Task: Research Airbnb properties in BÃ­lina Kyselka, Czech Republic from 20th December, 2023 to 25th December, 2023 for 2 adults, 1 child. Place can be shared room with 2 bedrooms having 2 beds and 2 bathrooms. Property type can be guest house. Amenities needed are: wifi, TV, free parkinig on premises, gym, breakfast.
Action: Mouse moved to (516, 84)
Screenshot: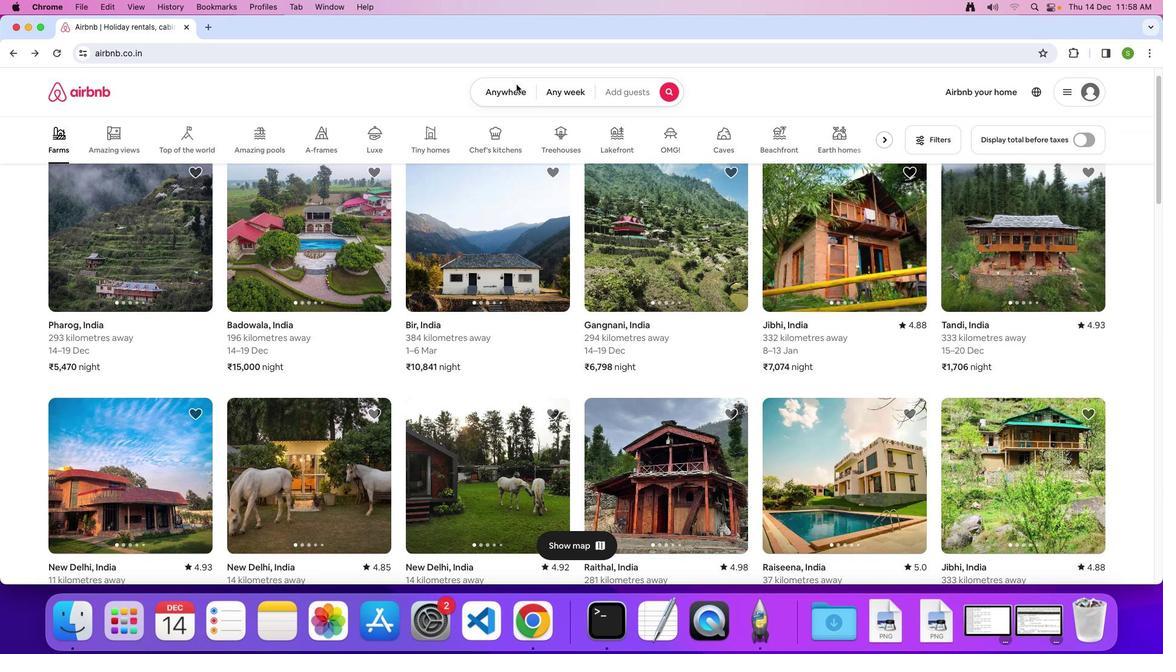 
Action: Mouse pressed left at (516, 84)
Screenshot: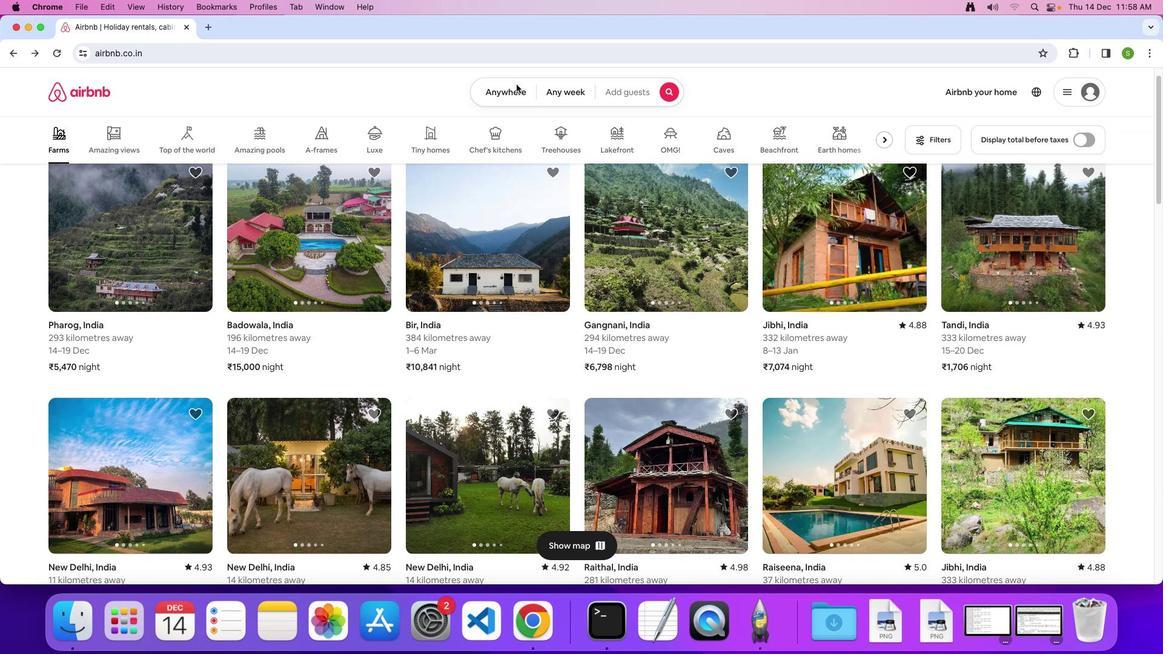 
Action: Mouse moved to (507, 96)
Screenshot: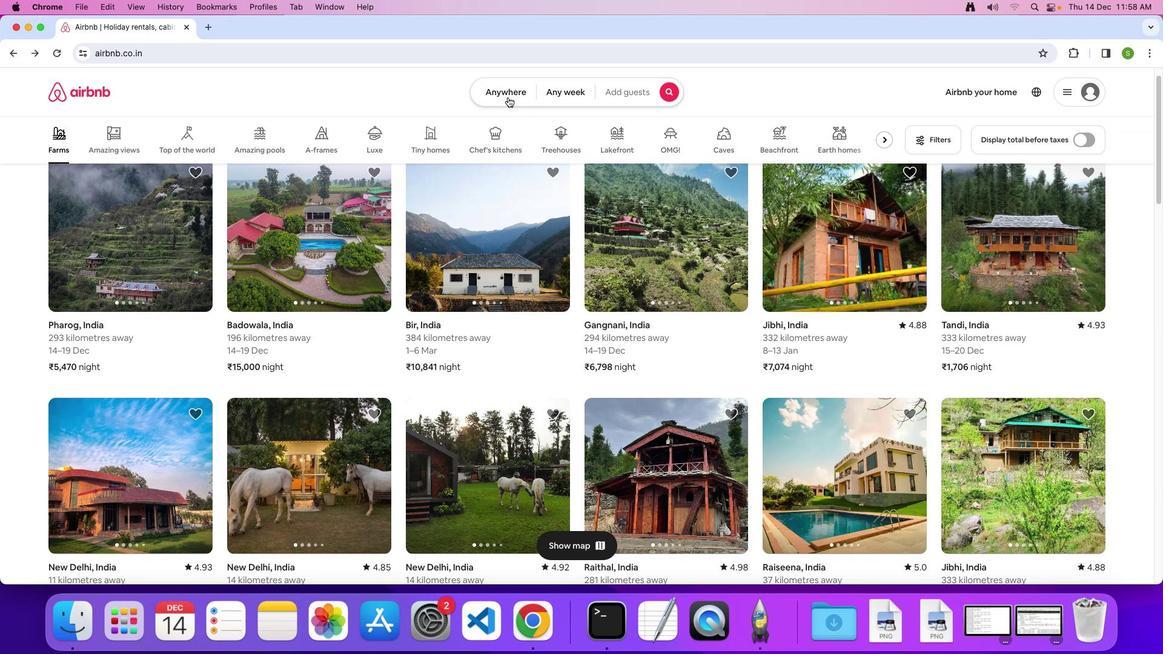 
Action: Mouse pressed left at (507, 96)
Screenshot: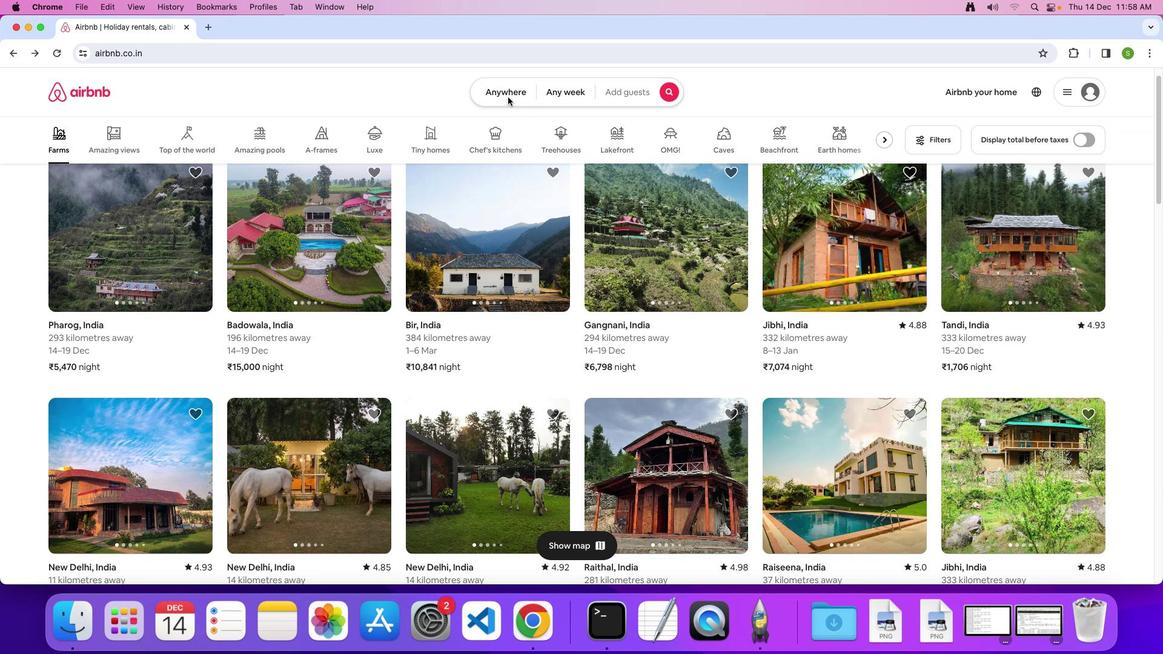 
Action: Mouse moved to (441, 131)
Screenshot: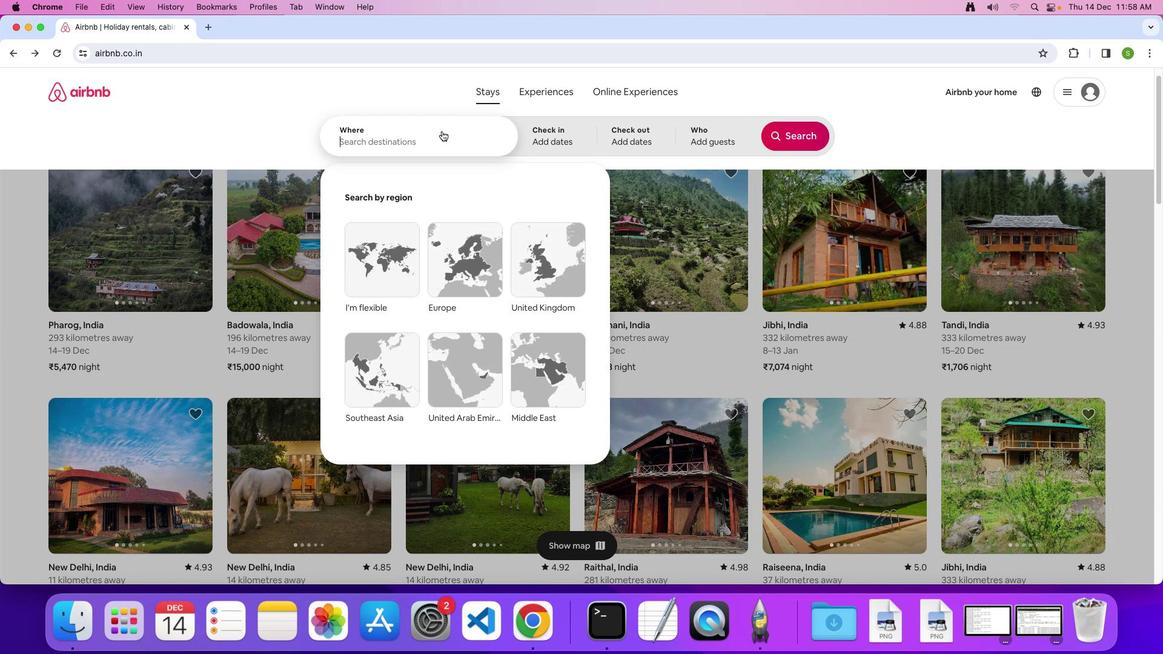 
Action: Mouse pressed left at (441, 131)
Screenshot: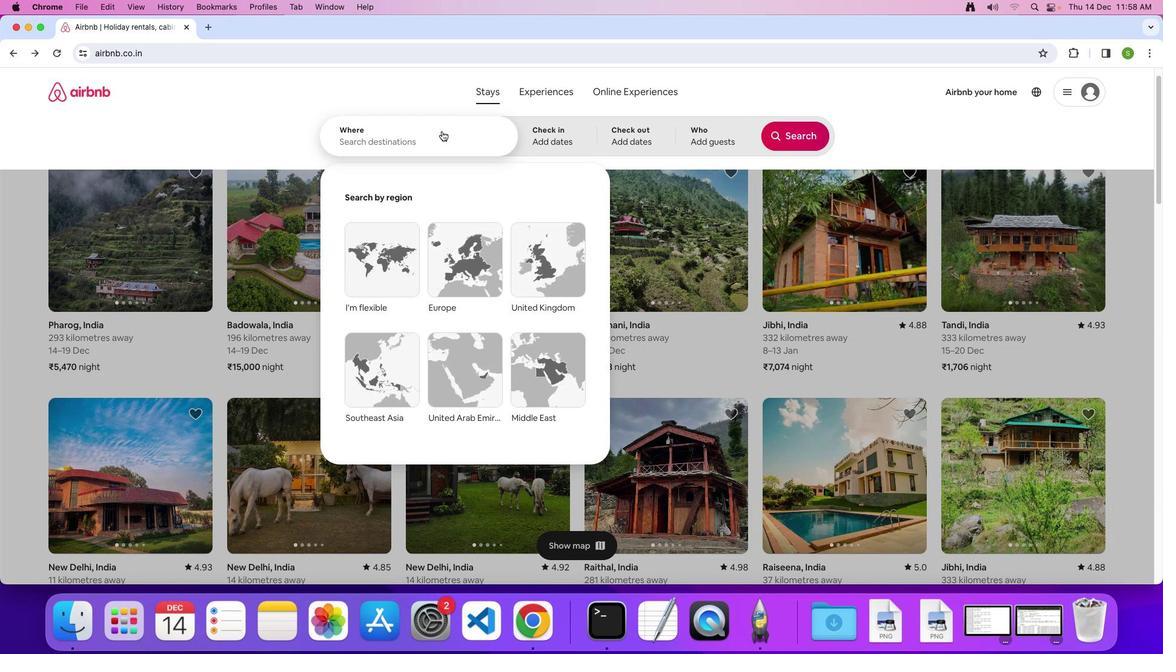 
Action: Key pressed 'B'Key.caps_lock'i''l''i''n''a'','Key.spaceKey.shift'C''z''e''c''h'Key.enter
Screenshot: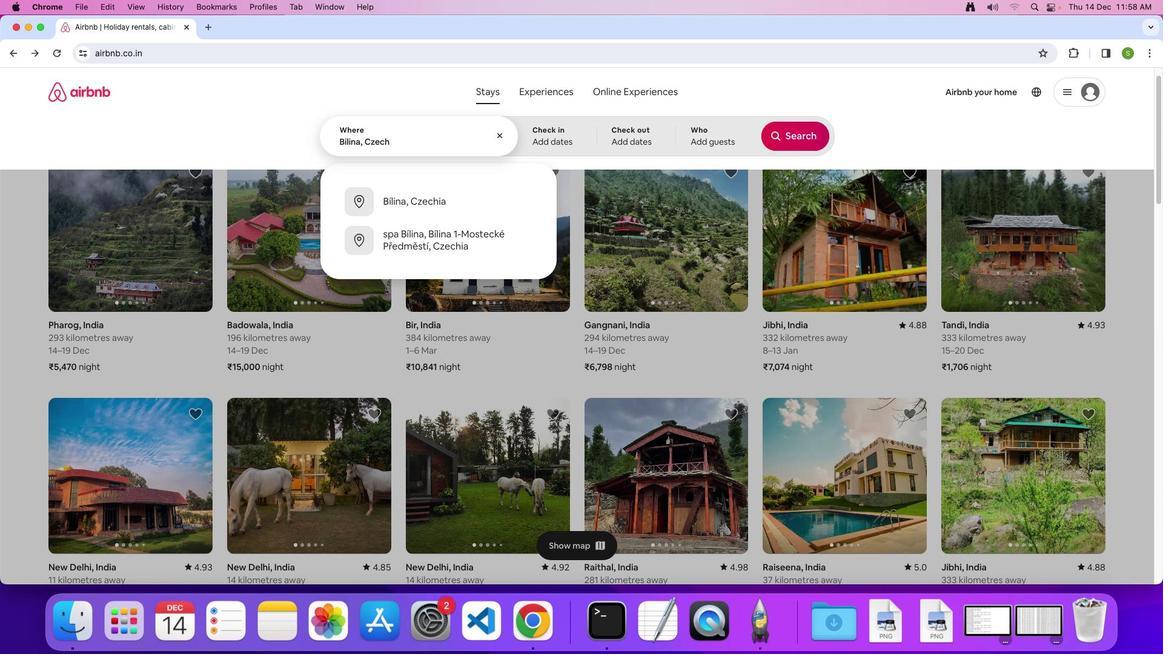 
Action: Mouse moved to (413, 140)
Screenshot: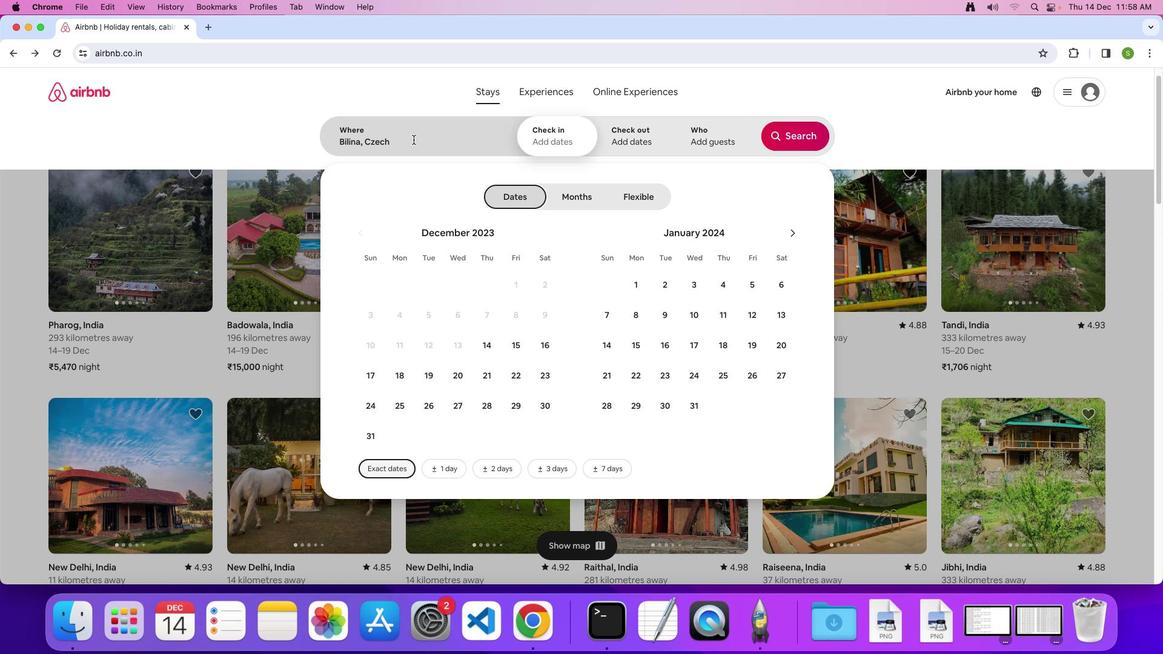 
Action: Mouse pressed left at (413, 140)
Screenshot: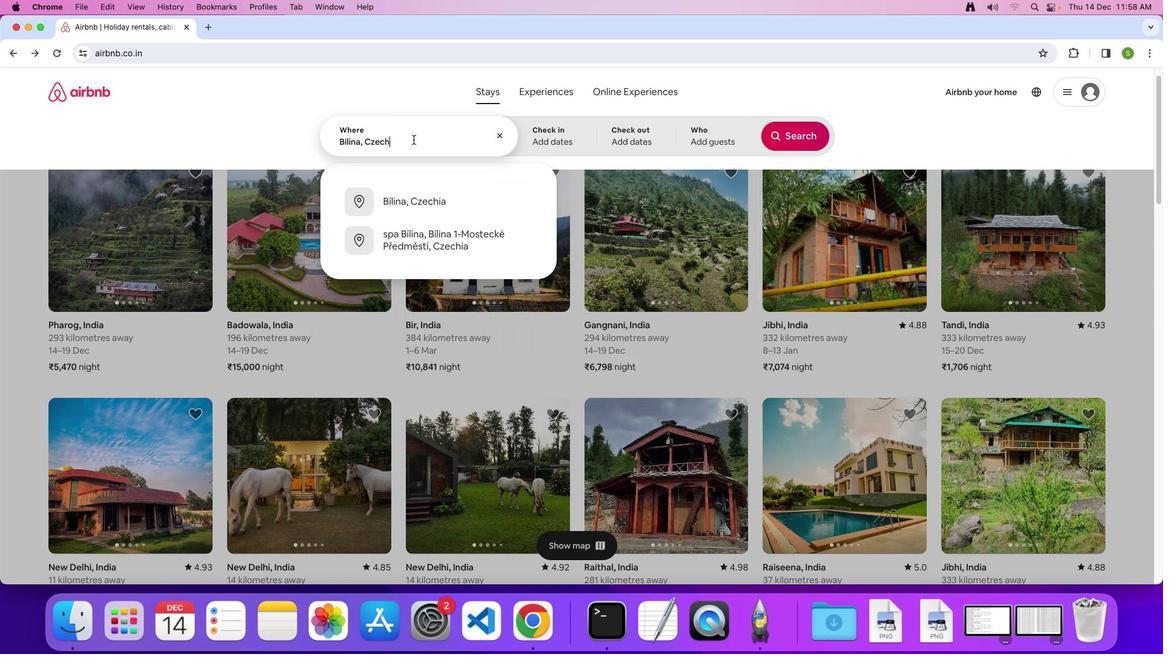 
Action: Mouse moved to (413, 140)
Screenshot: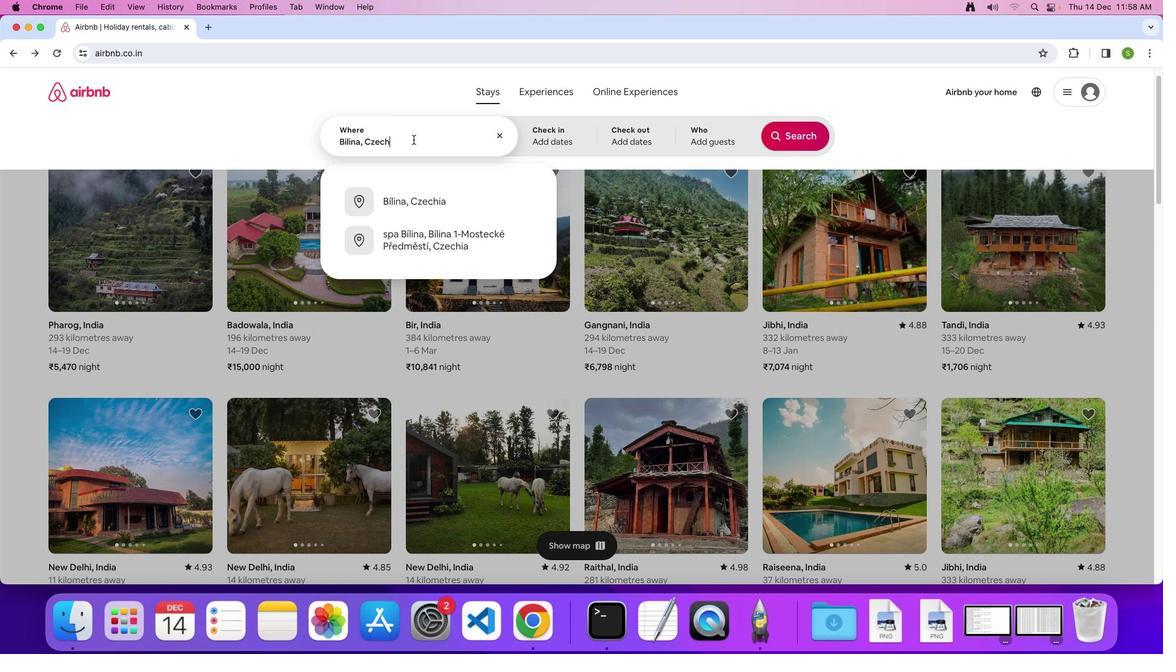 
Action: Key pressed Key.spaceKey.shift'R''e''p''u''b''k'Key.backspace'l''i''c'Key.enter
Screenshot: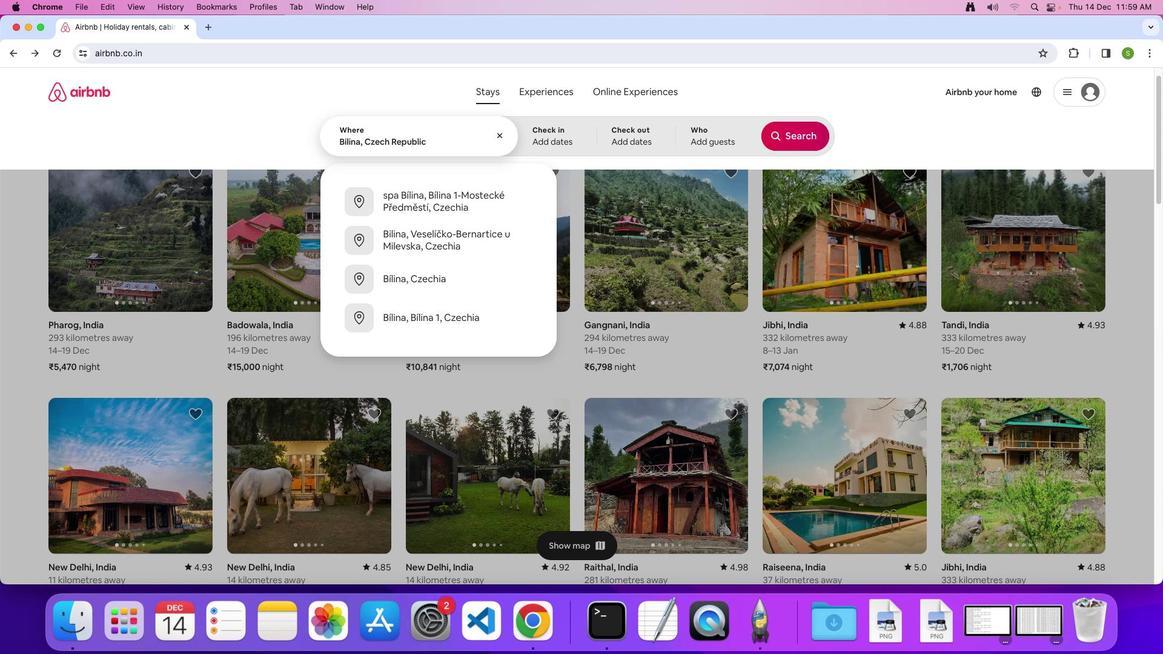 
Action: Mouse moved to (453, 374)
Screenshot: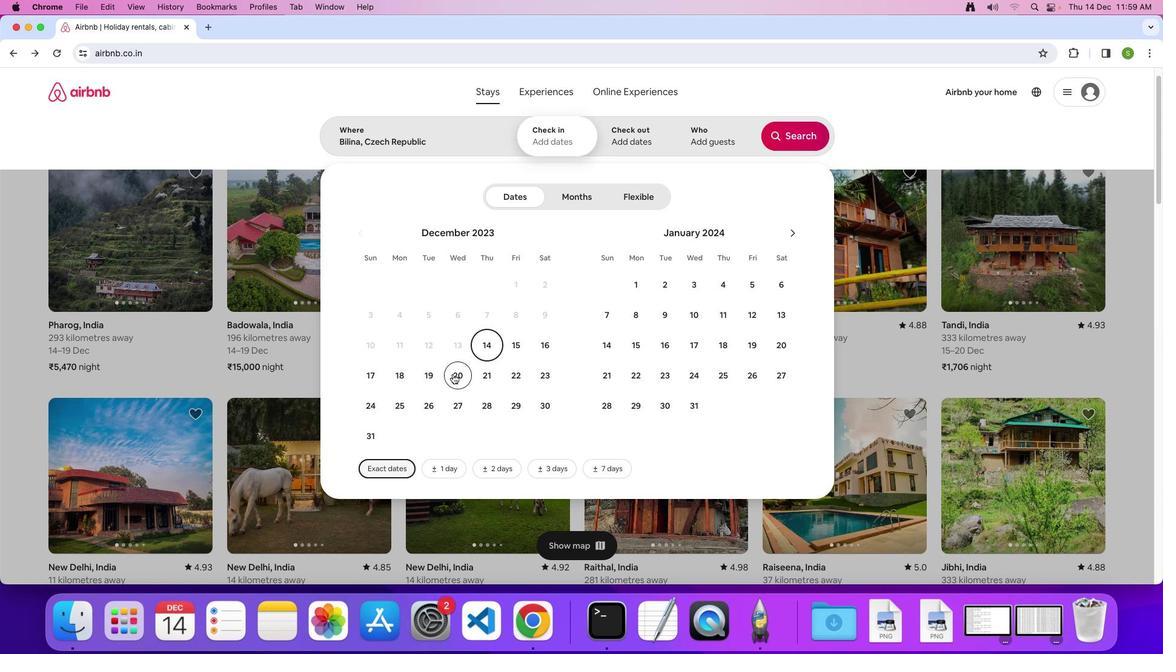 
Action: Mouse pressed left at (453, 374)
Screenshot: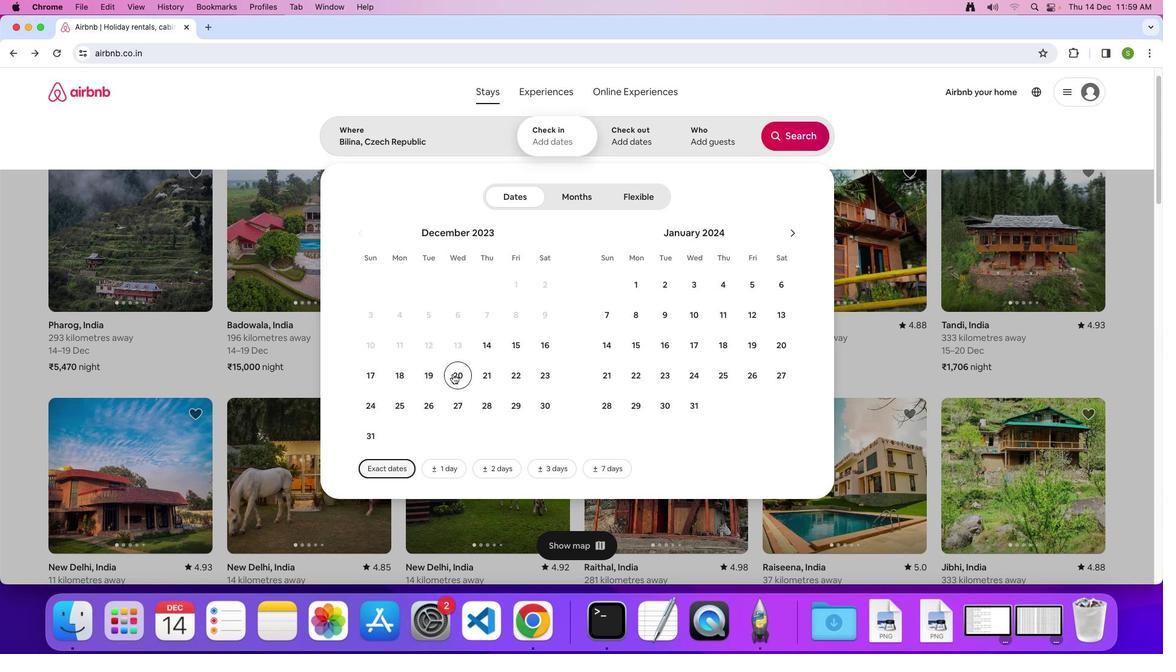 
Action: Mouse moved to (406, 409)
Screenshot: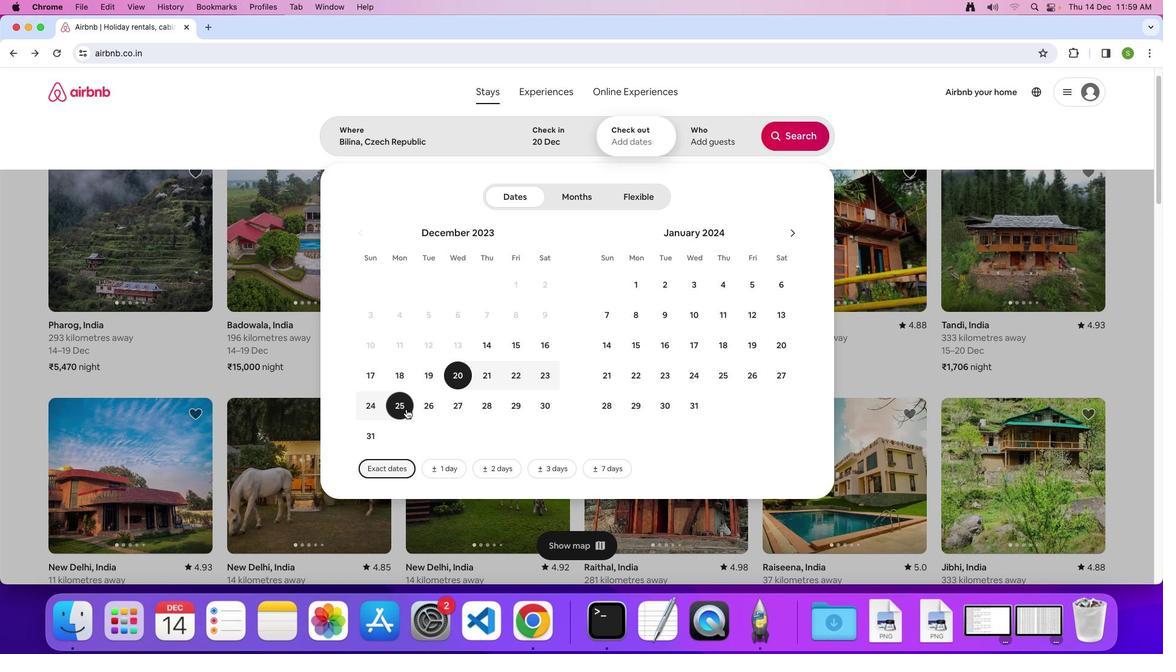 
Action: Mouse pressed left at (406, 409)
Screenshot: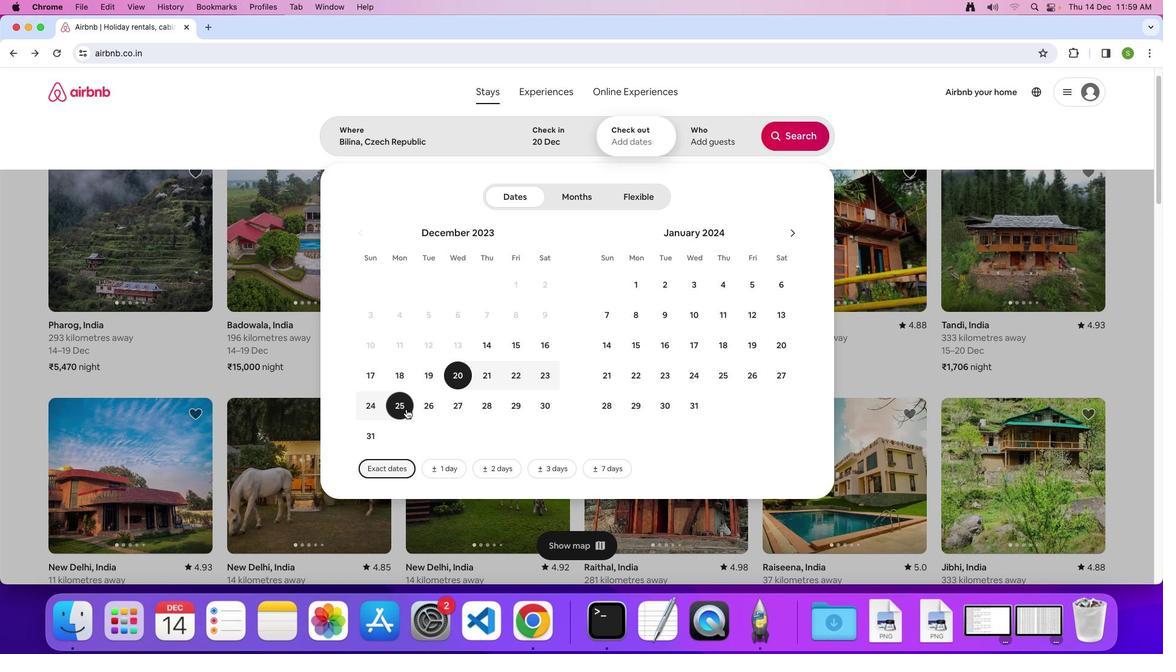 
Action: Mouse moved to (703, 144)
Screenshot: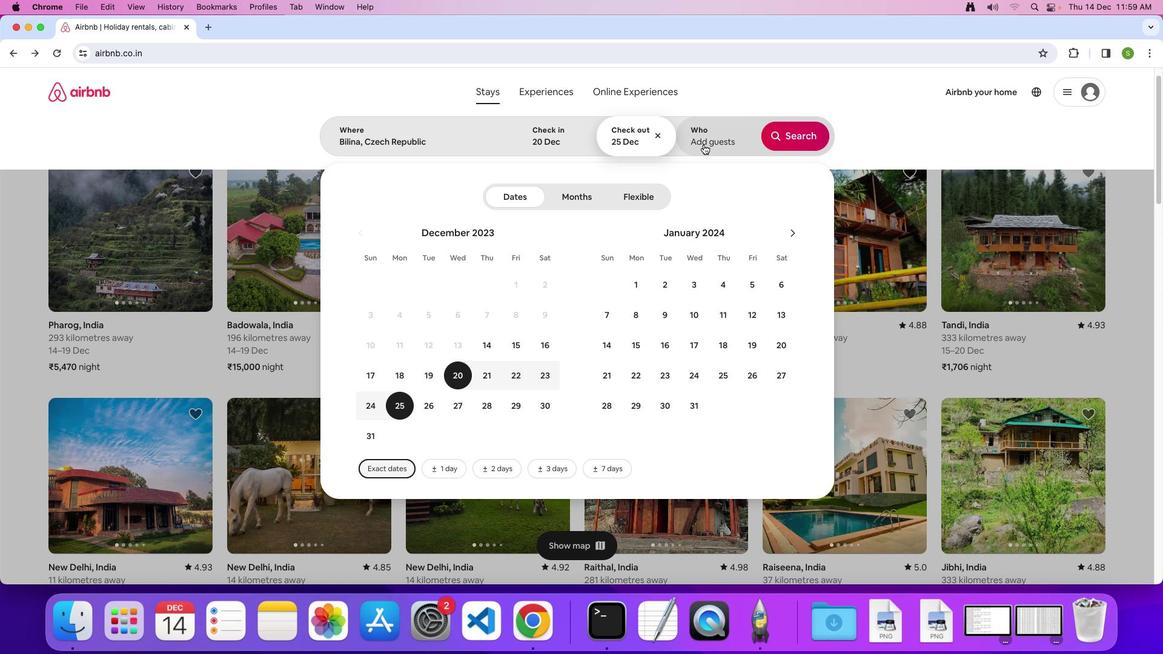 
Action: Mouse pressed left at (703, 144)
Screenshot: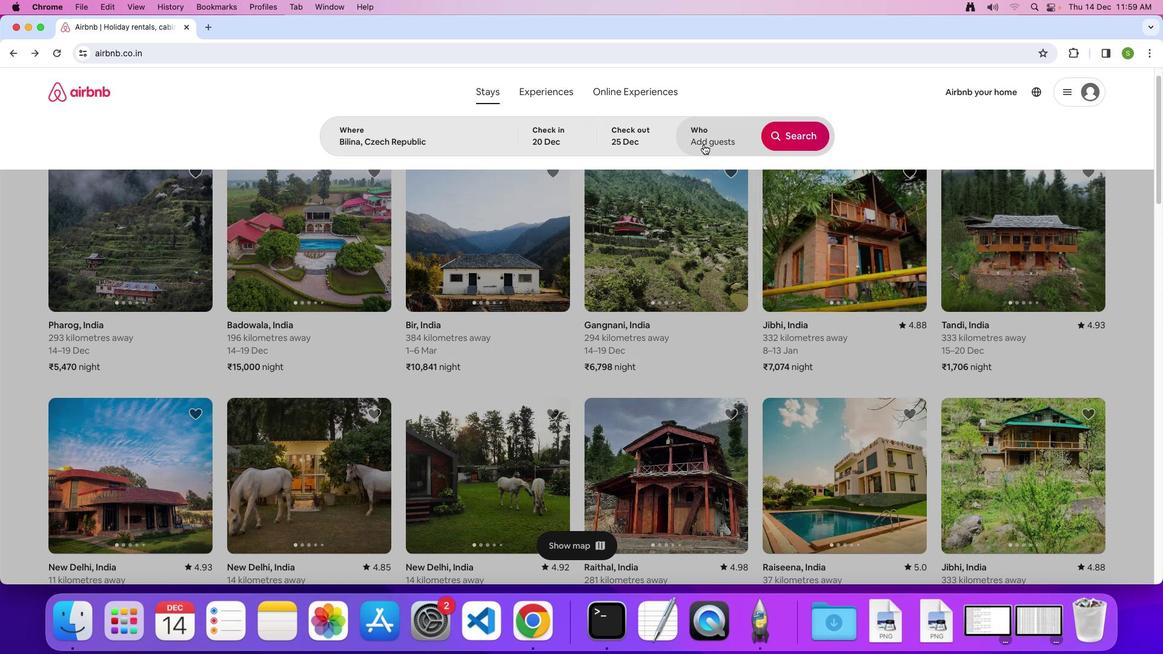 
Action: Mouse moved to (803, 200)
Screenshot: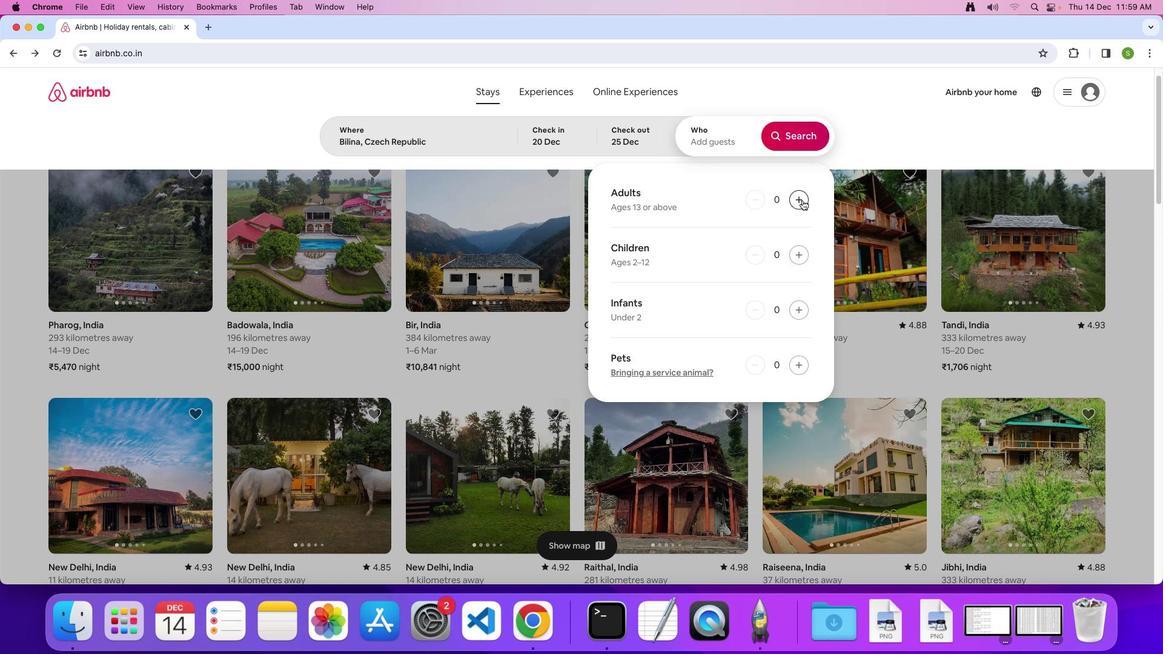 
Action: Mouse pressed left at (803, 200)
Screenshot: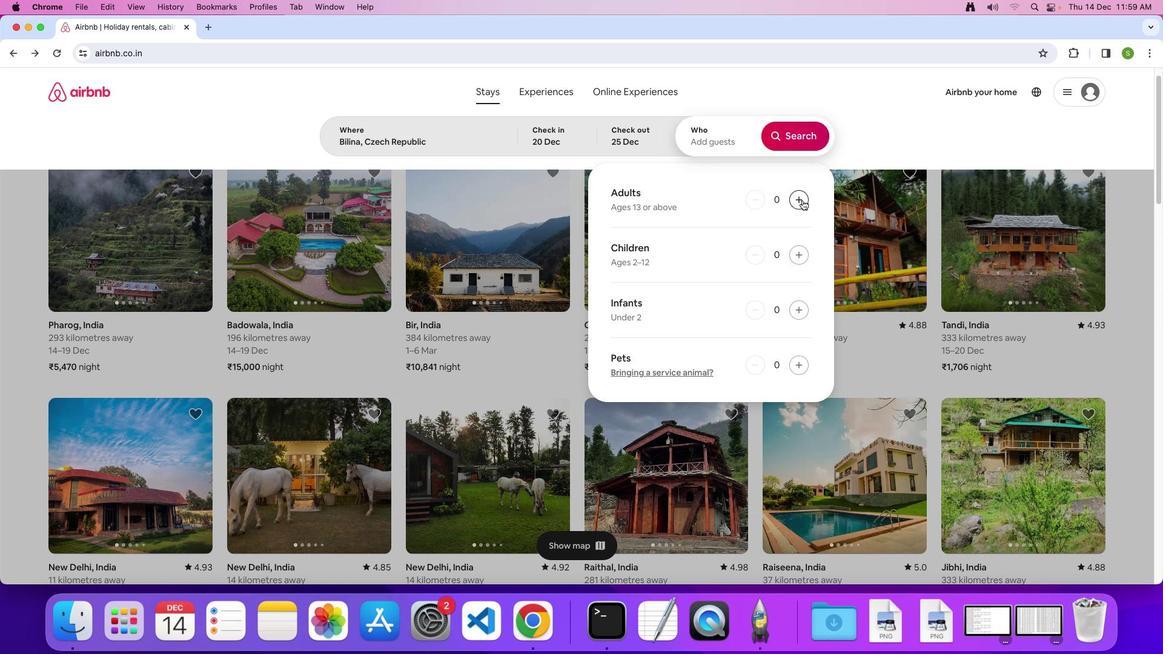 
Action: Mouse pressed left at (803, 200)
Screenshot: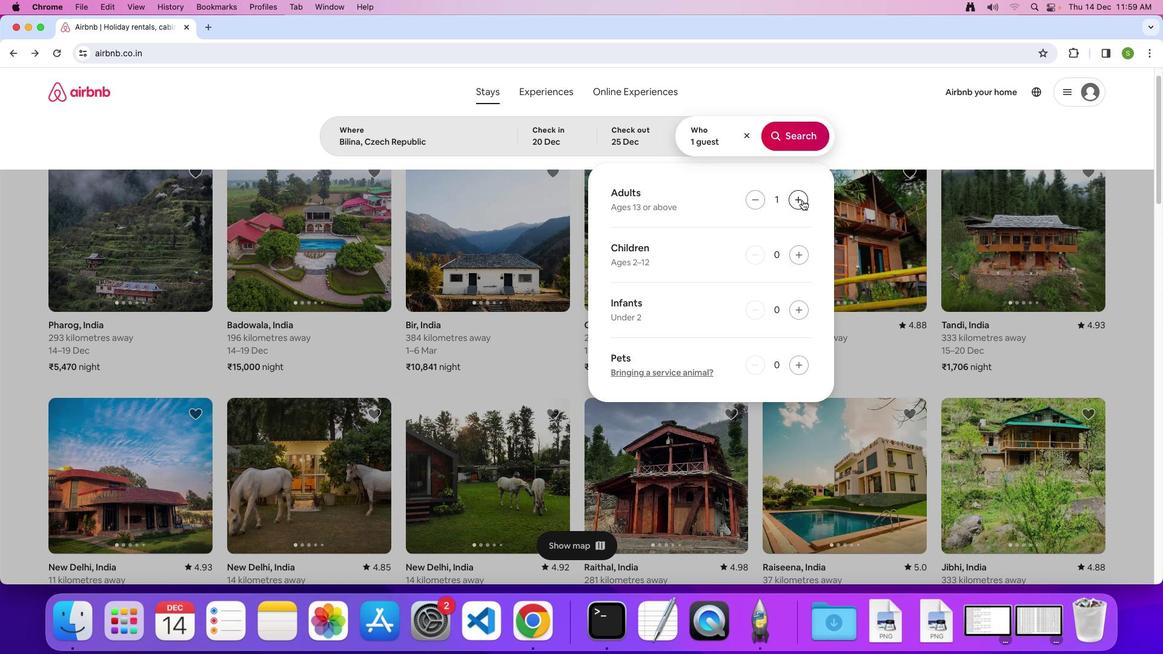 
Action: Mouse moved to (798, 260)
Screenshot: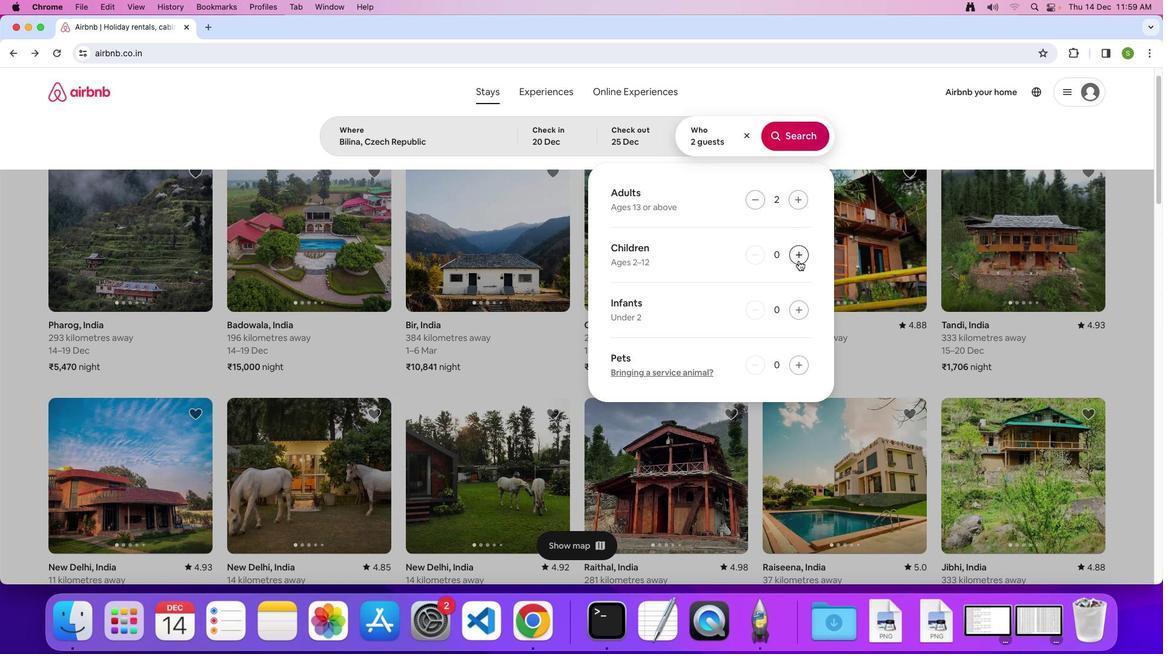 
Action: Mouse pressed left at (798, 260)
Screenshot: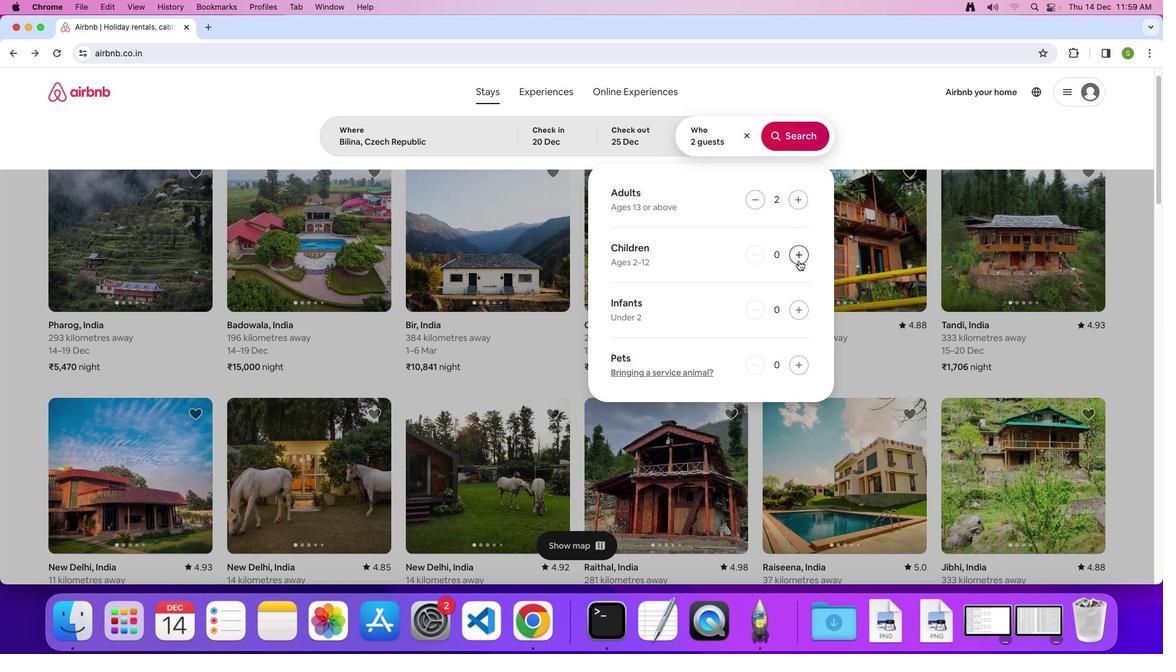 
Action: Mouse moved to (791, 138)
Screenshot: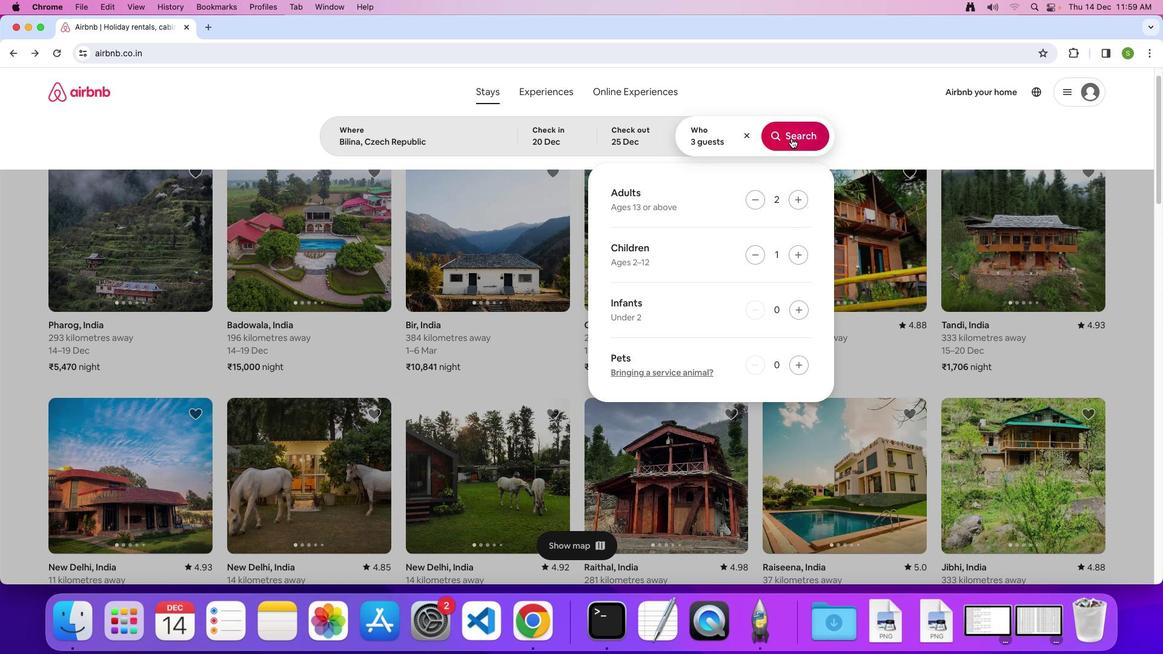 
Action: Mouse pressed left at (791, 138)
Screenshot: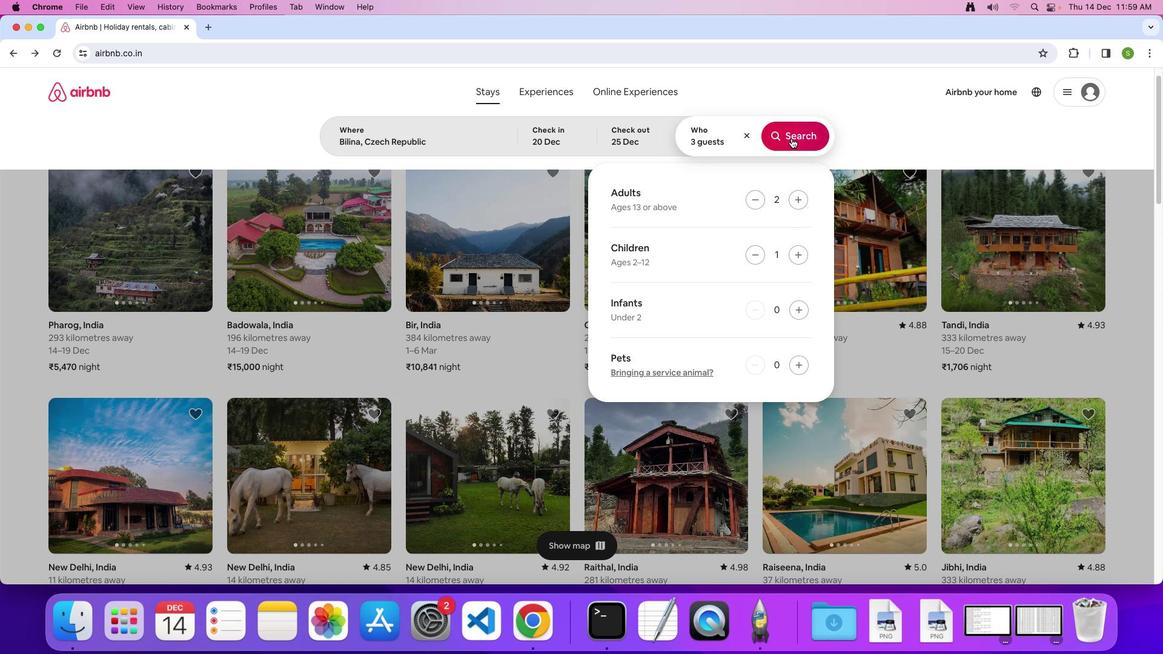 
Action: Mouse moved to (975, 146)
Screenshot: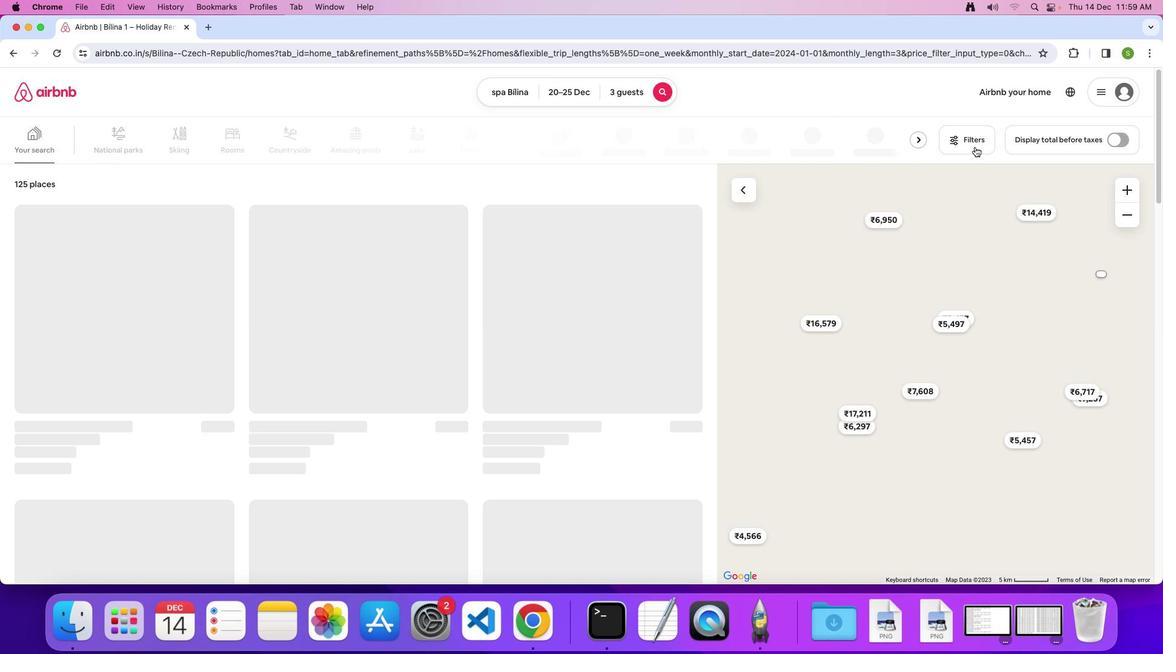 
Action: Mouse pressed left at (975, 146)
Screenshot: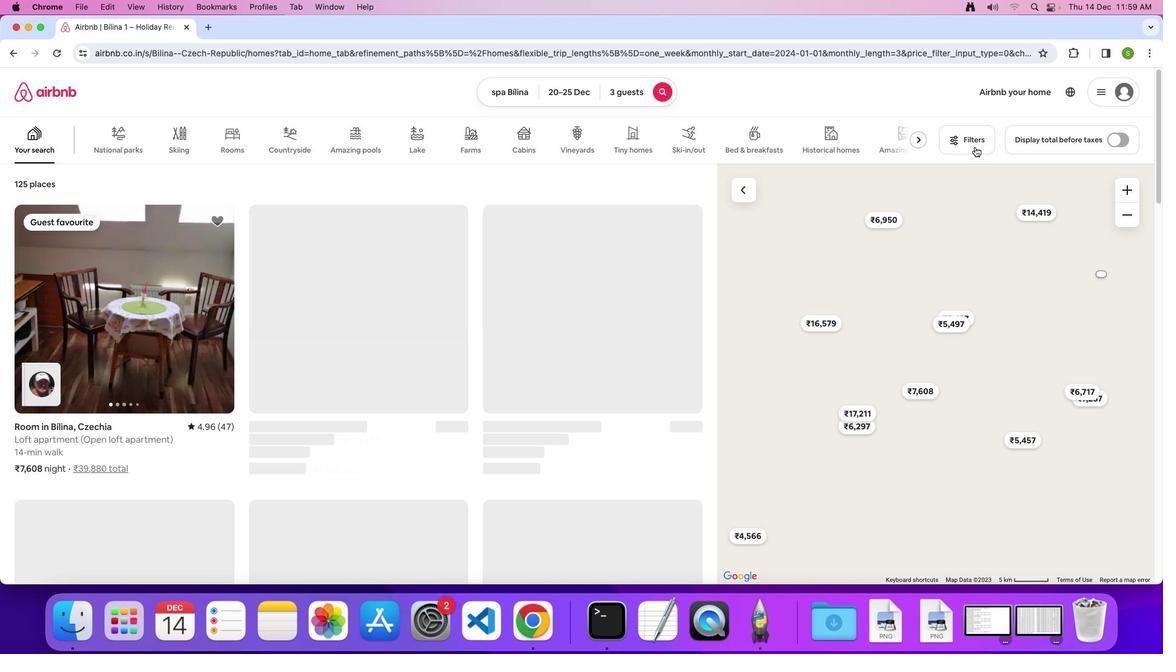 
Action: Mouse moved to (498, 365)
Screenshot: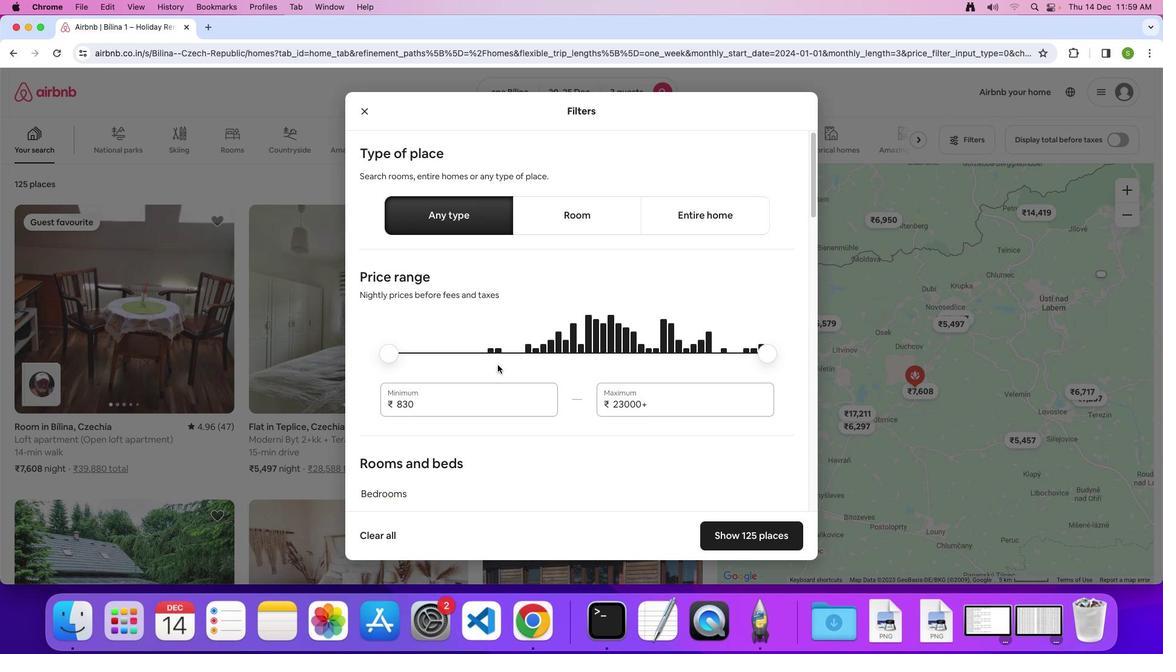 
Action: Mouse scrolled (498, 365) with delta (0, 0)
Screenshot: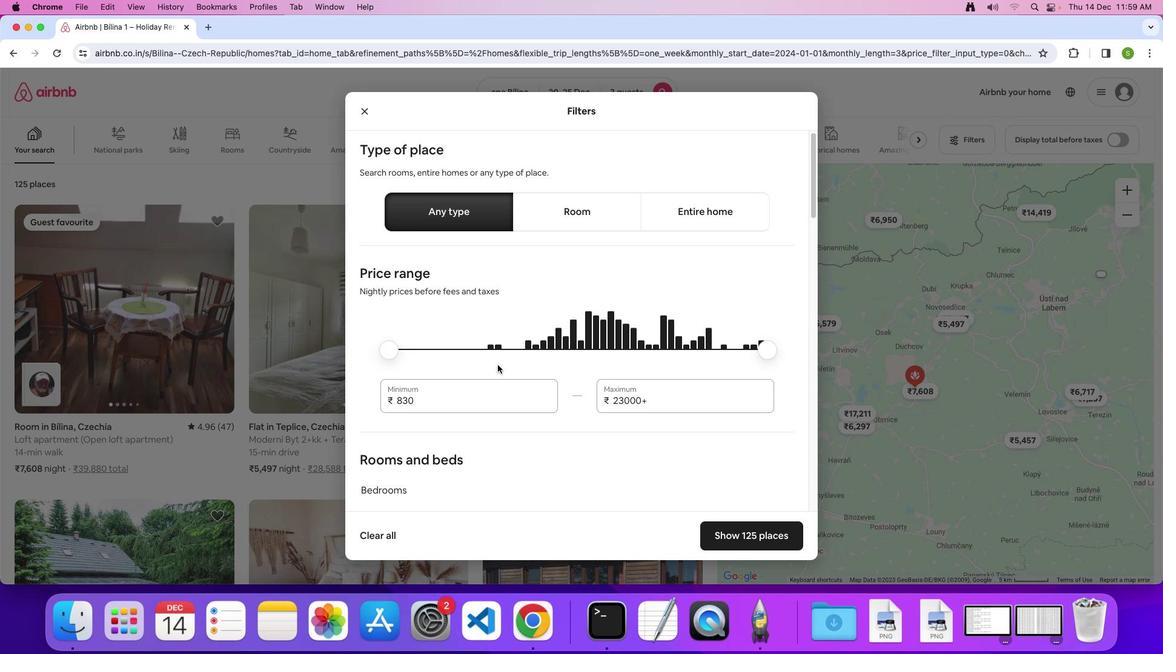 
Action: Mouse scrolled (498, 365) with delta (0, 0)
Screenshot: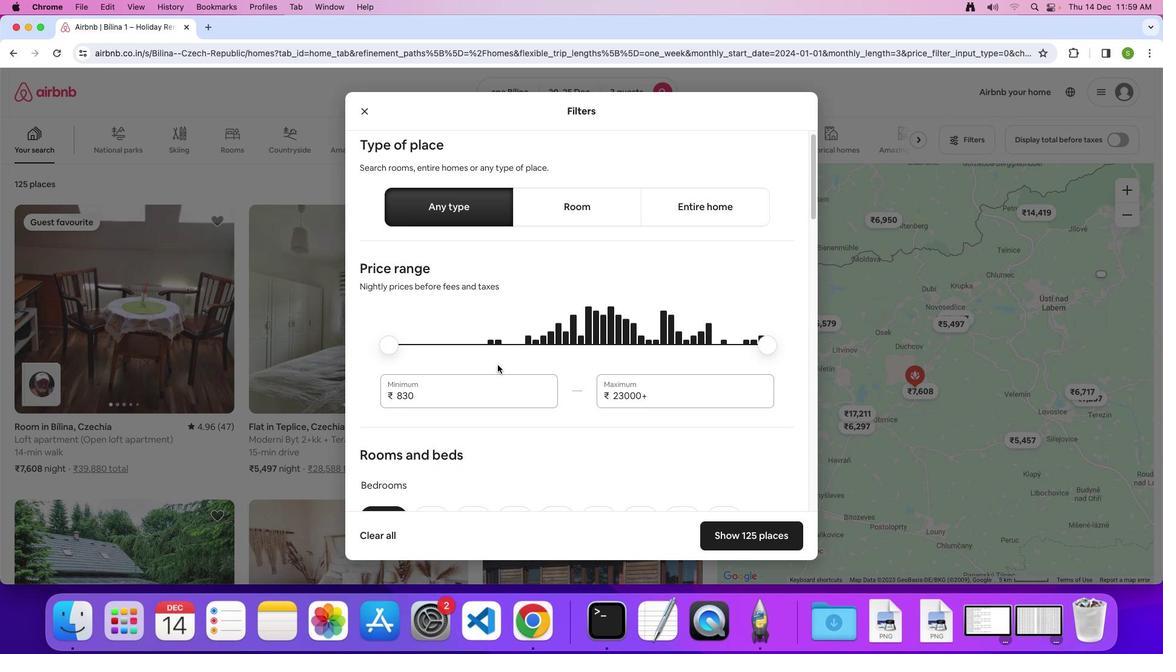 
Action: Mouse scrolled (498, 365) with delta (0, 0)
Screenshot: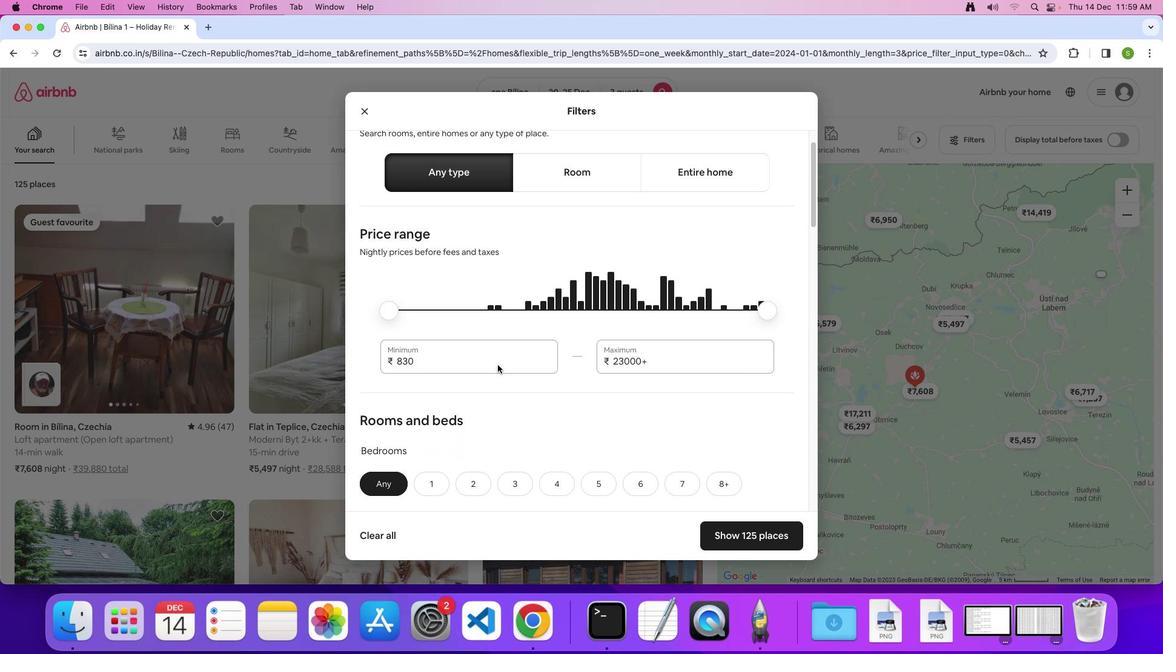 
Action: Mouse scrolled (498, 365) with delta (0, 0)
Screenshot: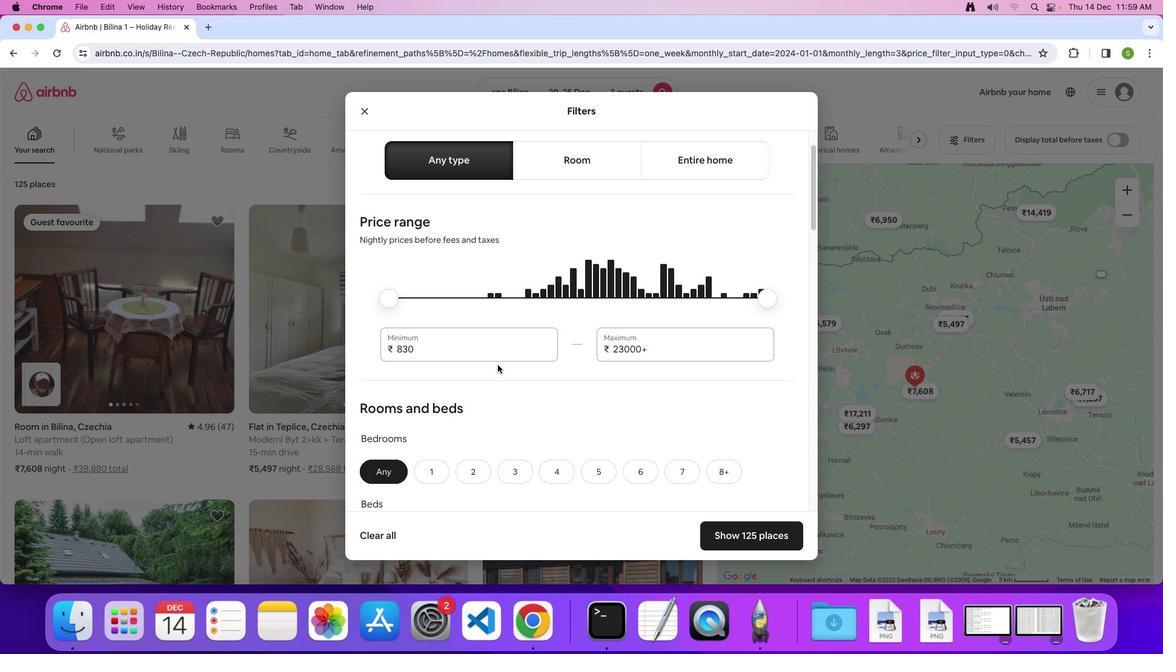 
Action: Mouse scrolled (498, 365) with delta (0, 0)
Screenshot: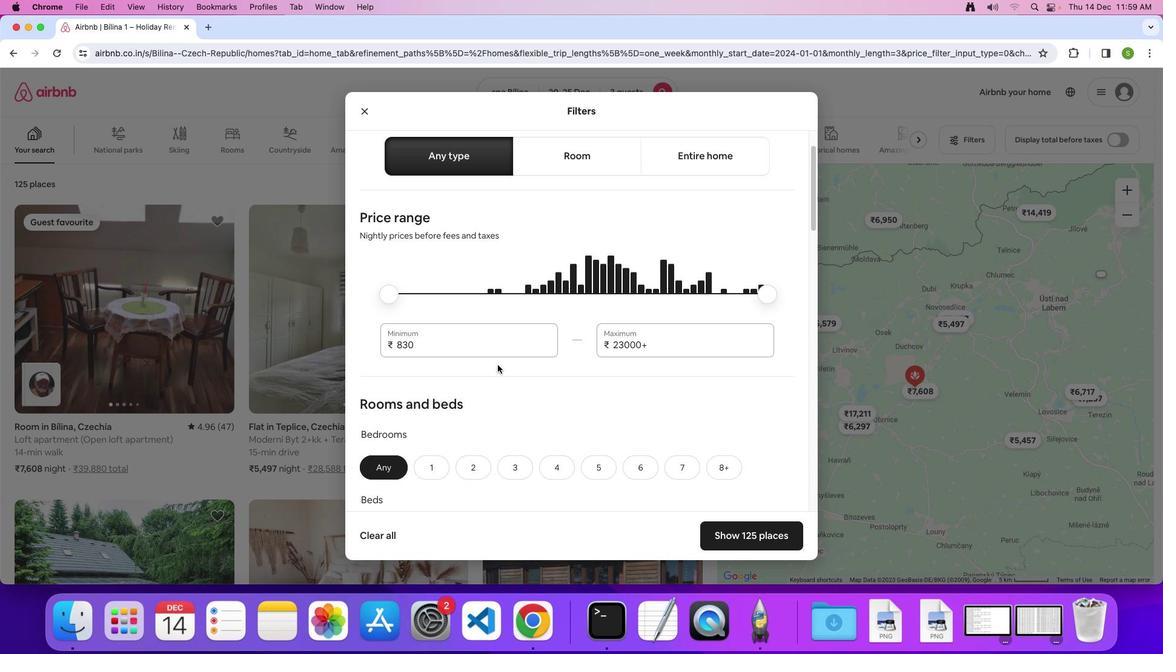 
Action: Mouse scrolled (498, 365) with delta (0, 0)
Screenshot: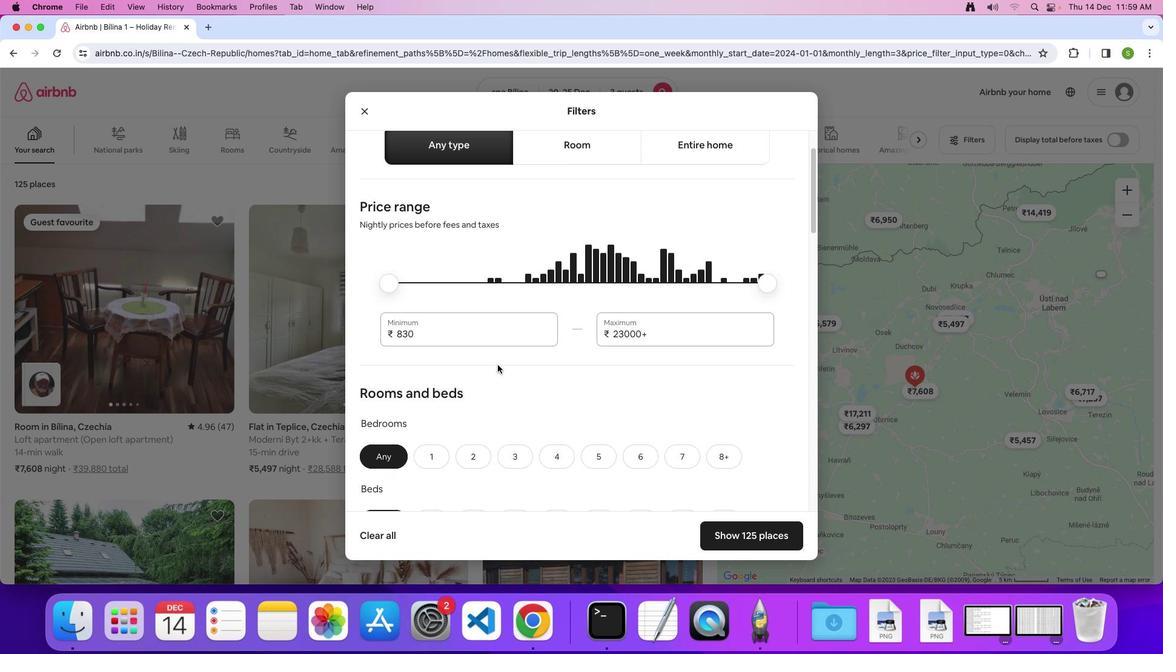 
Action: Mouse scrolled (498, 365) with delta (0, 0)
Screenshot: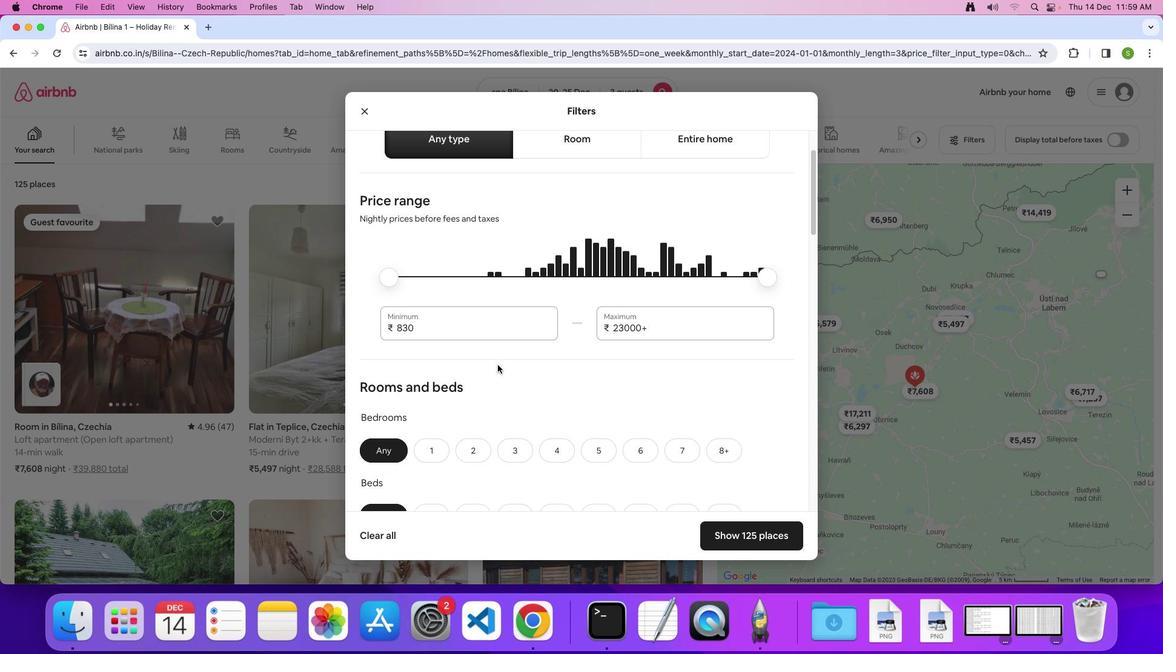 
Action: Mouse scrolled (498, 365) with delta (0, 0)
Screenshot: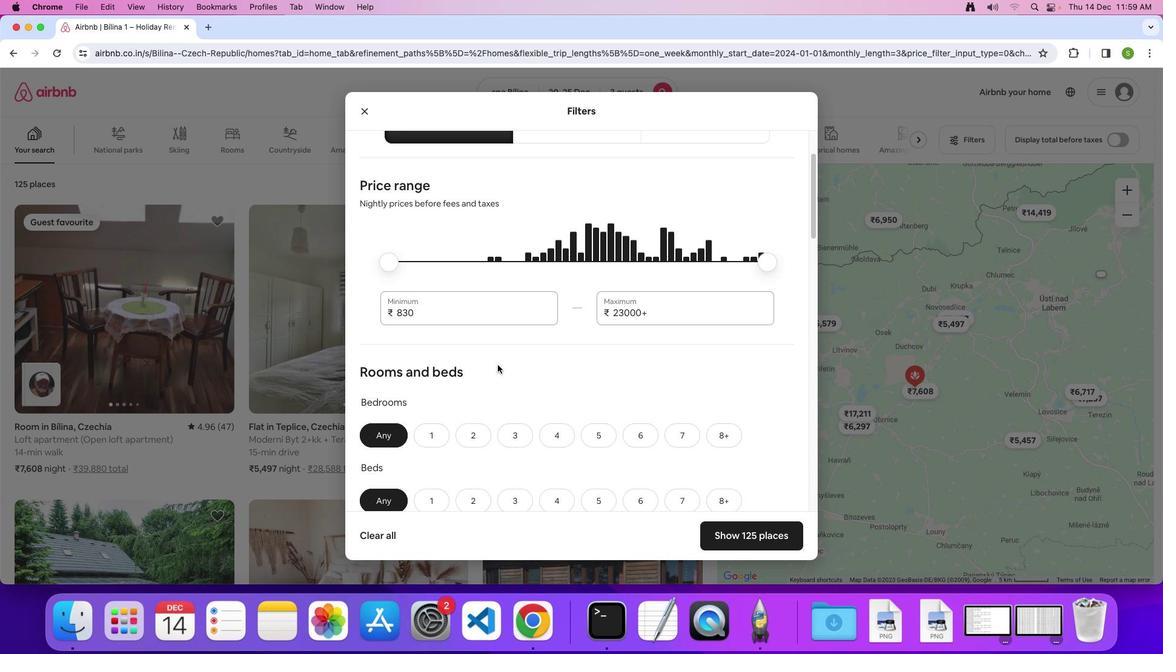 
Action: Mouse scrolled (498, 365) with delta (0, 0)
Screenshot: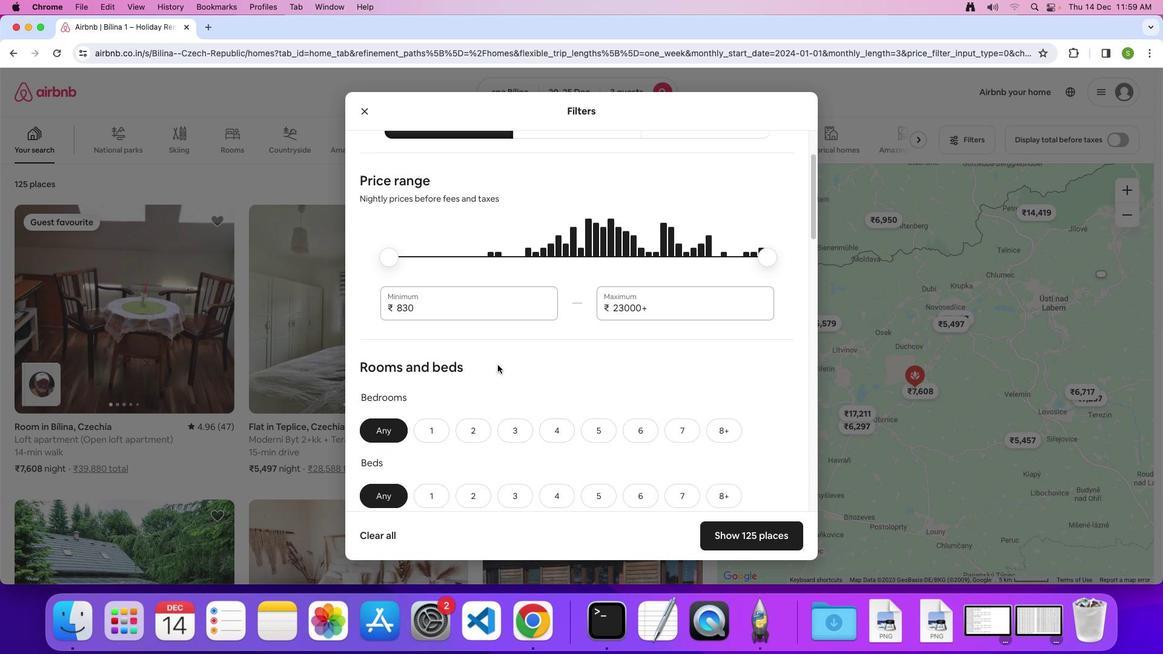 
Action: Mouse scrolled (498, 365) with delta (0, 0)
Screenshot: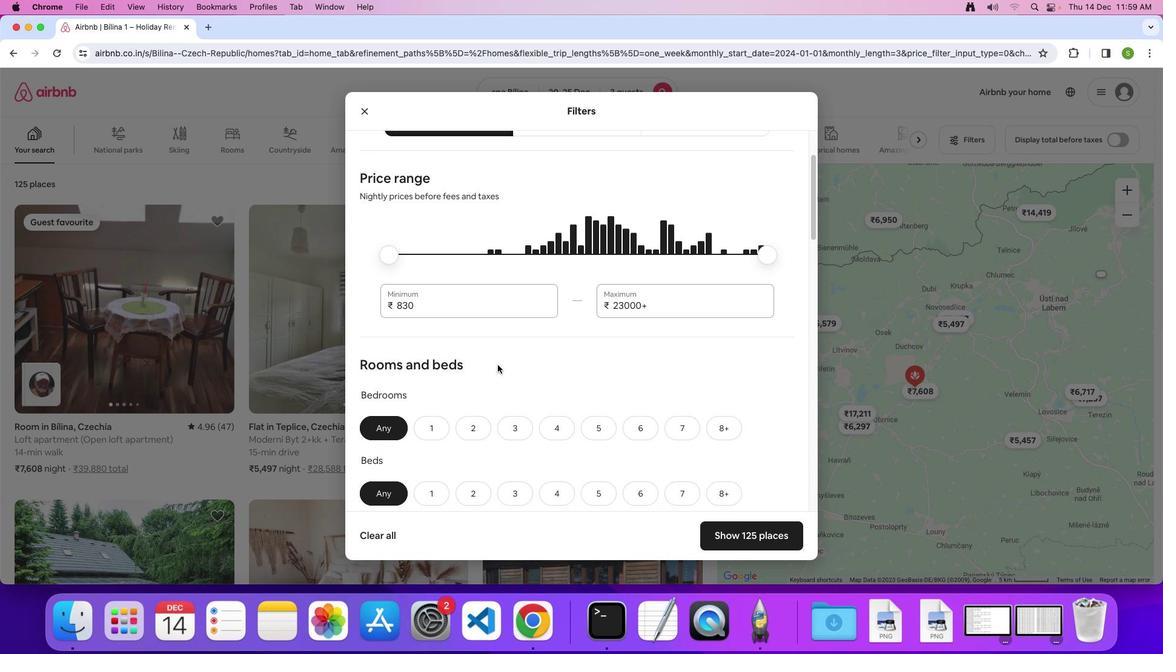 
Action: Mouse scrolled (498, 365) with delta (0, 0)
Screenshot: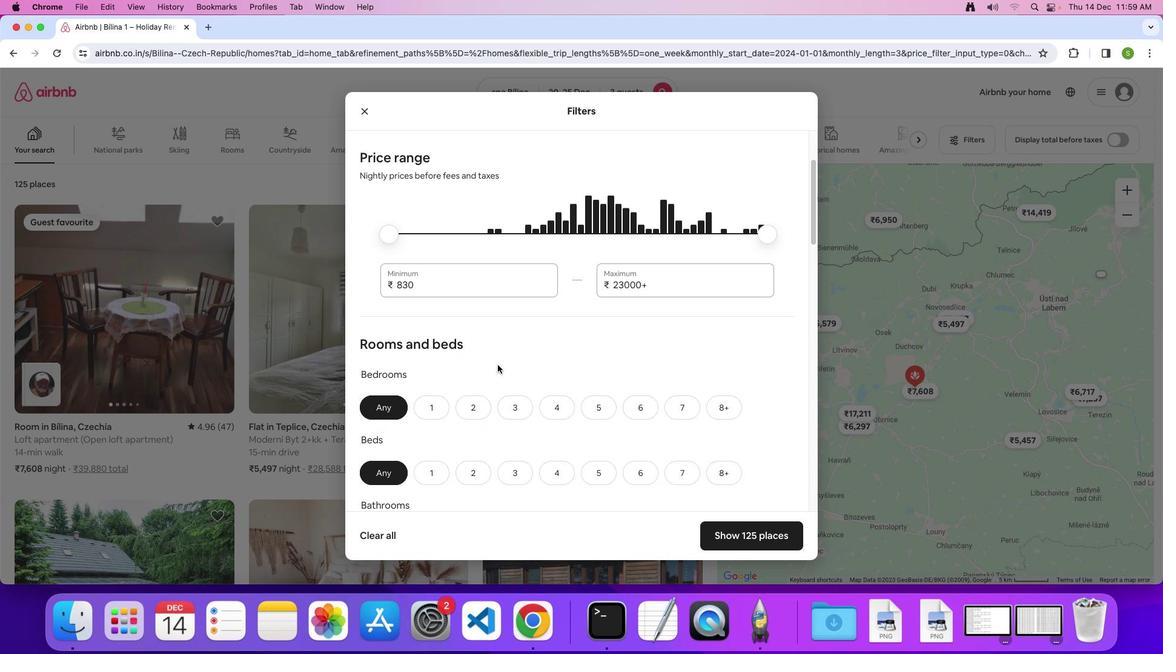 
Action: Mouse scrolled (498, 365) with delta (0, 0)
Screenshot: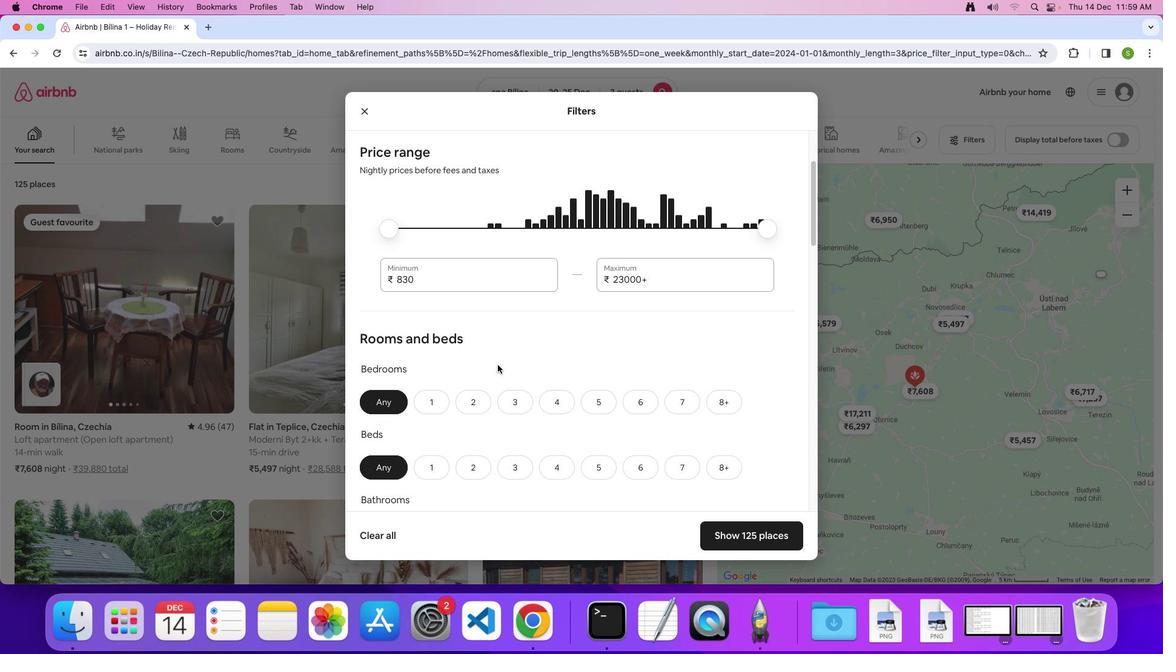 
Action: Mouse scrolled (498, 365) with delta (0, -1)
Screenshot: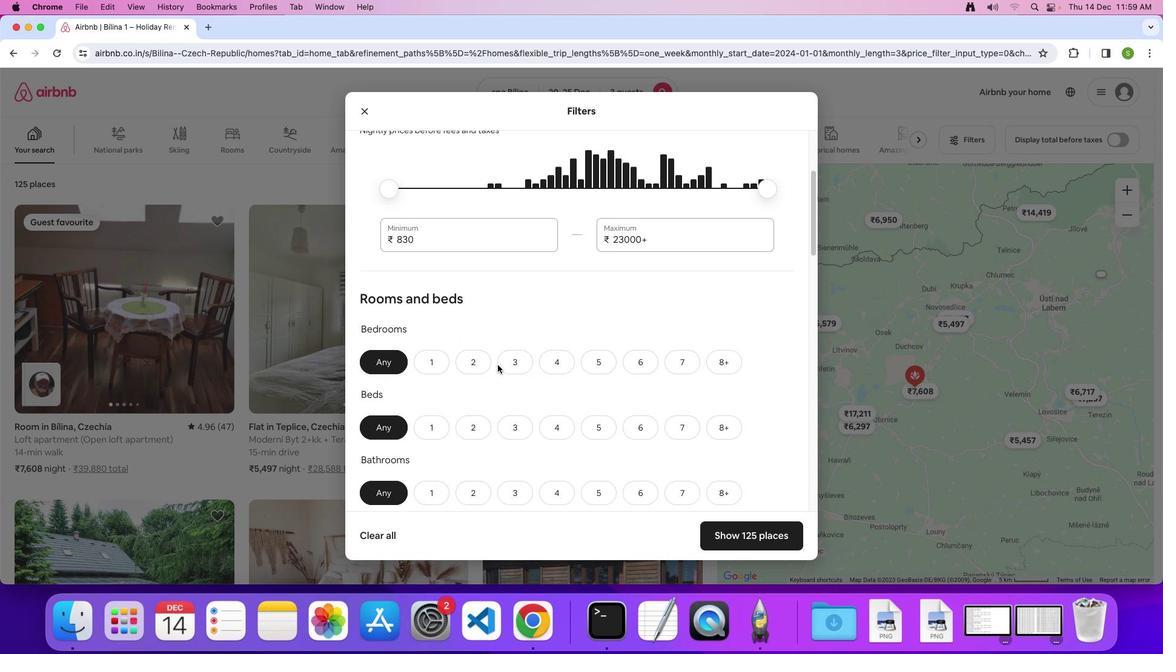 
Action: Mouse moved to (478, 333)
Screenshot: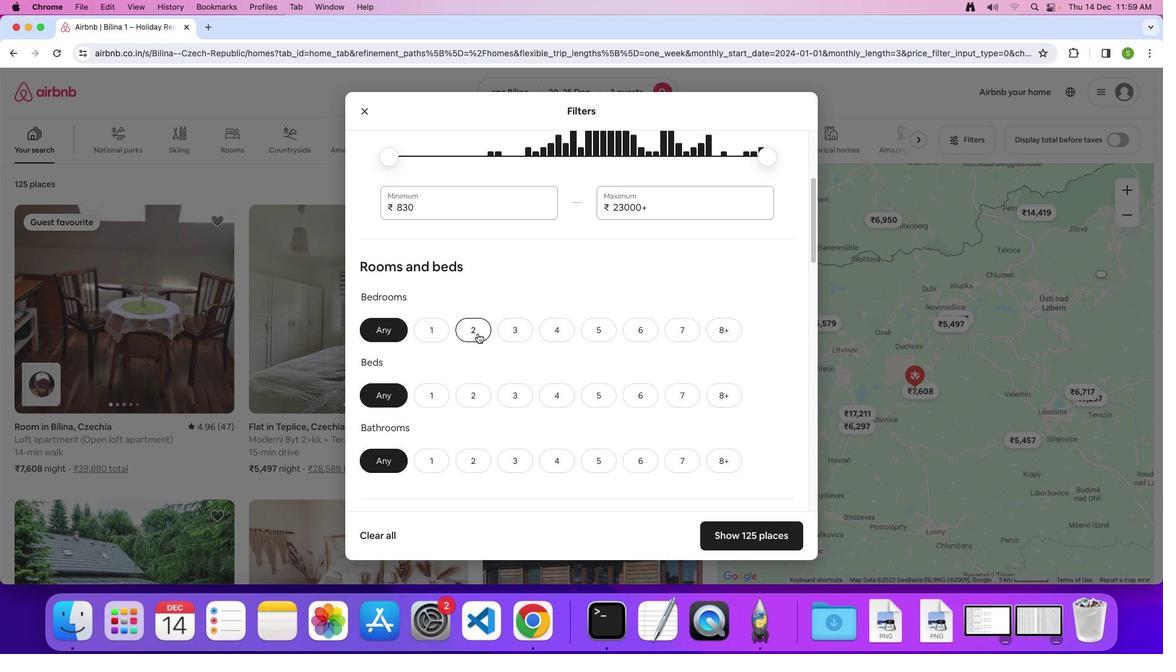 
Action: Mouse pressed left at (478, 333)
Screenshot: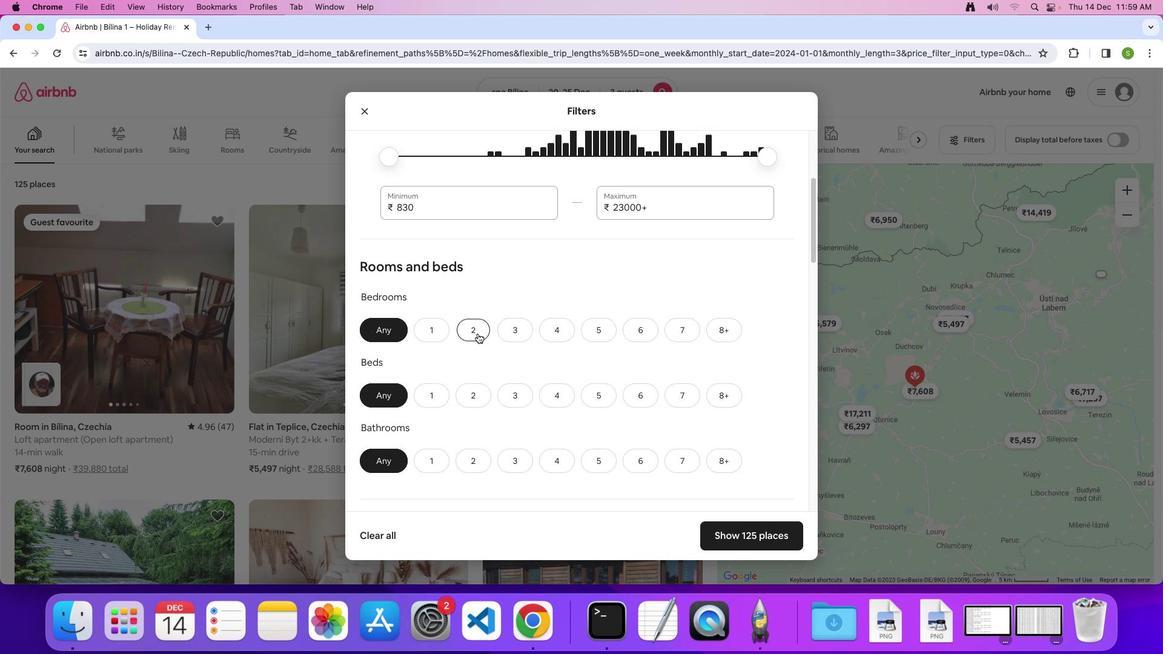 
Action: Mouse moved to (472, 393)
Screenshot: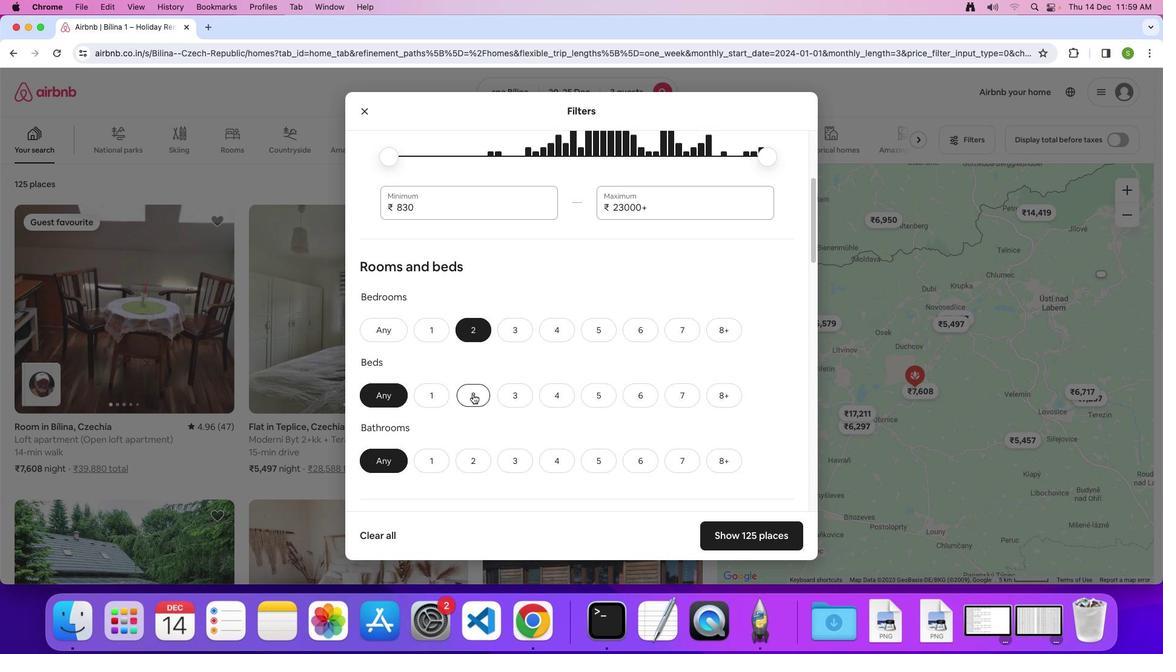 
Action: Mouse pressed left at (472, 393)
Screenshot: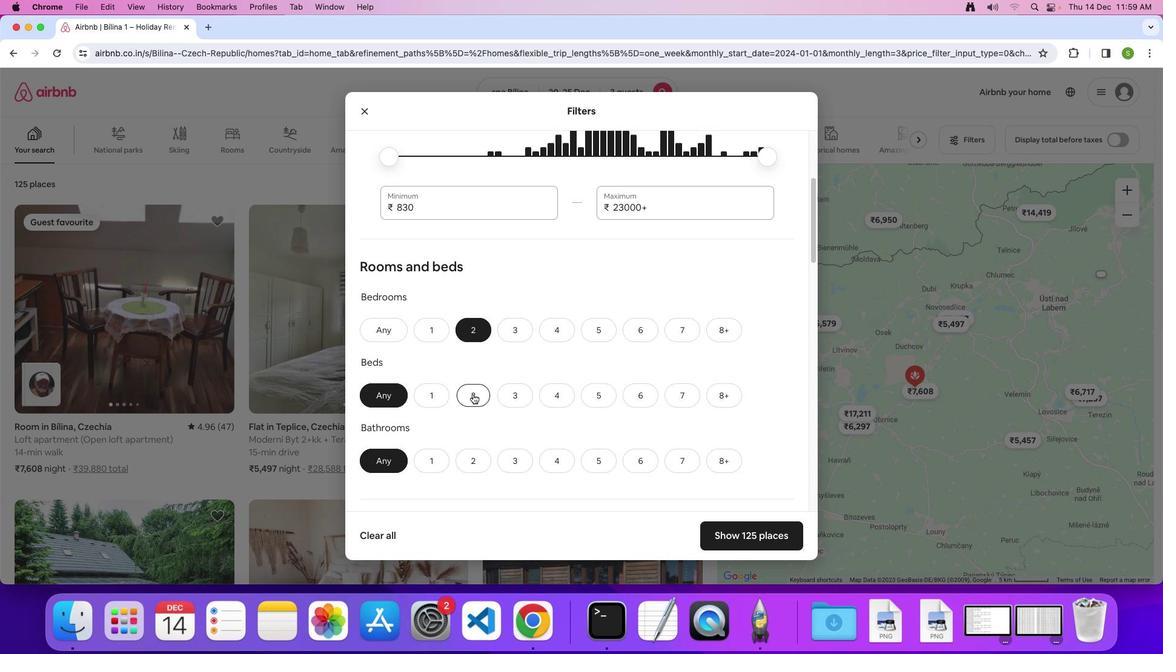 
Action: Mouse moved to (469, 466)
Screenshot: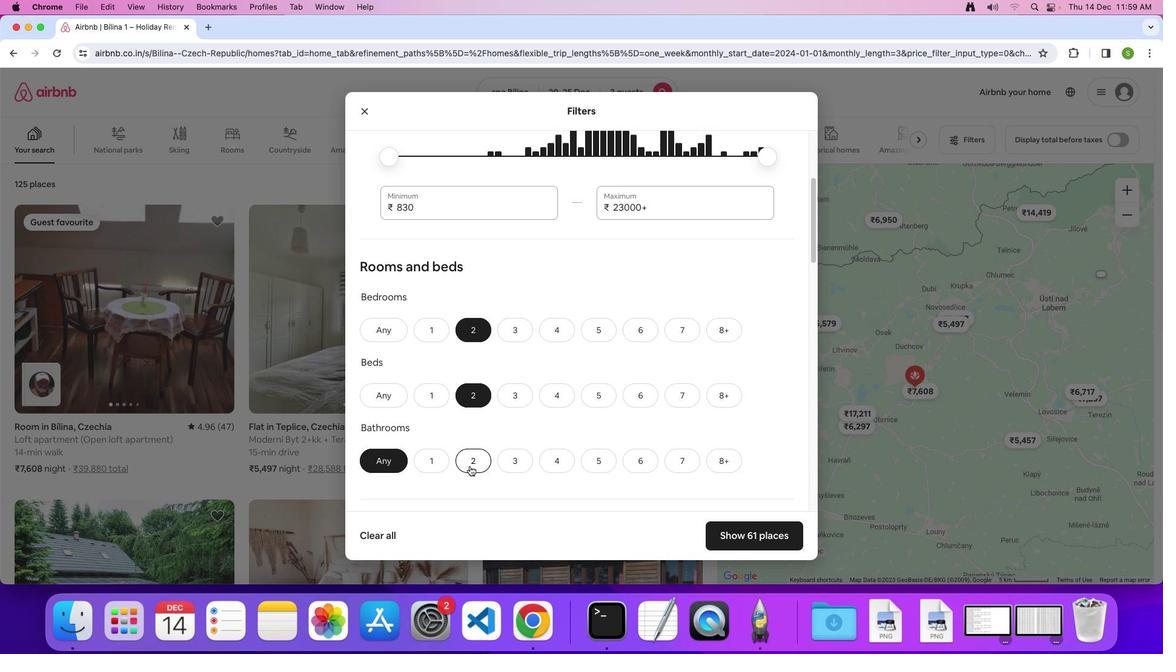 
Action: Mouse pressed left at (469, 466)
Screenshot: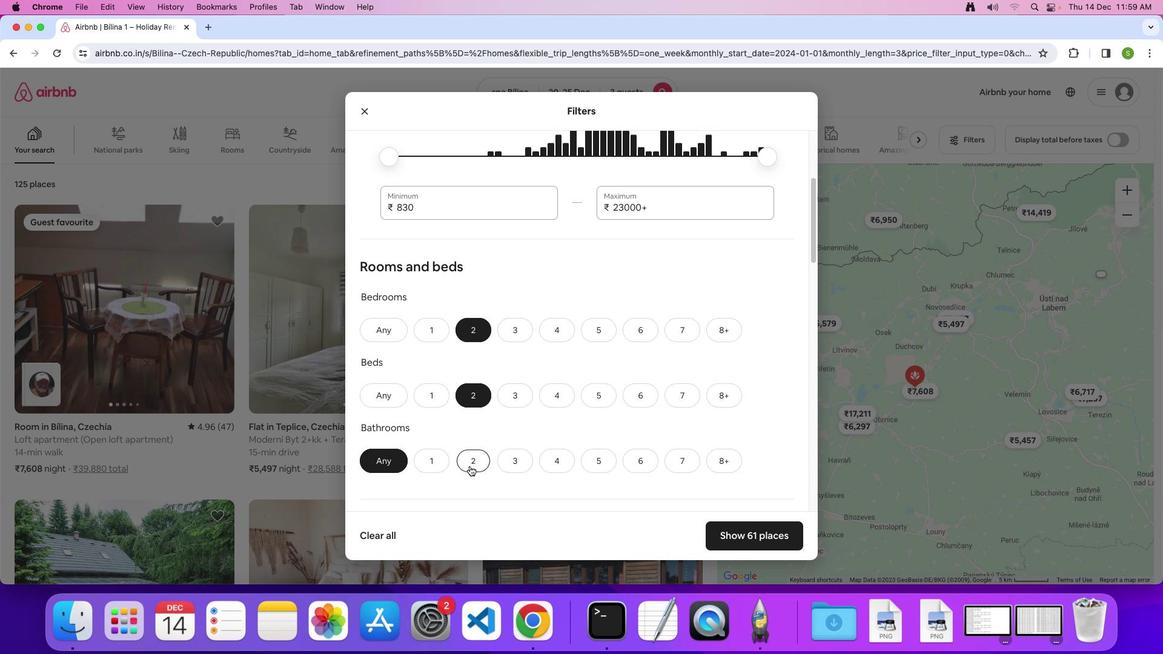 
Action: Mouse moved to (566, 401)
Screenshot: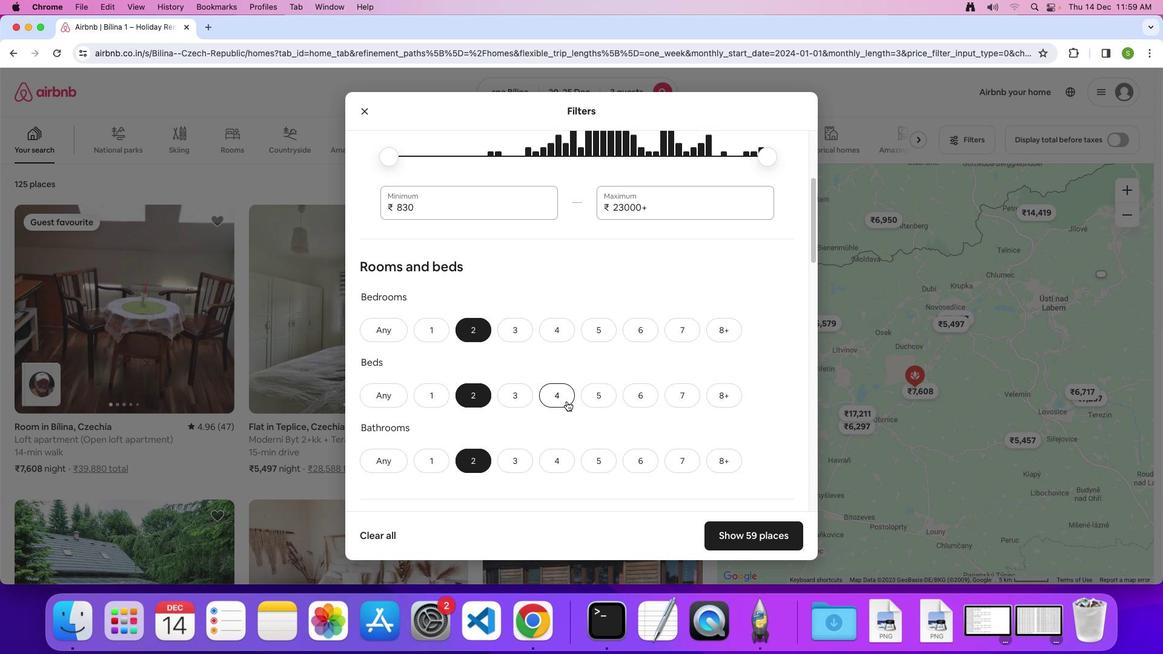 
Action: Mouse scrolled (566, 401) with delta (0, 0)
Screenshot: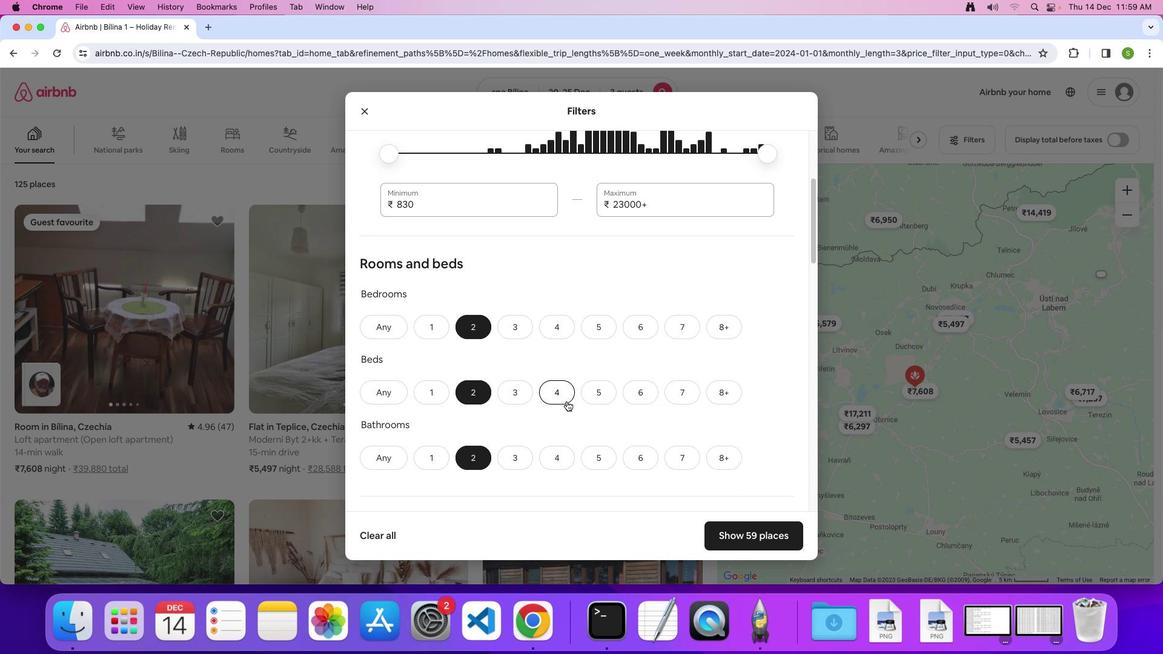 
Action: Mouse scrolled (566, 401) with delta (0, 0)
Screenshot: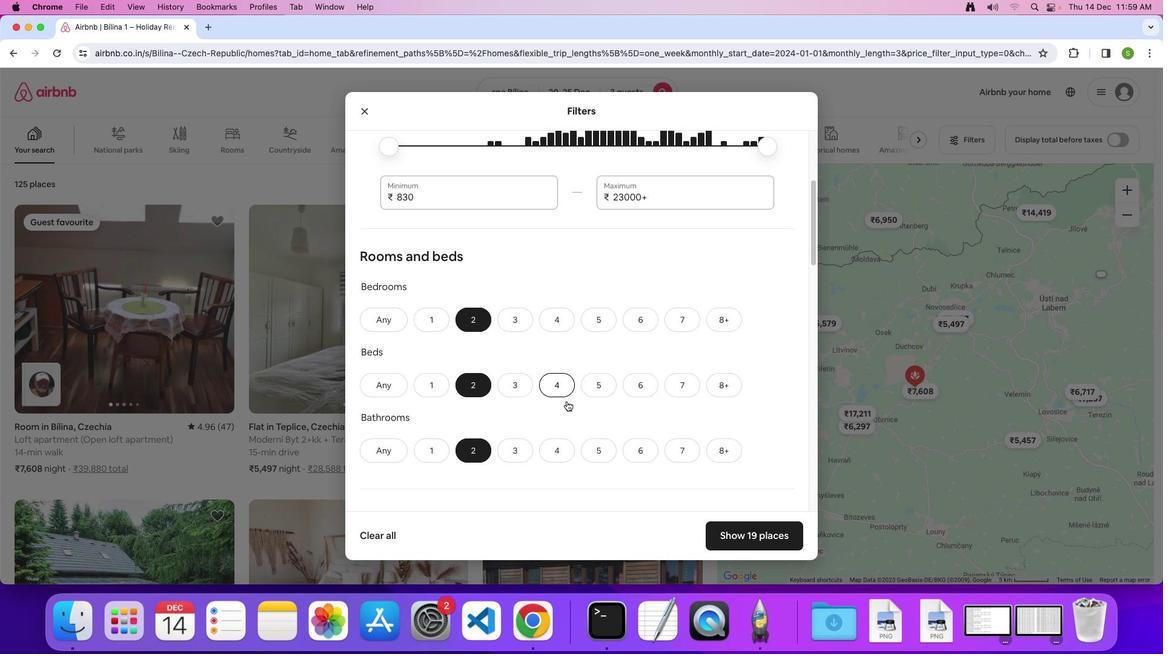 
Action: Mouse scrolled (566, 401) with delta (0, 0)
Screenshot: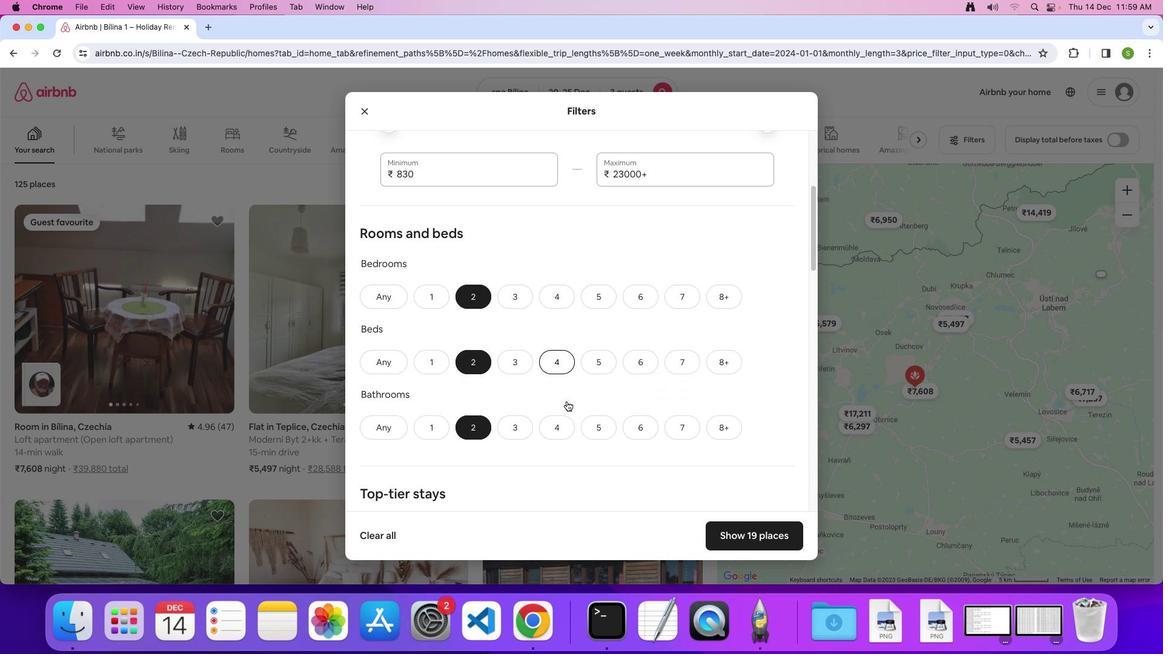 
Action: Mouse scrolled (566, 401) with delta (0, 0)
Screenshot: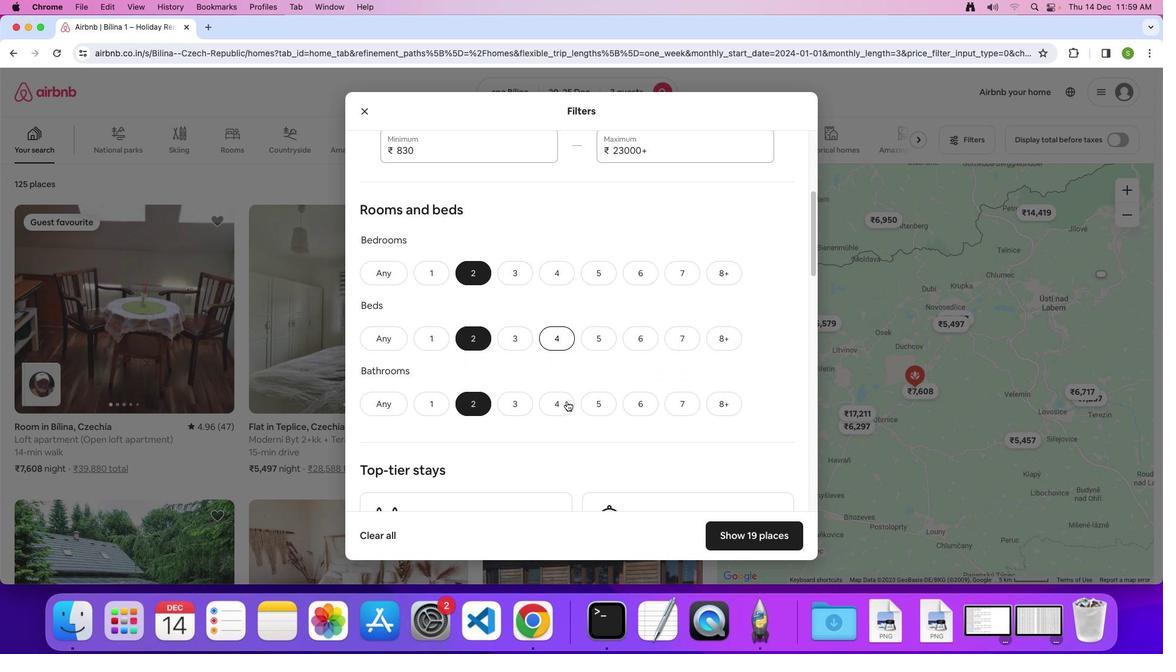 
Action: Mouse scrolled (566, 401) with delta (0, 0)
Screenshot: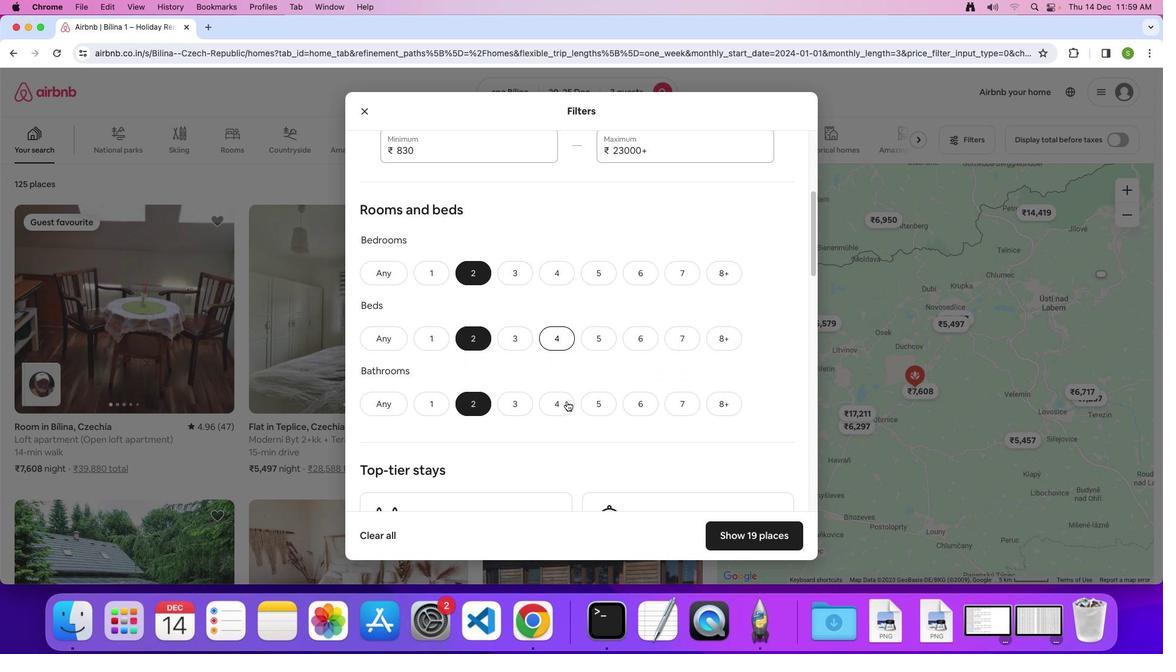 
Action: Mouse scrolled (566, 401) with delta (0, 0)
Screenshot: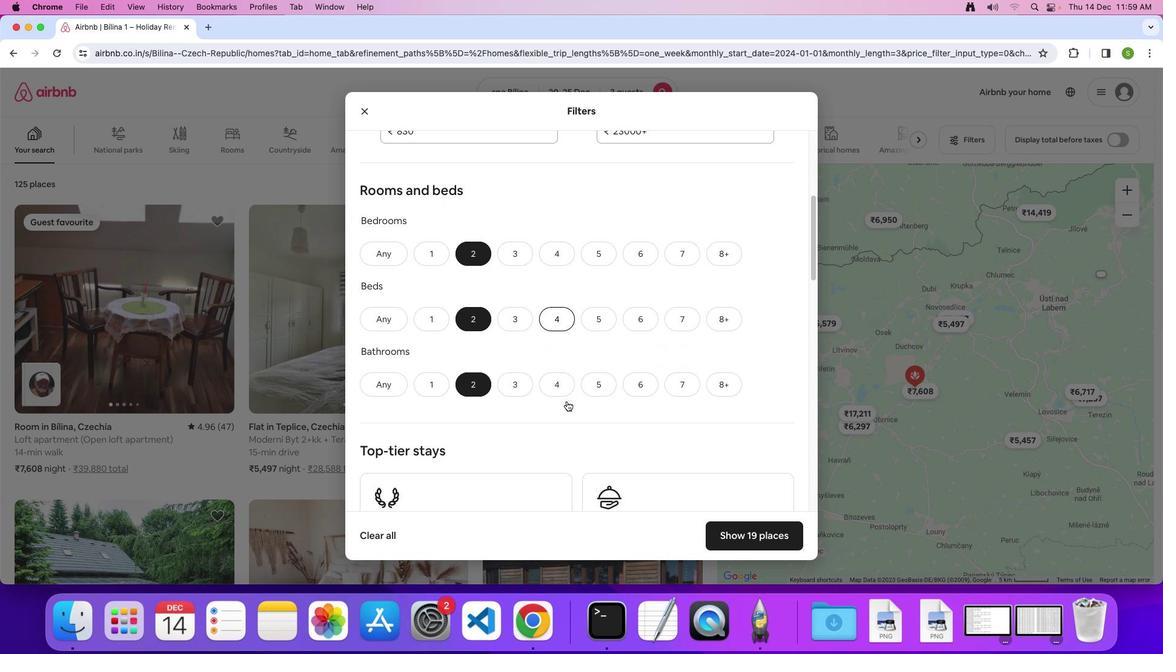 
Action: Mouse scrolled (566, 401) with delta (0, 0)
Screenshot: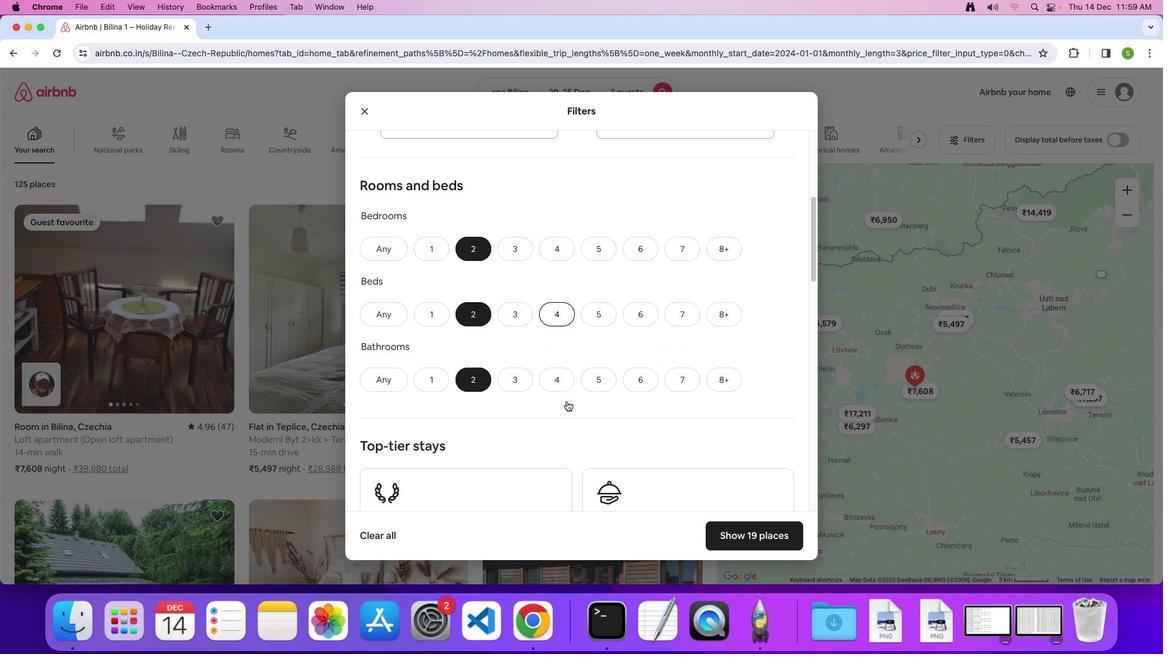 
Action: Mouse scrolled (566, 401) with delta (0, 0)
Screenshot: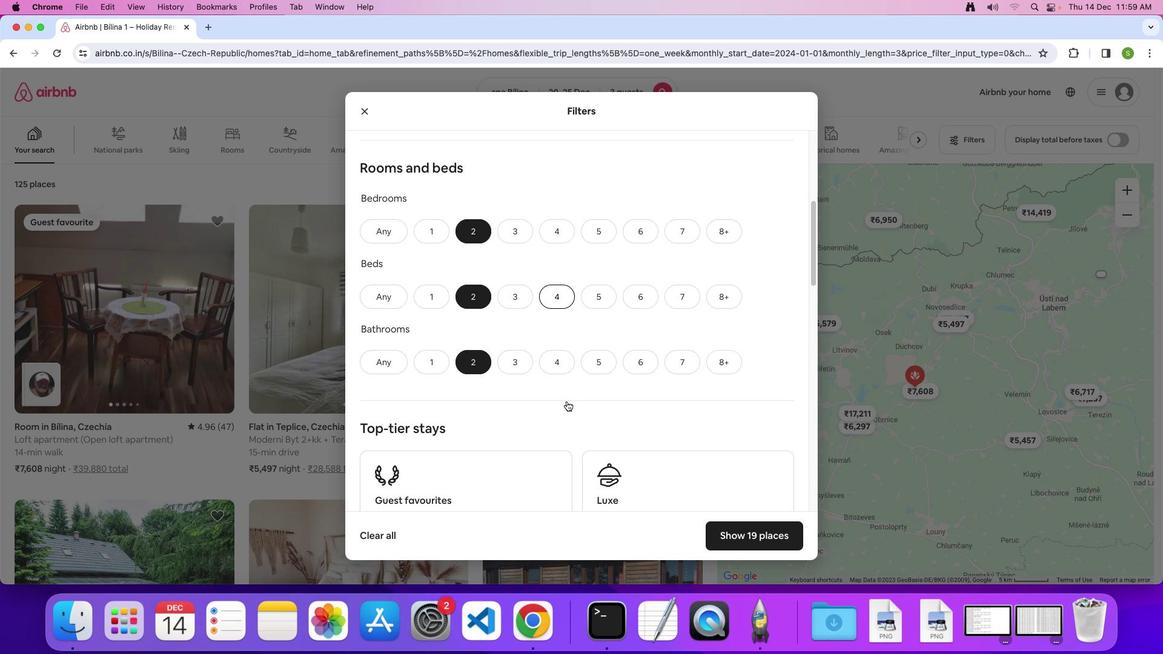 
Action: Mouse scrolled (566, 401) with delta (0, 0)
Screenshot: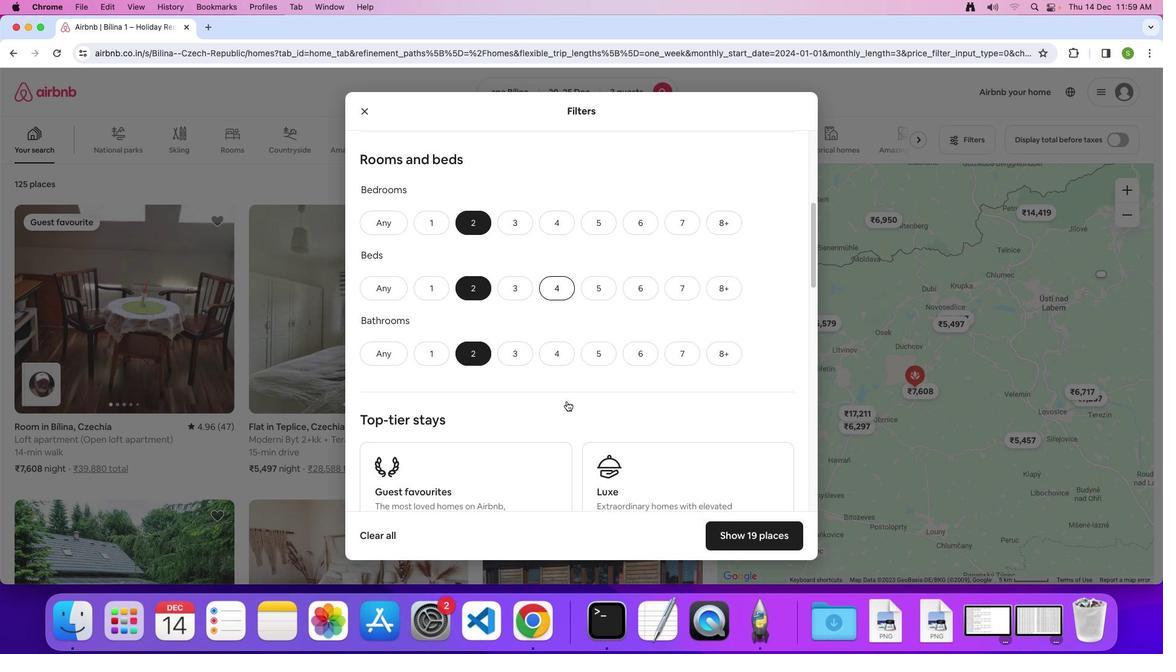 
Action: Mouse scrolled (566, 401) with delta (0, 0)
Screenshot: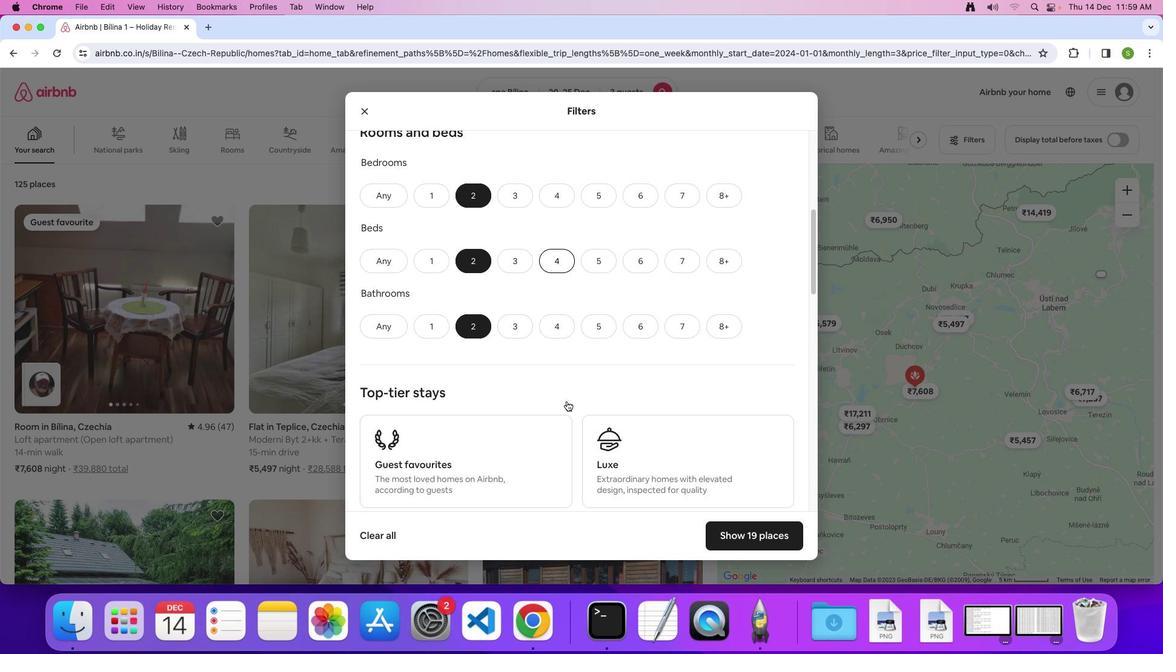 
Action: Mouse scrolled (566, 401) with delta (0, 0)
Screenshot: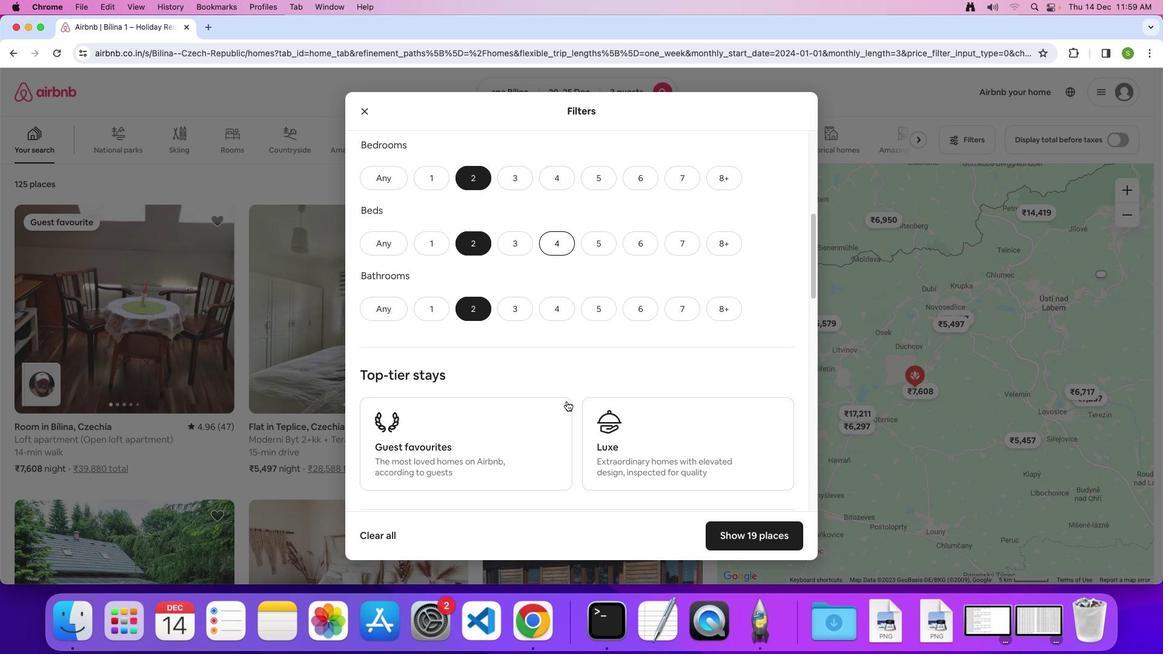 
Action: Mouse scrolled (566, 401) with delta (0, 0)
Screenshot: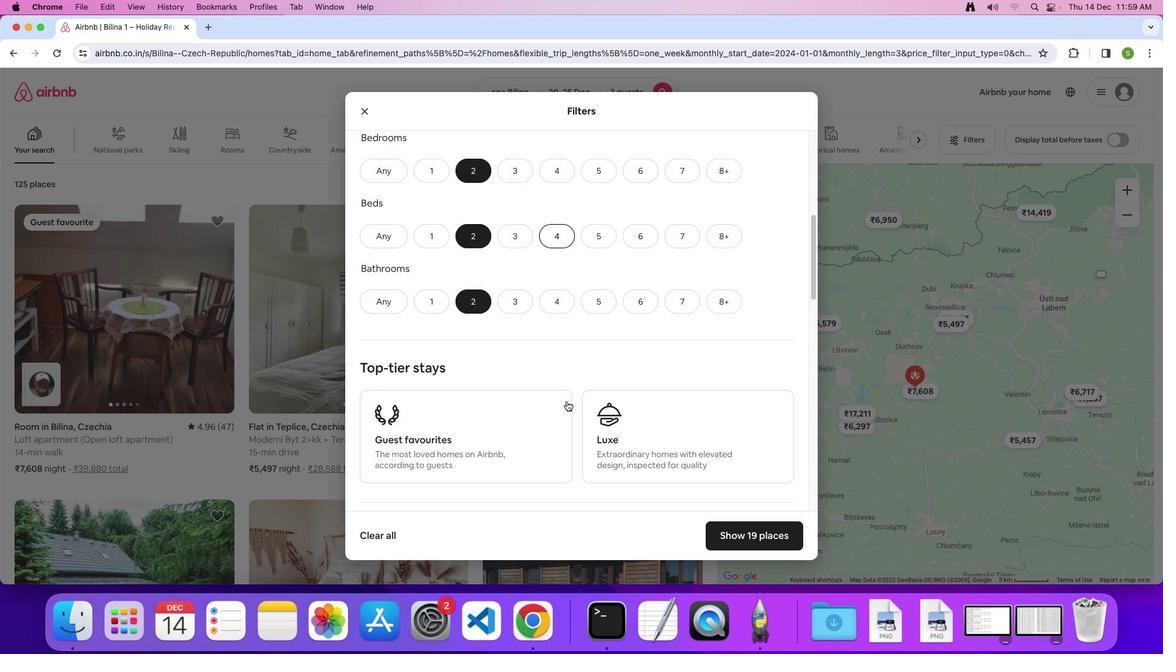 
Action: Mouse scrolled (566, 401) with delta (0, 0)
Screenshot: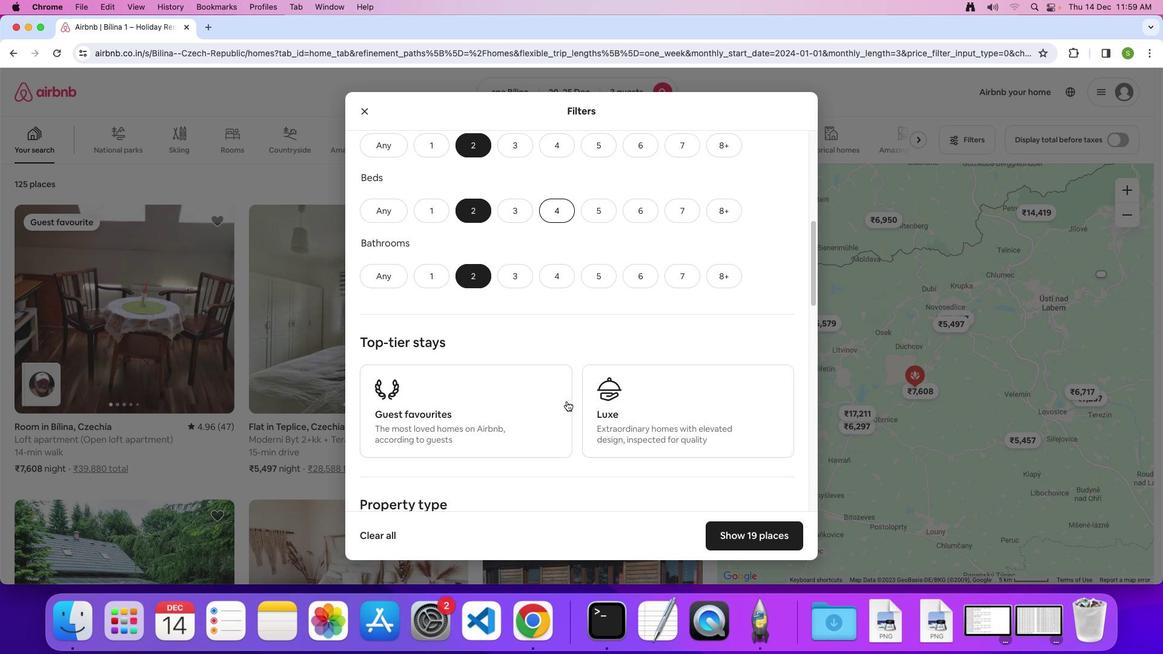 
Action: Mouse scrolled (566, 401) with delta (0, 0)
Screenshot: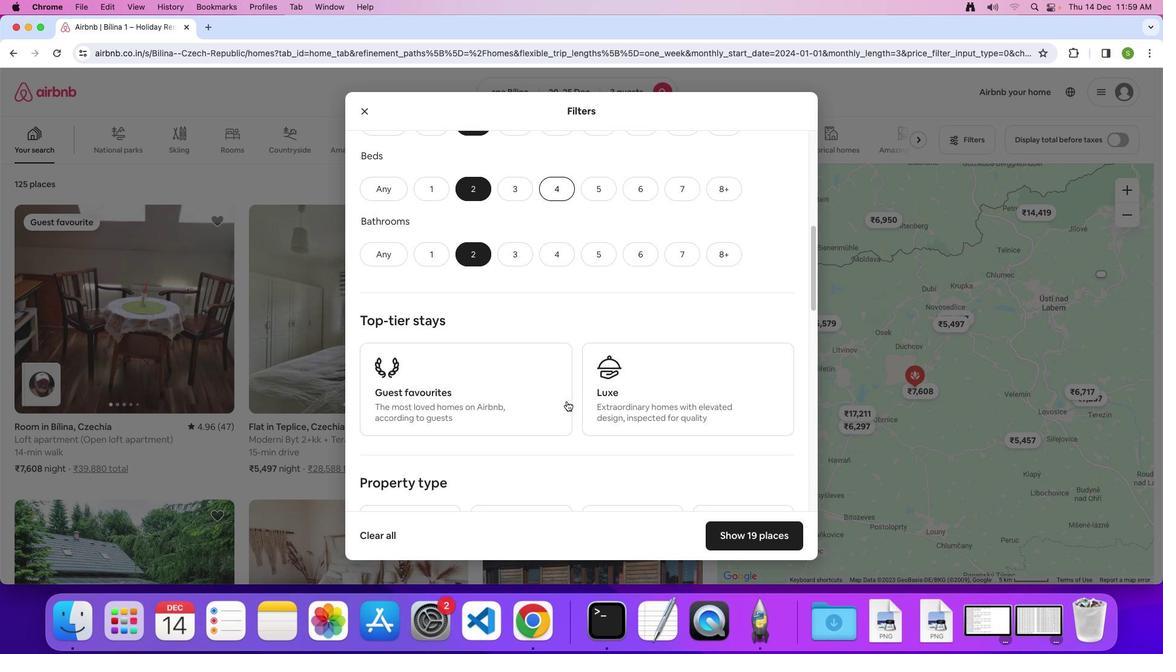 
Action: Mouse scrolled (566, 401) with delta (0, 0)
Screenshot: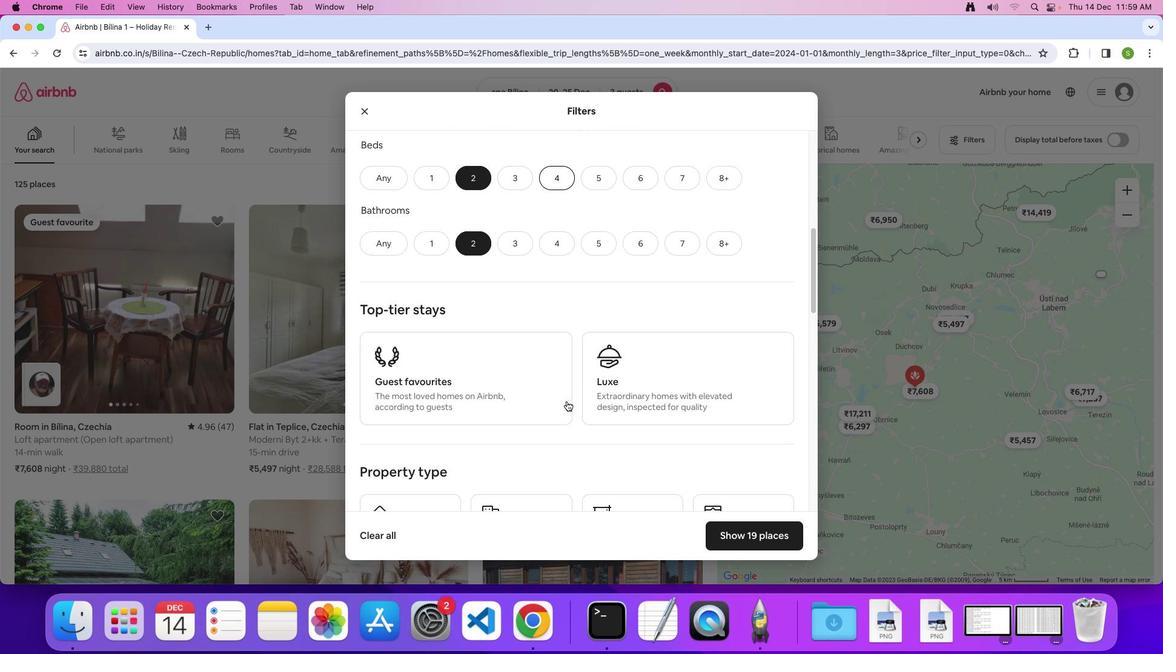 
Action: Mouse scrolled (566, 401) with delta (0, 0)
Screenshot: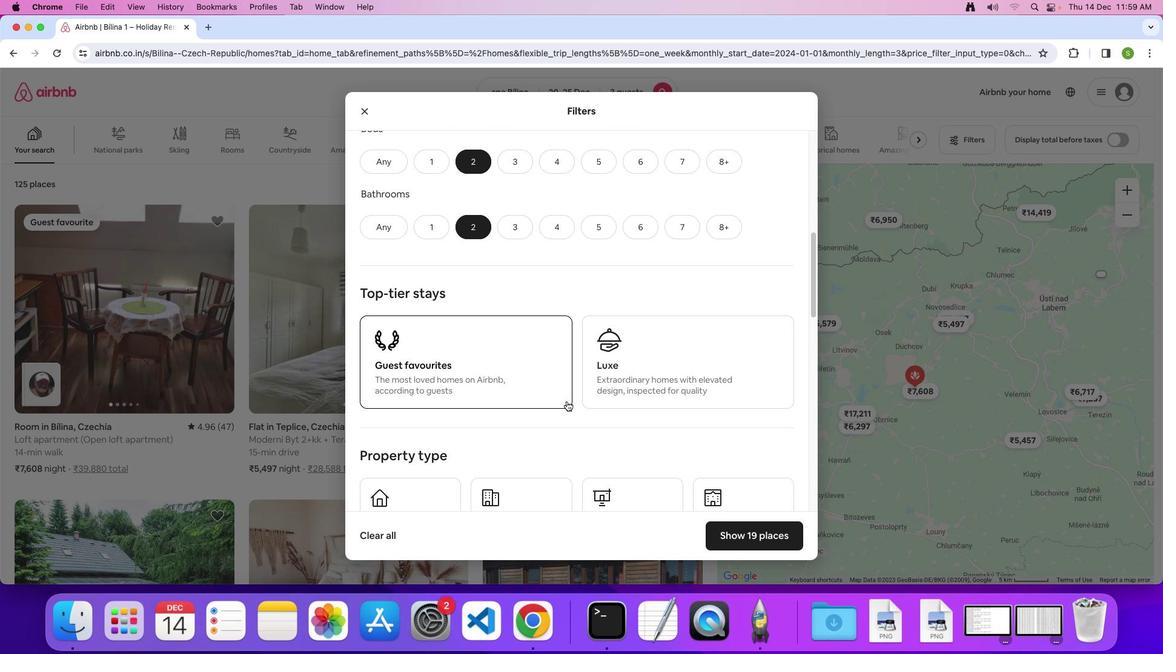 
Action: Mouse scrolled (566, 401) with delta (0, 0)
Screenshot: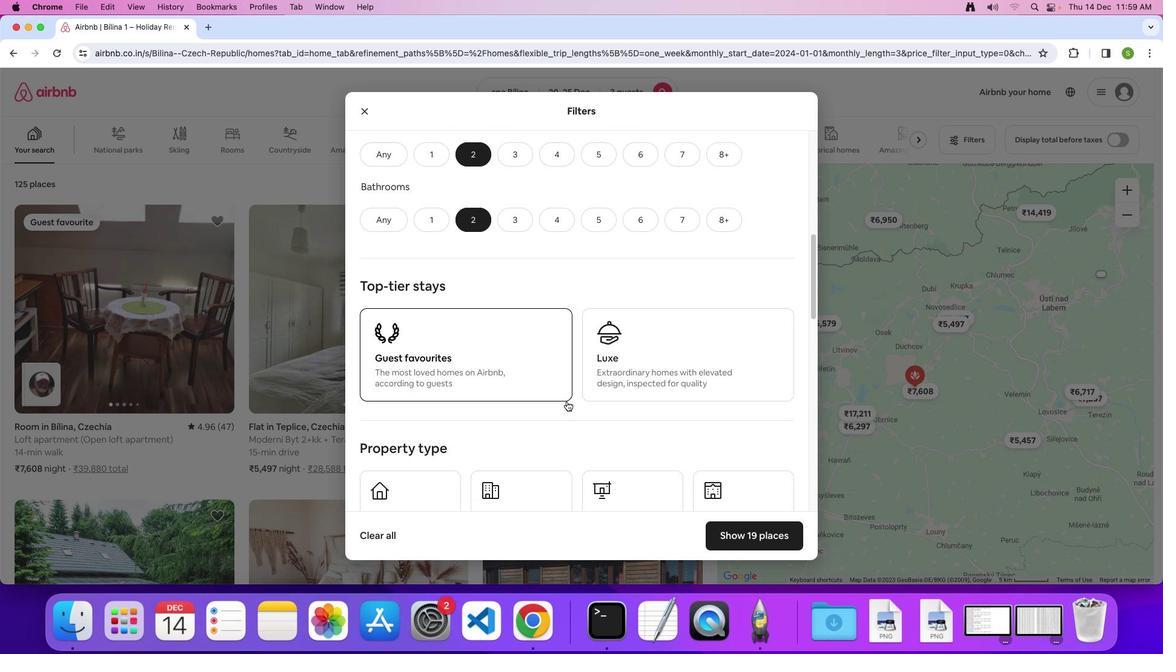 
Action: Mouse scrolled (566, 401) with delta (0, -1)
Screenshot: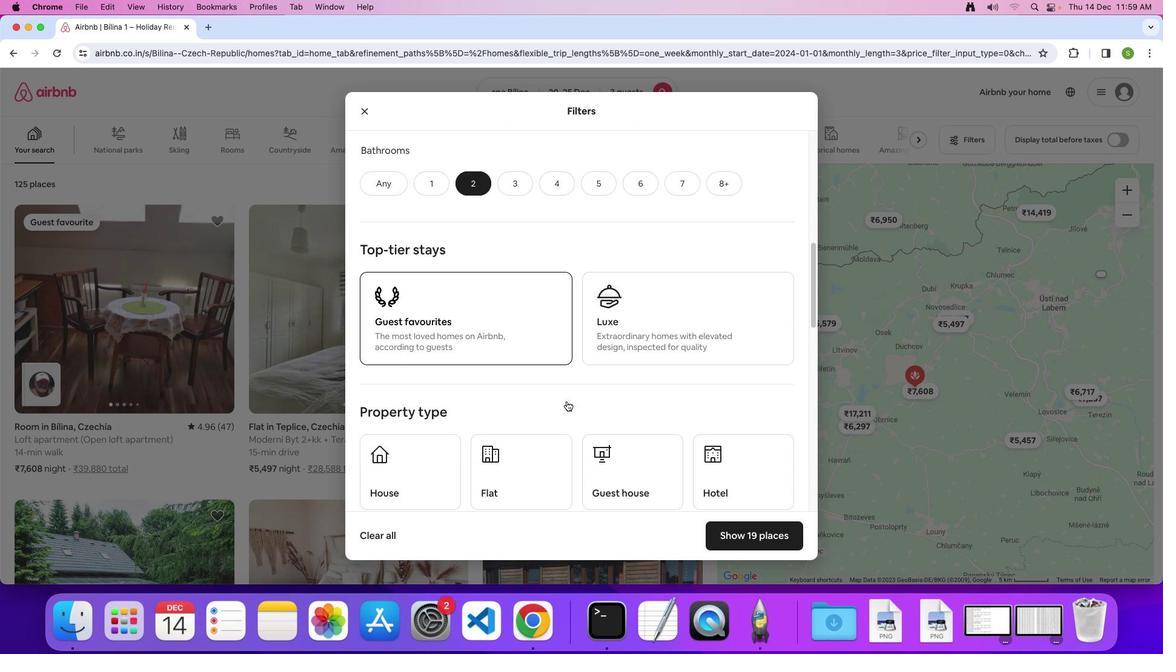 
Action: Mouse scrolled (566, 401) with delta (0, 0)
Screenshot: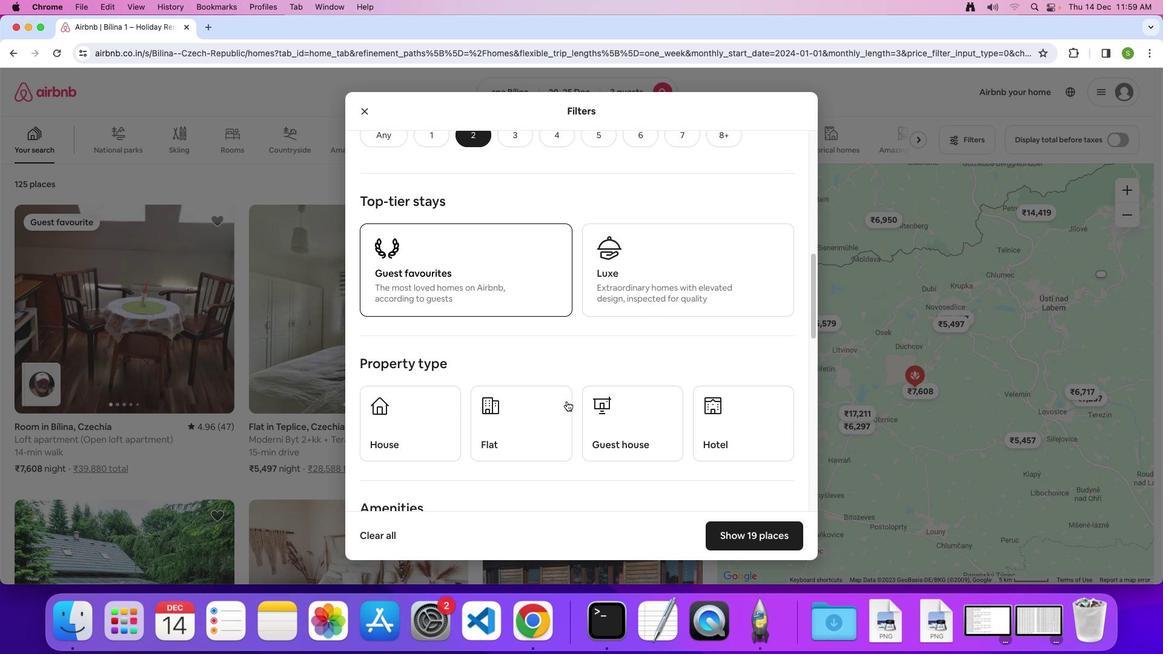 
Action: Mouse scrolled (566, 401) with delta (0, 0)
Screenshot: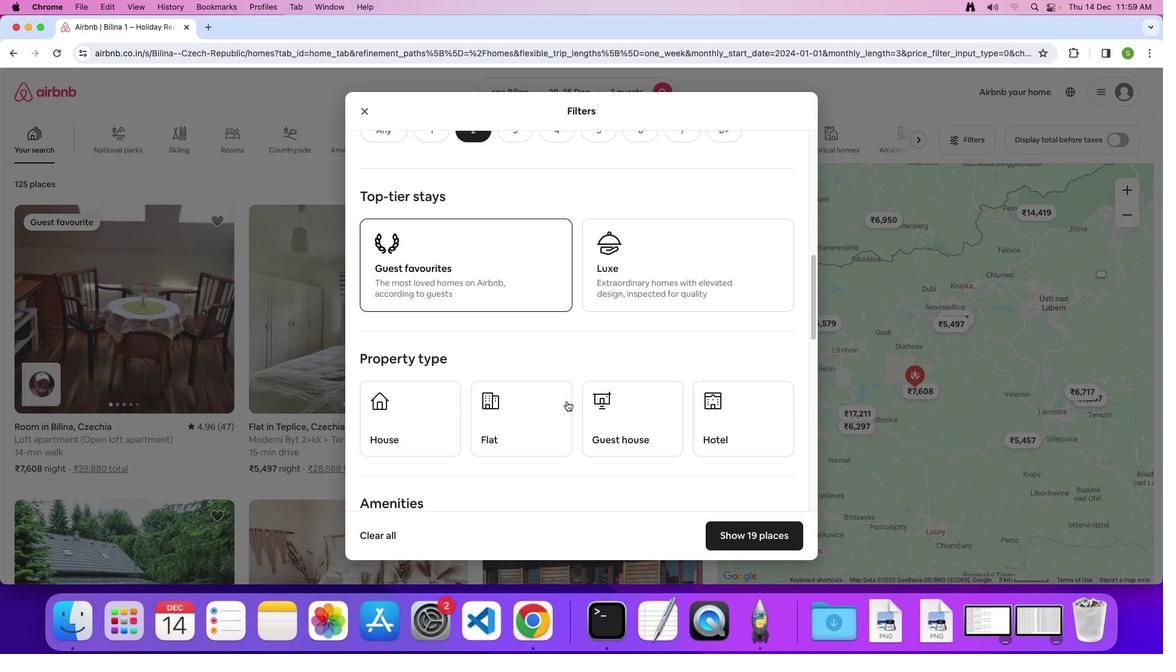 
Action: Mouse scrolled (566, 401) with delta (0, 0)
Screenshot: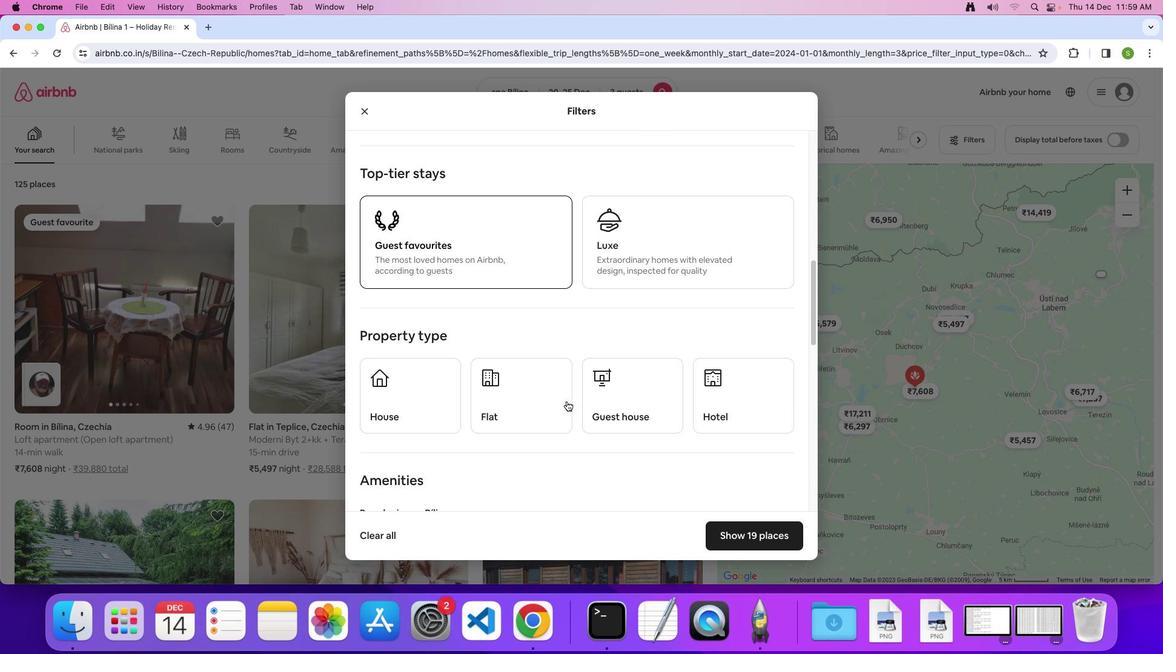 
Action: Mouse moved to (595, 397)
Screenshot: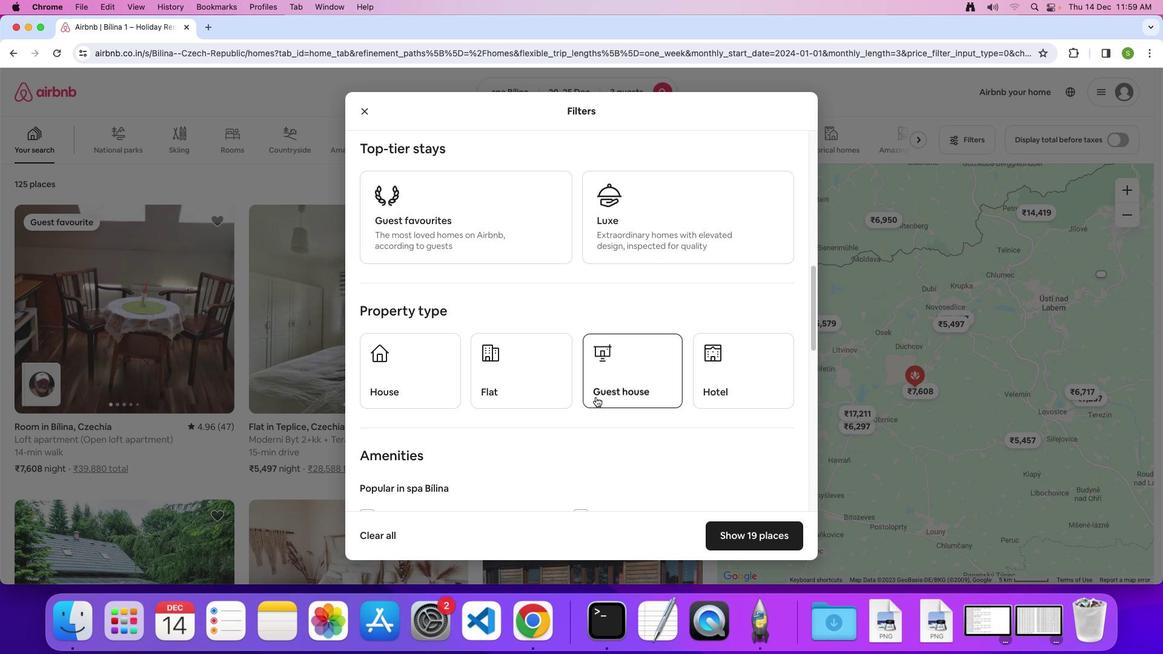
Action: Mouse pressed left at (595, 397)
Screenshot: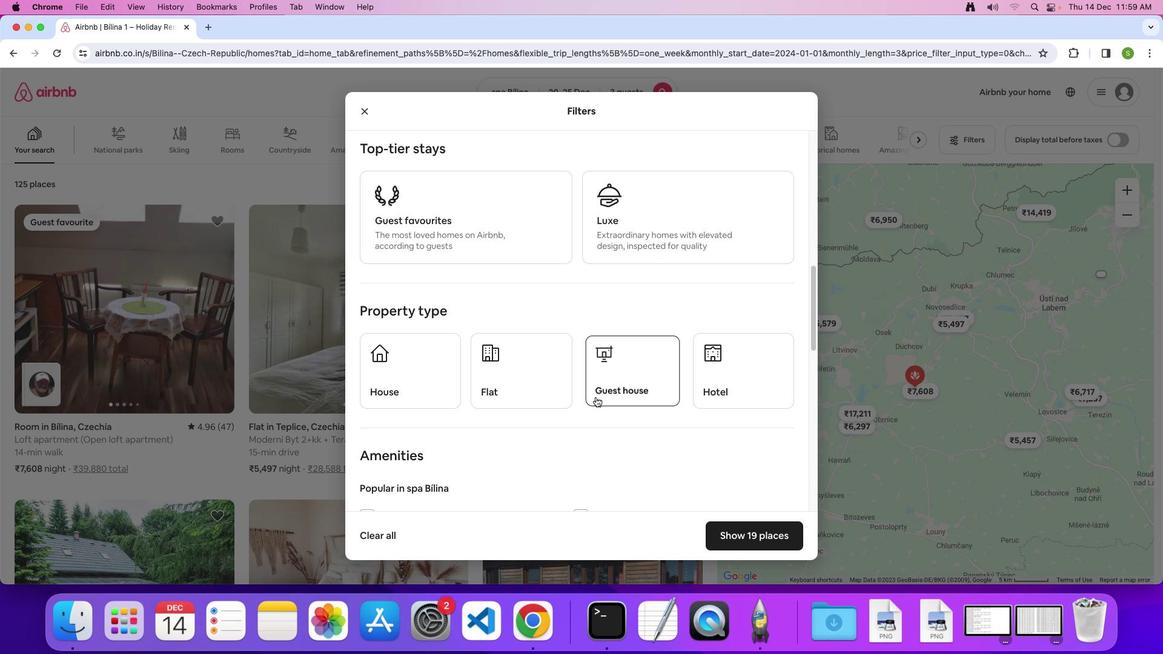 
Action: Mouse moved to (518, 398)
Screenshot: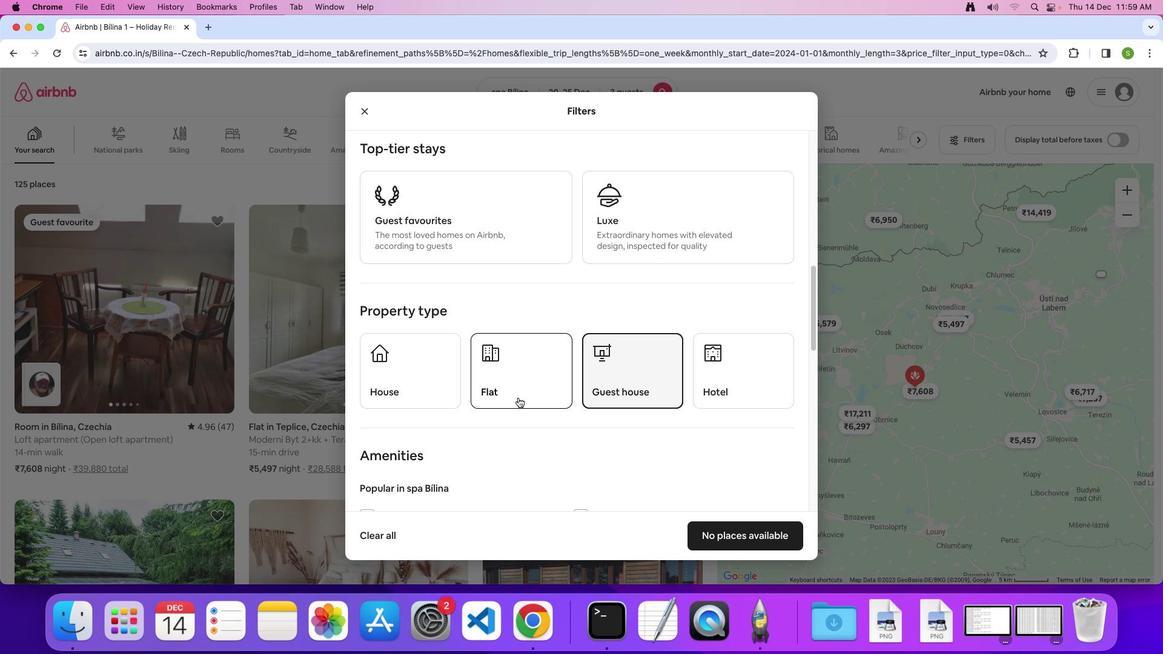 
Action: Mouse scrolled (518, 398) with delta (0, 0)
Screenshot: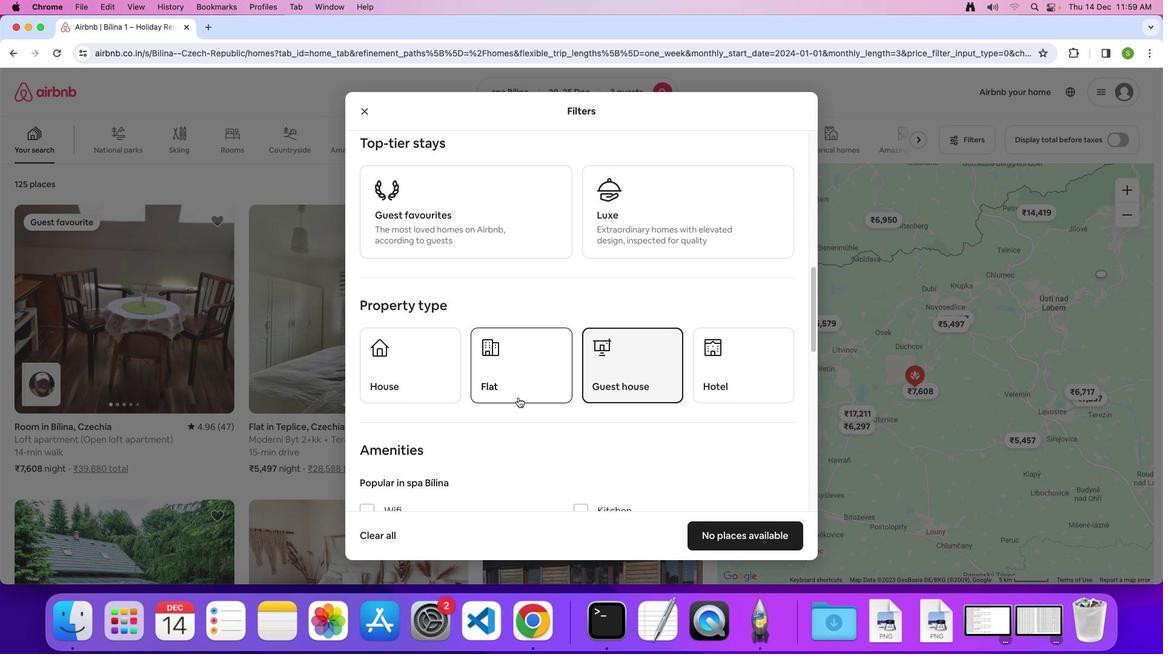 
Action: Mouse scrolled (518, 398) with delta (0, 0)
Screenshot: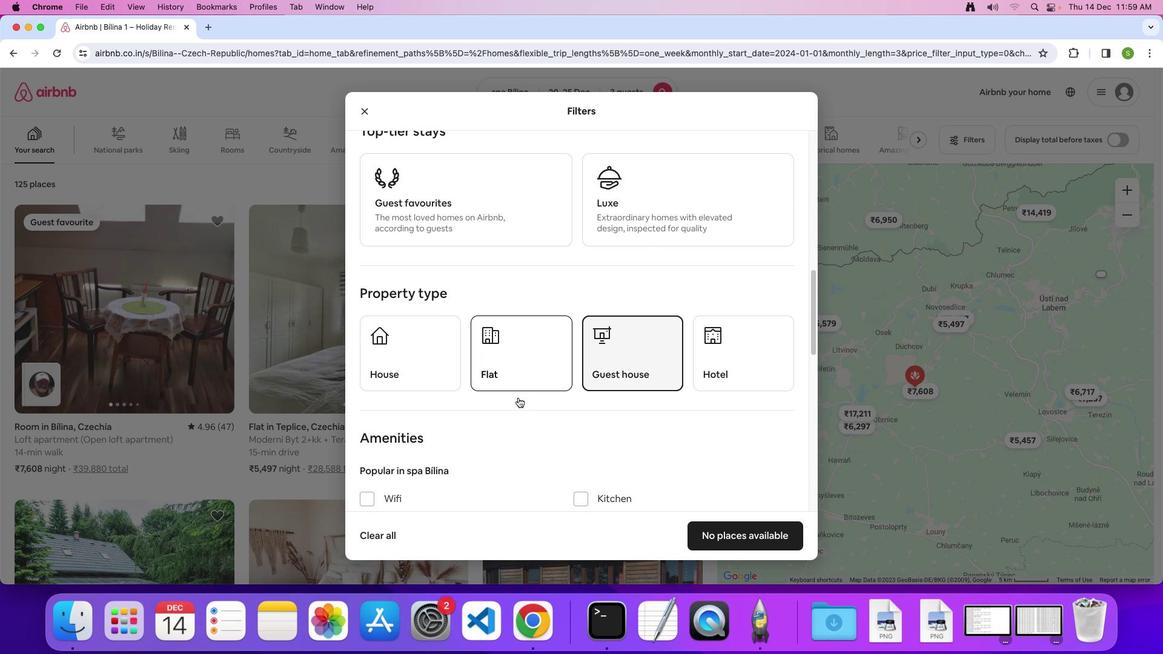 
Action: Mouse scrolled (518, 398) with delta (0, -1)
Screenshot: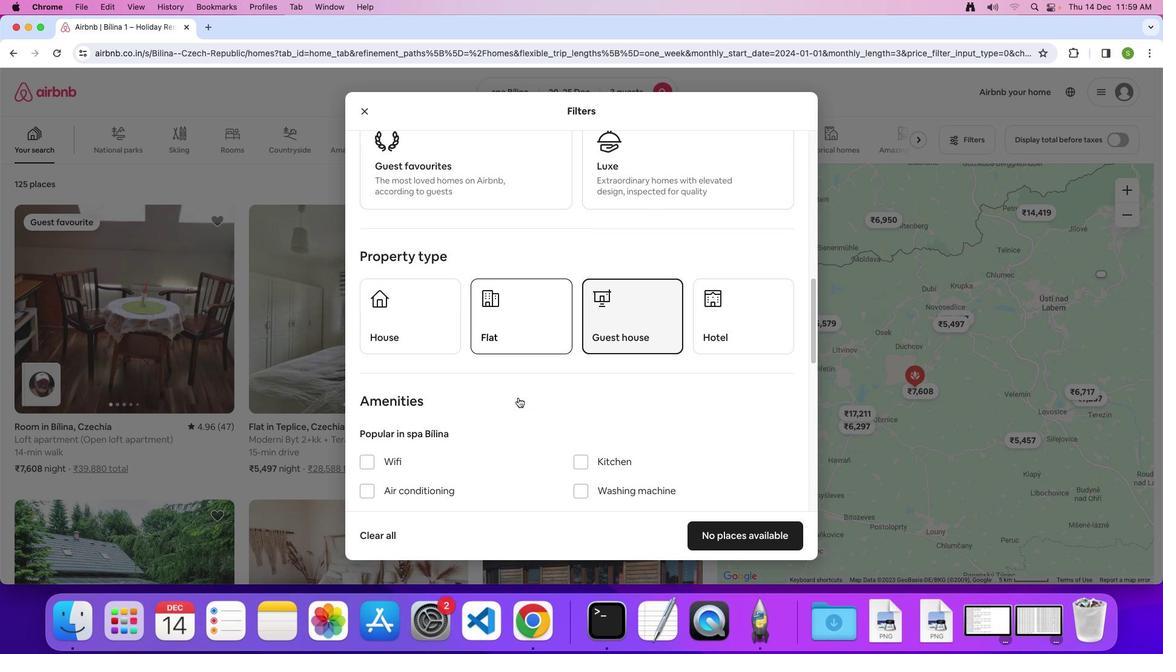 
Action: Mouse scrolled (518, 398) with delta (0, 0)
Screenshot: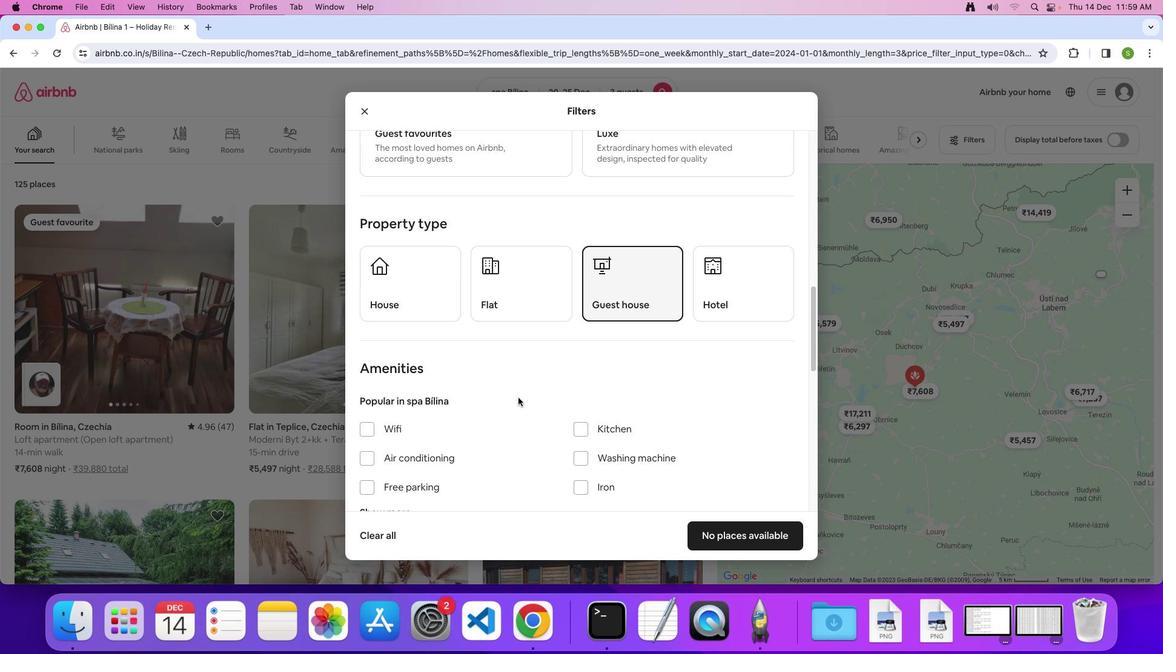 
Action: Mouse scrolled (518, 398) with delta (0, 0)
Screenshot: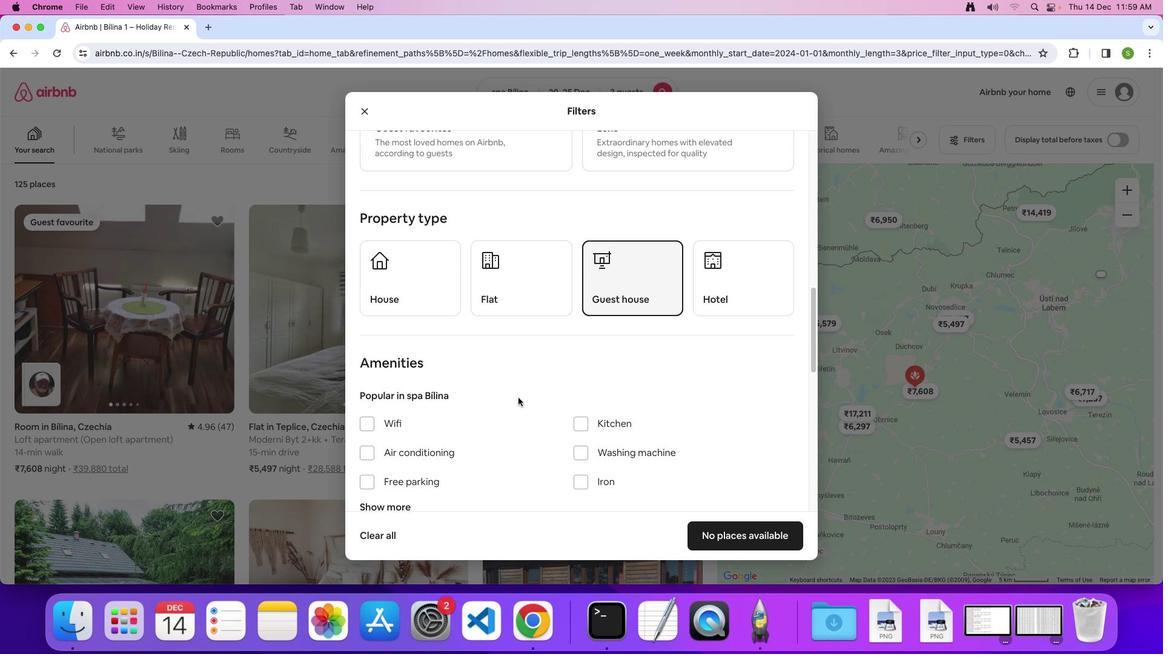 
Action: Mouse scrolled (518, 398) with delta (0, 0)
Screenshot: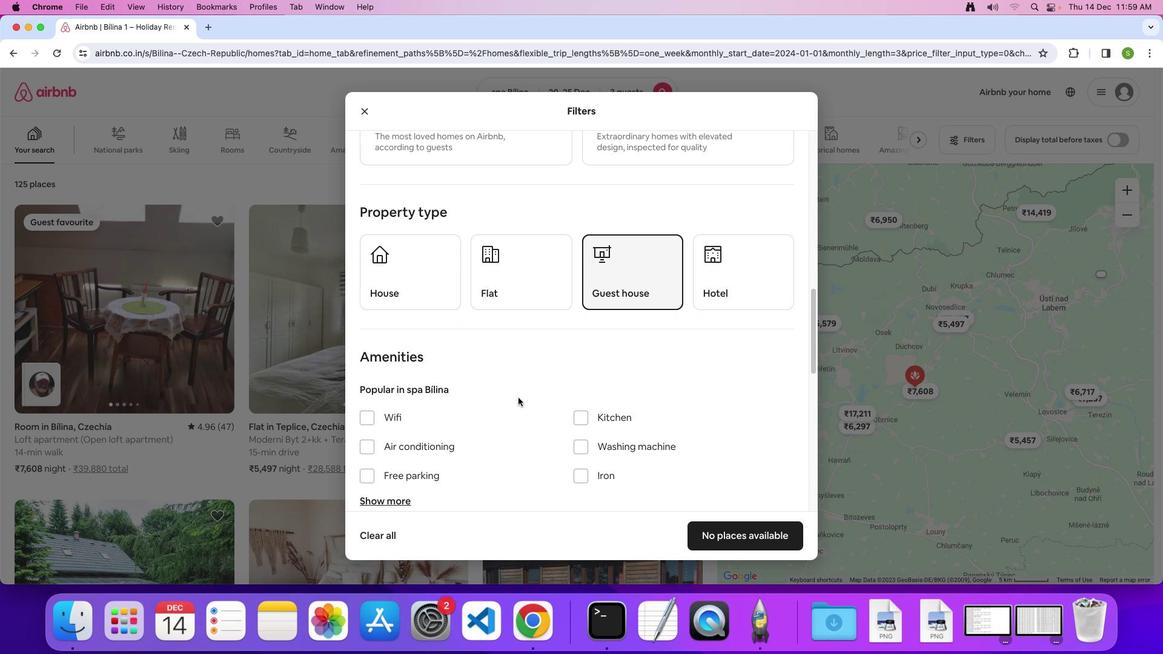 
Action: Mouse scrolled (518, 398) with delta (0, 0)
Screenshot: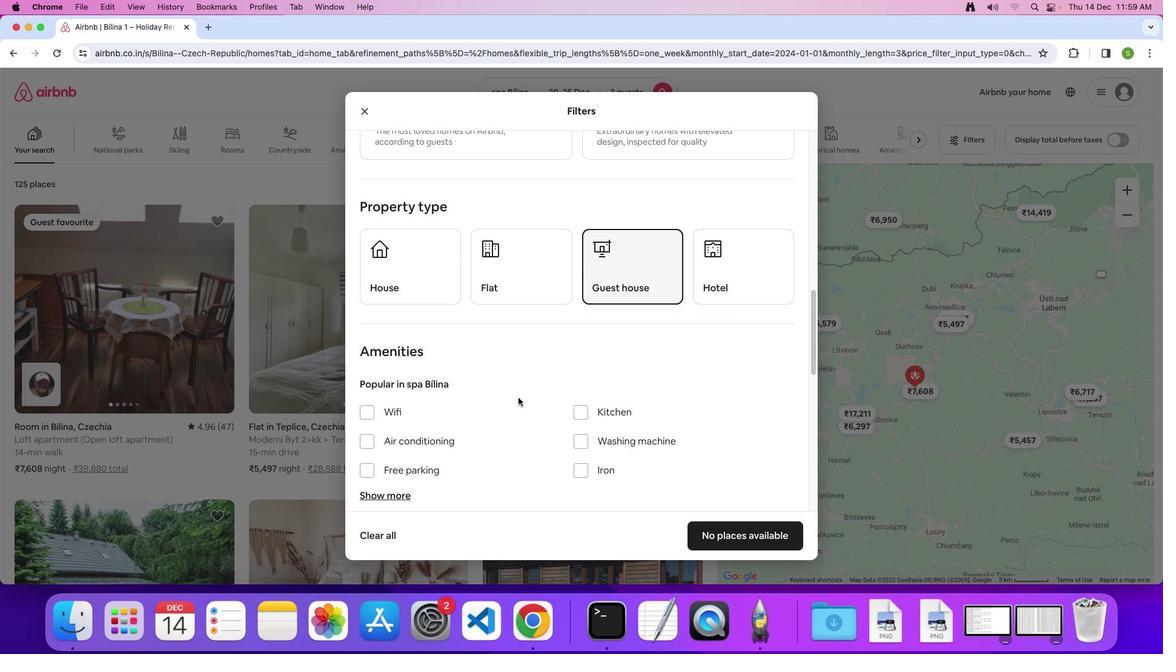 
Action: Mouse scrolled (518, 398) with delta (0, 0)
Screenshot: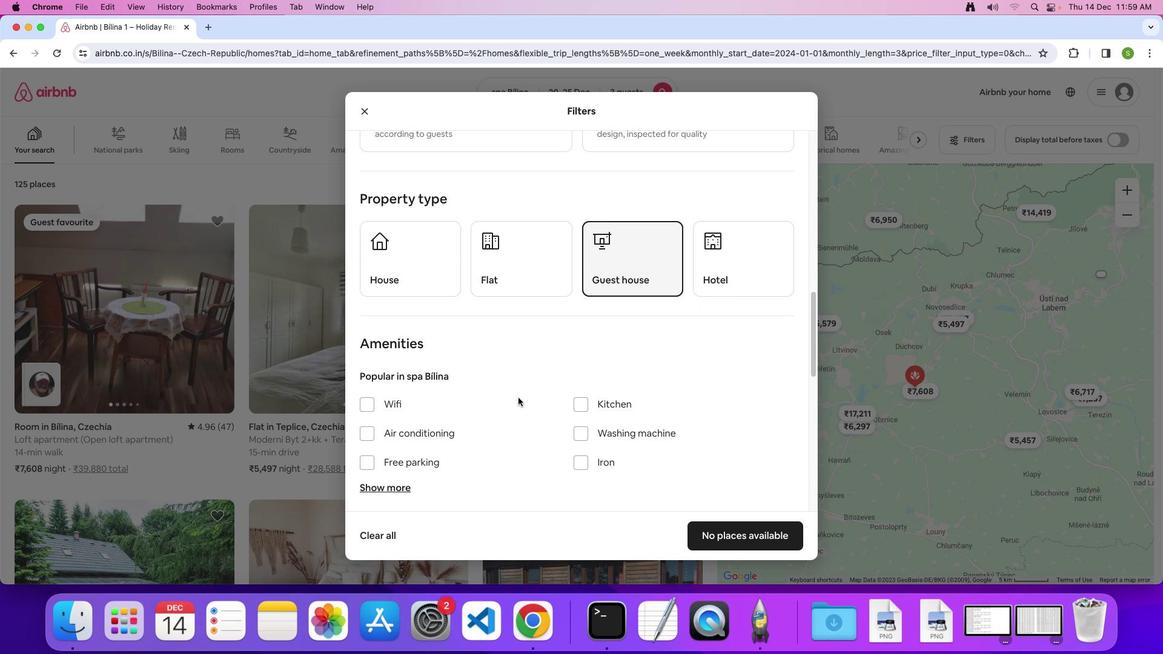 
Action: Mouse scrolled (518, 398) with delta (0, 0)
Screenshot: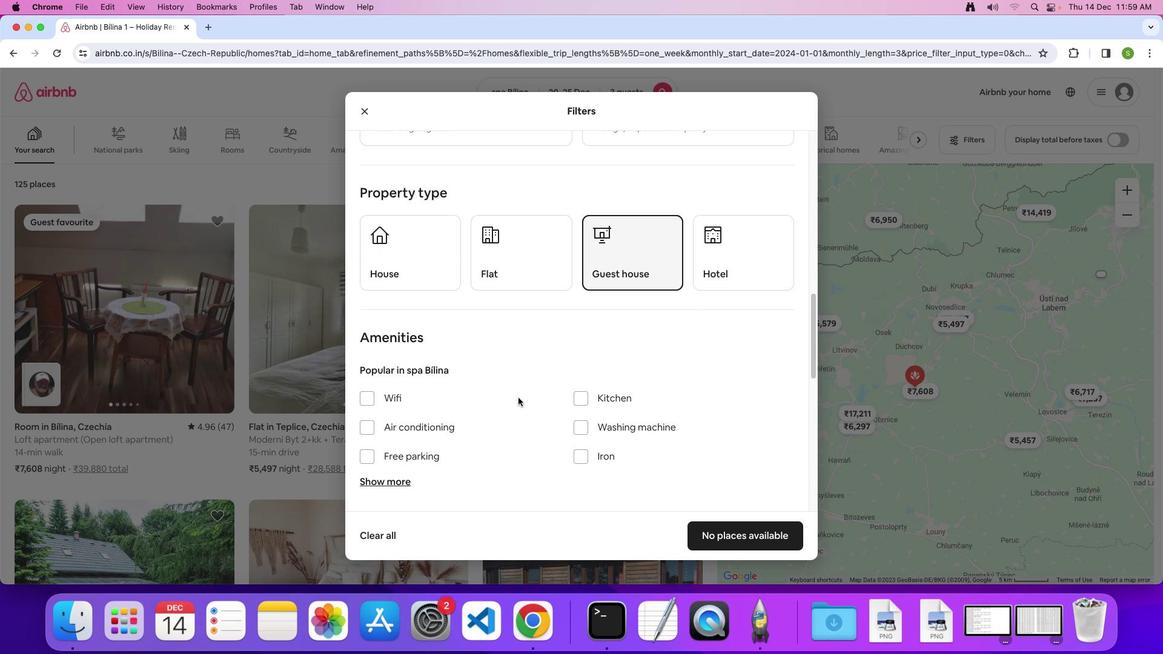 
Action: Mouse scrolled (518, 398) with delta (0, 0)
Screenshot: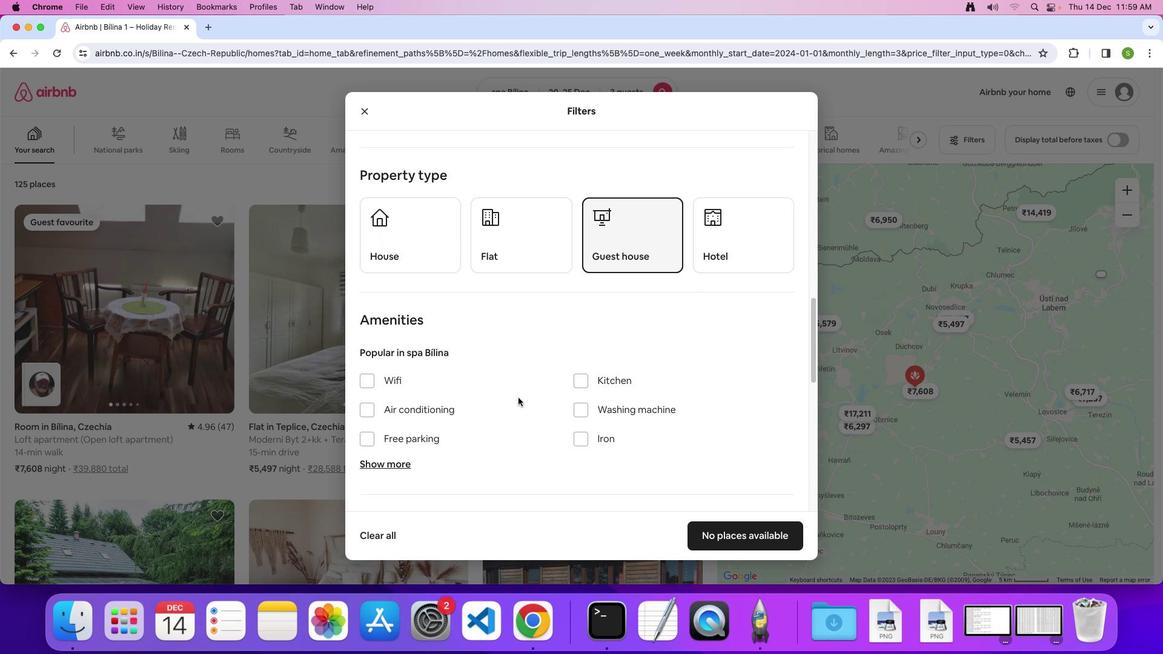 
Action: Mouse scrolled (518, 398) with delta (0, 0)
Screenshot: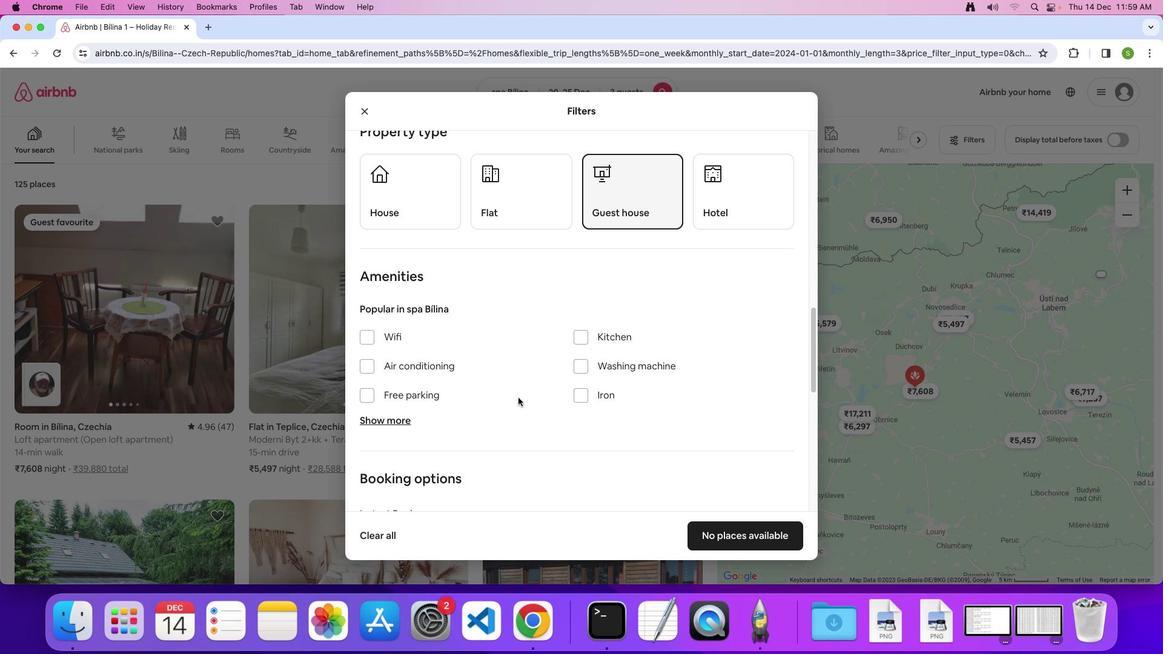 
Action: Mouse scrolled (518, 398) with delta (0, 0)
Screenshot: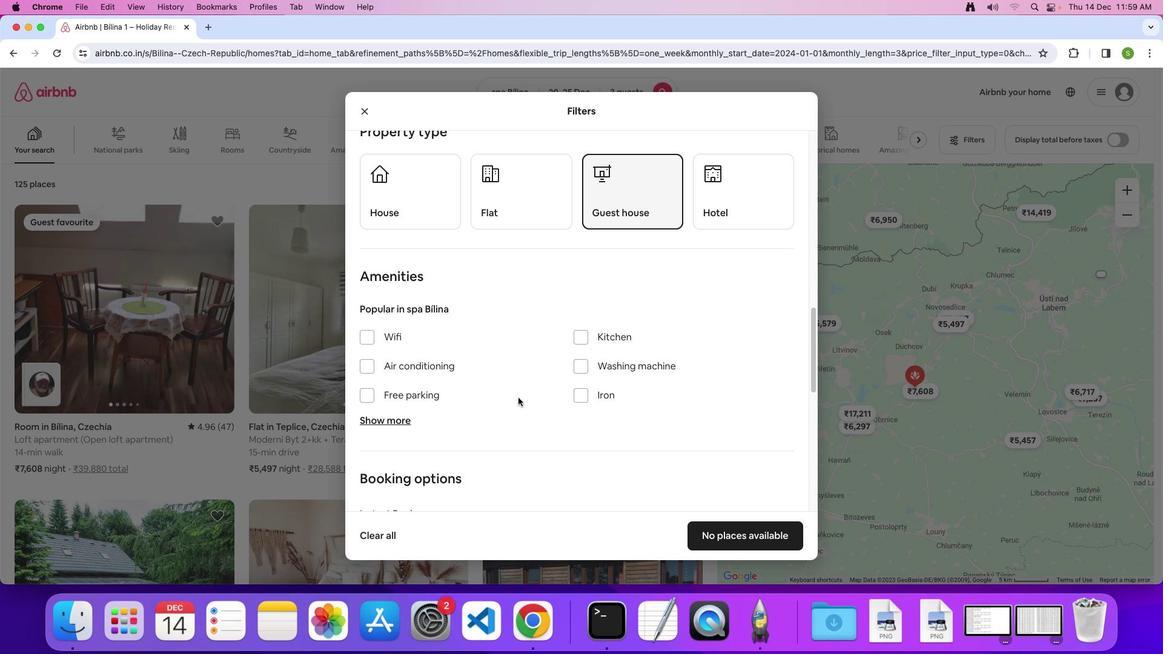 
Action: Mouse moved to (364, 330)
Screenshot: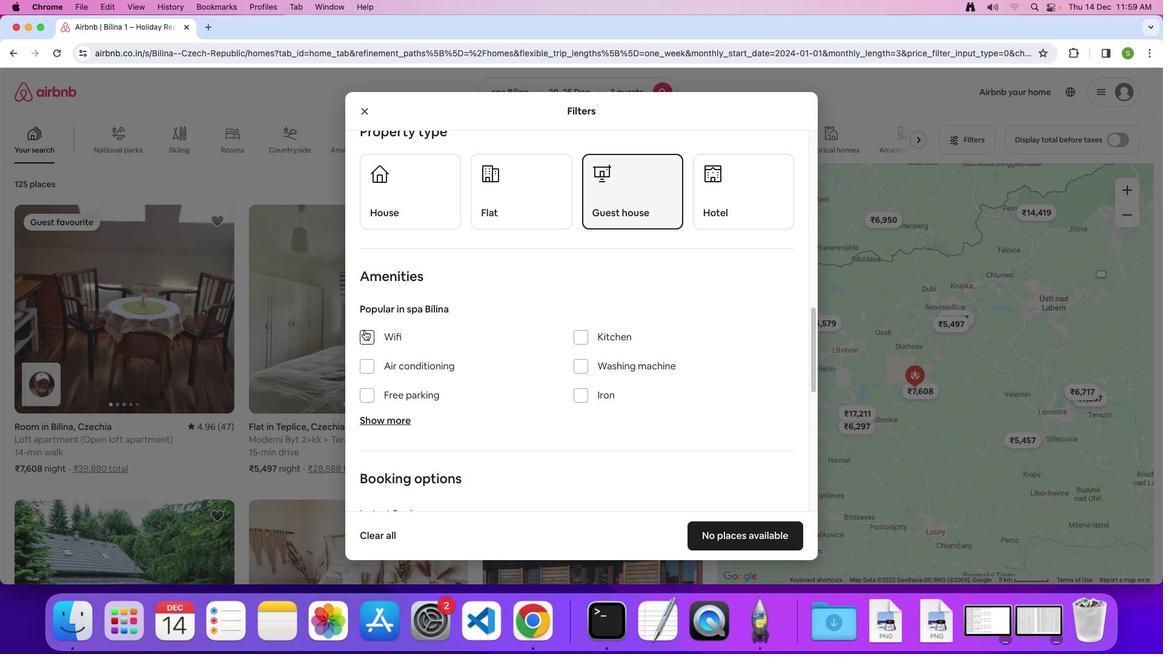 
Action: Mouse pressed left at (364, 330)
Screenshot: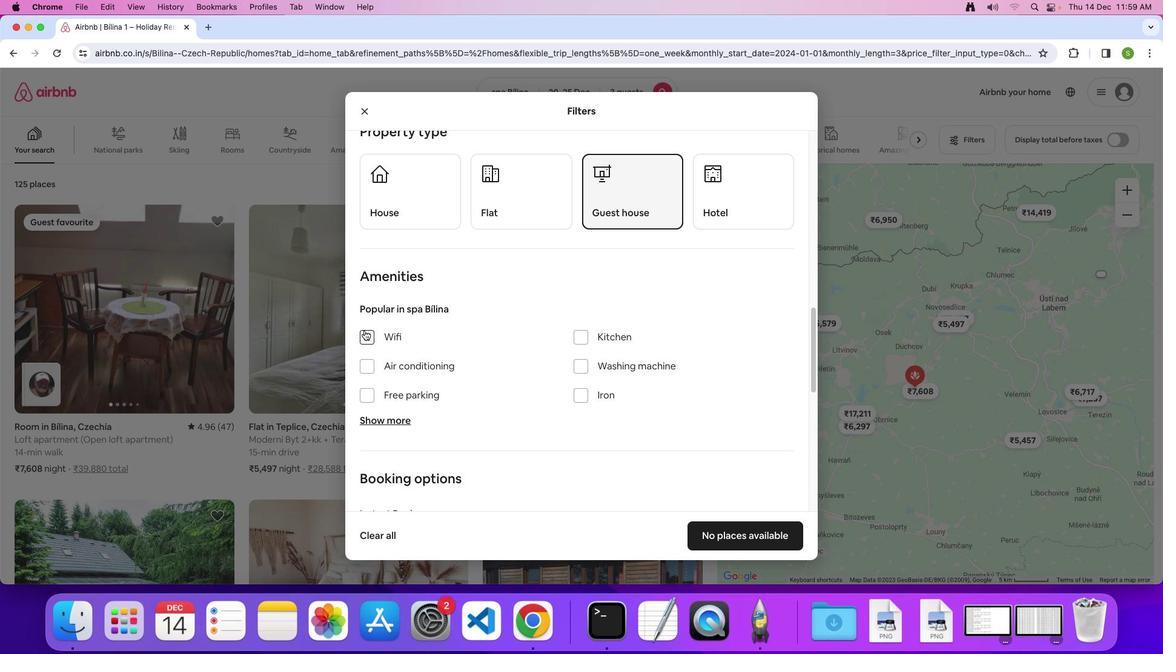 
Action: Mouse moved to (375, 398)
Screenshot: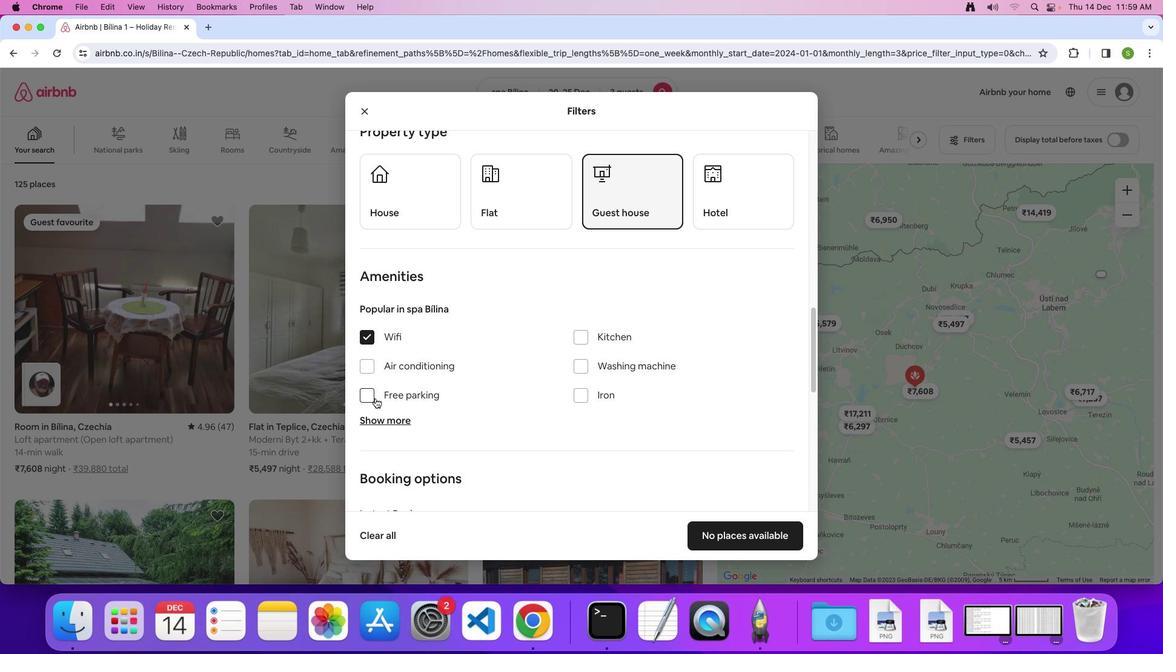 
Action: Mouse pressed left at (375, 398)
Screenshot: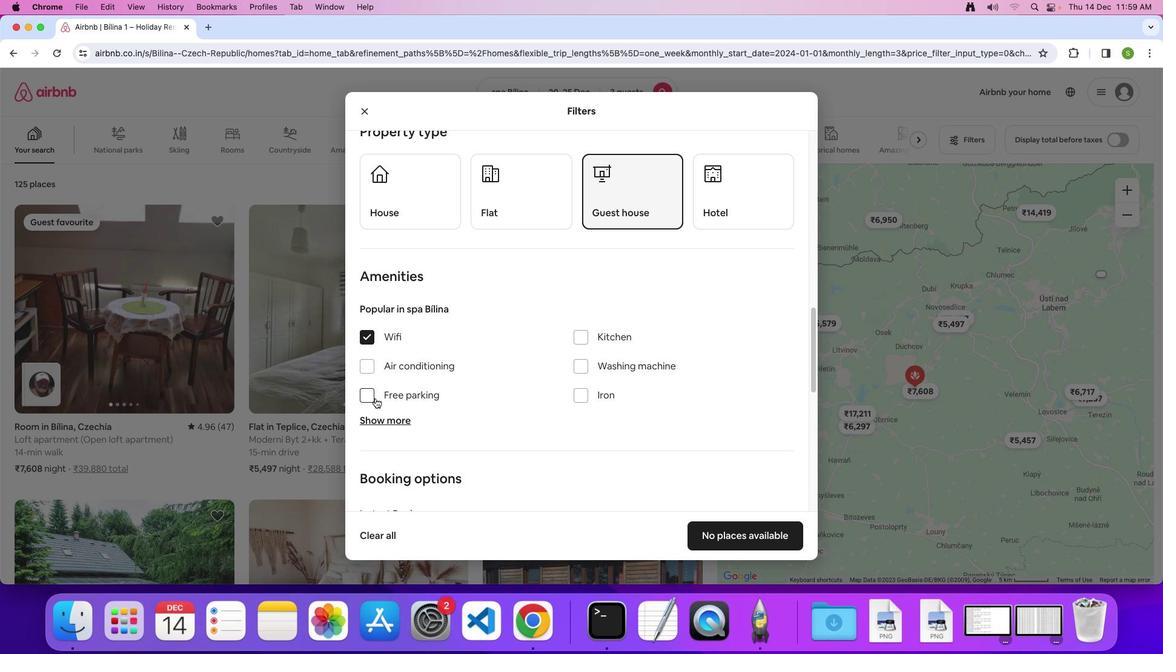 
Action: Mouse moved to (410, 421)
Screenshot: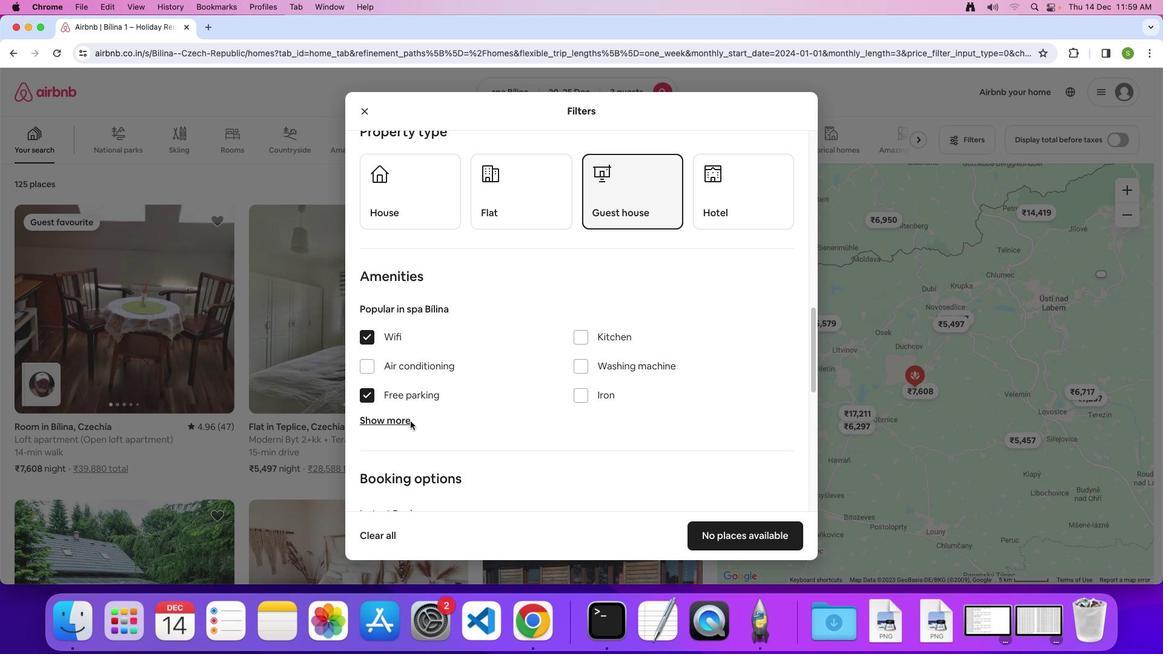
Action: Mouse pressed left at (410, 421)
Screenshot: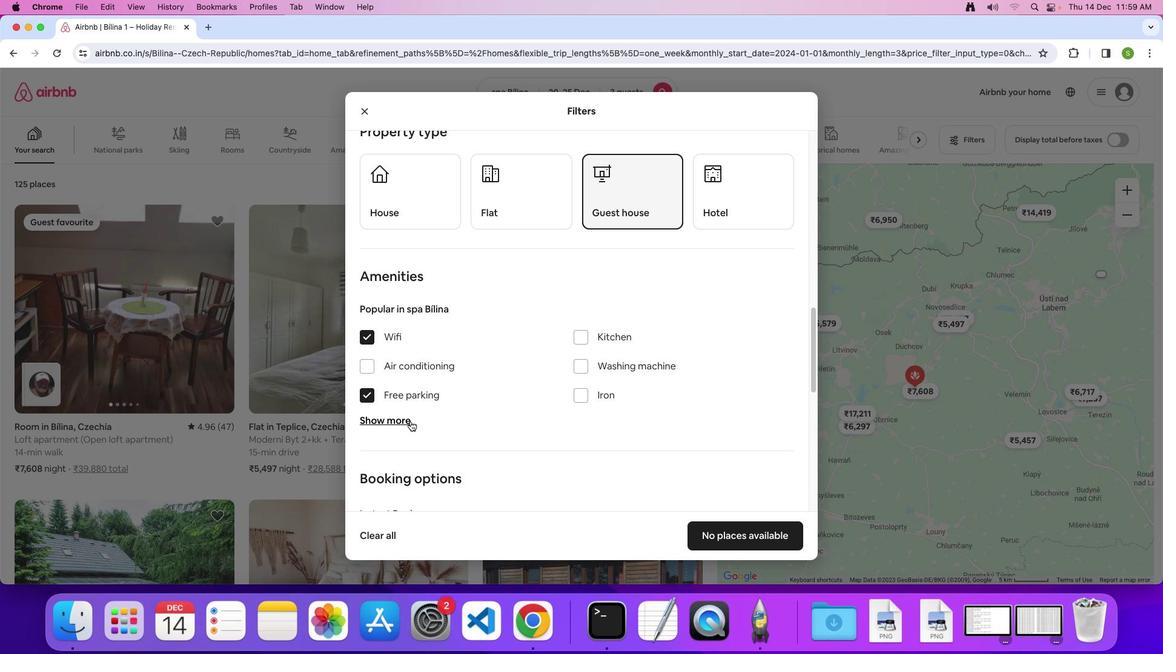 
Action: Mouse moved to (387, 421)
Screenshot: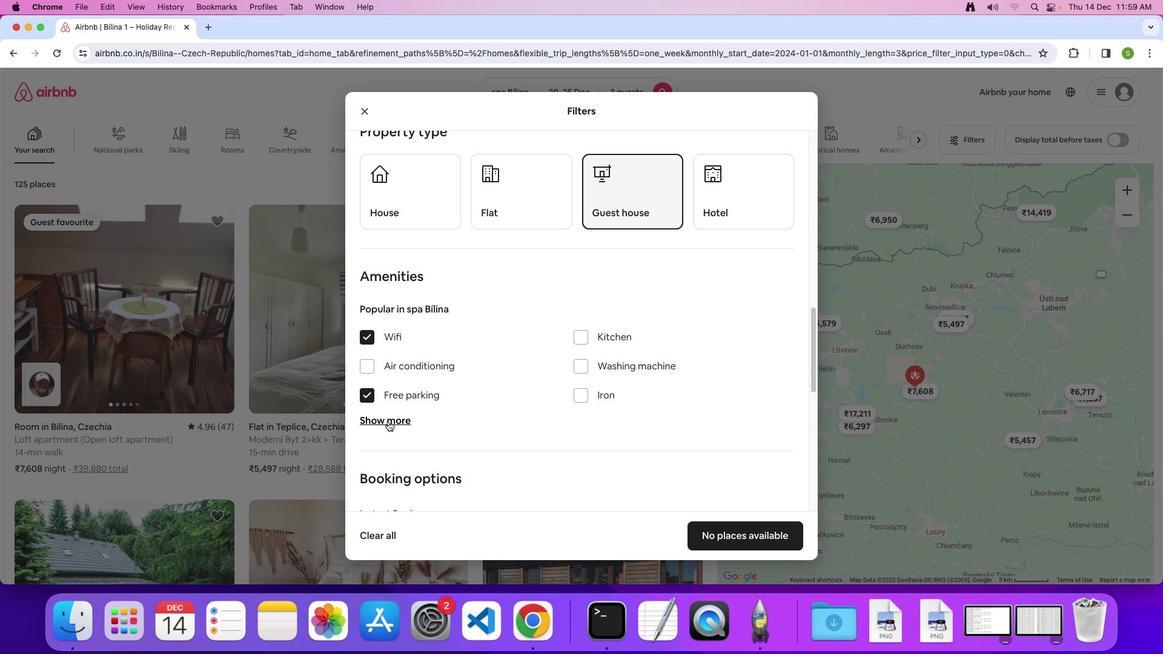 
Action: Mouse pressed left at (387, 421)
Screenshot: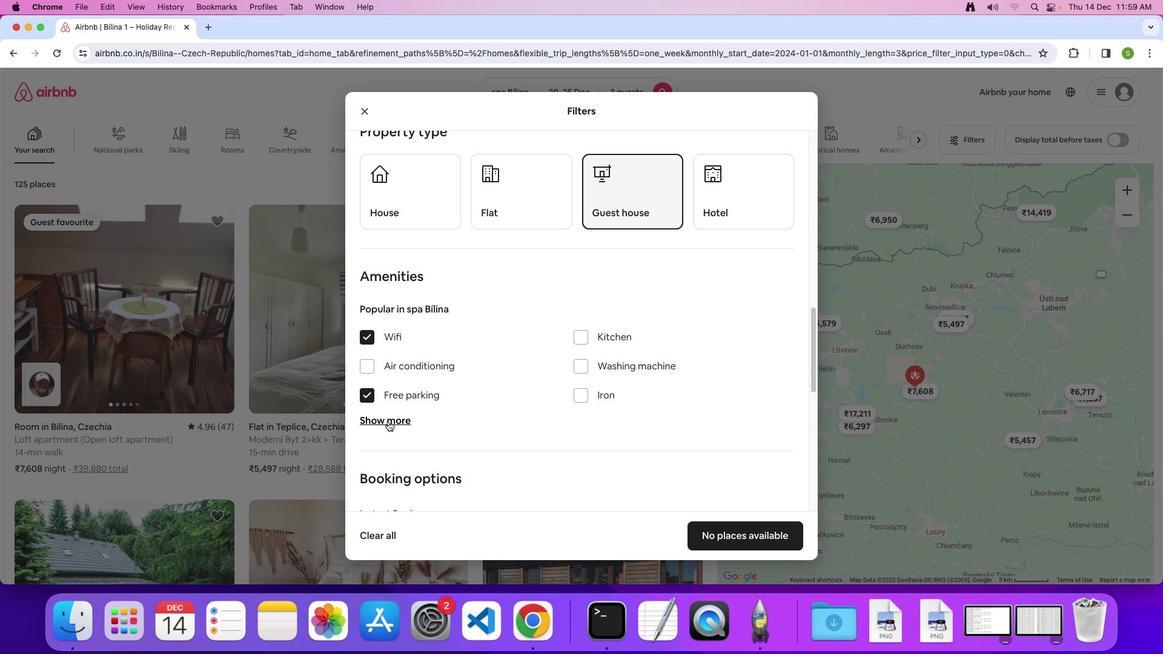 
Action: Mouse moved to (567, 416)
Screenshot: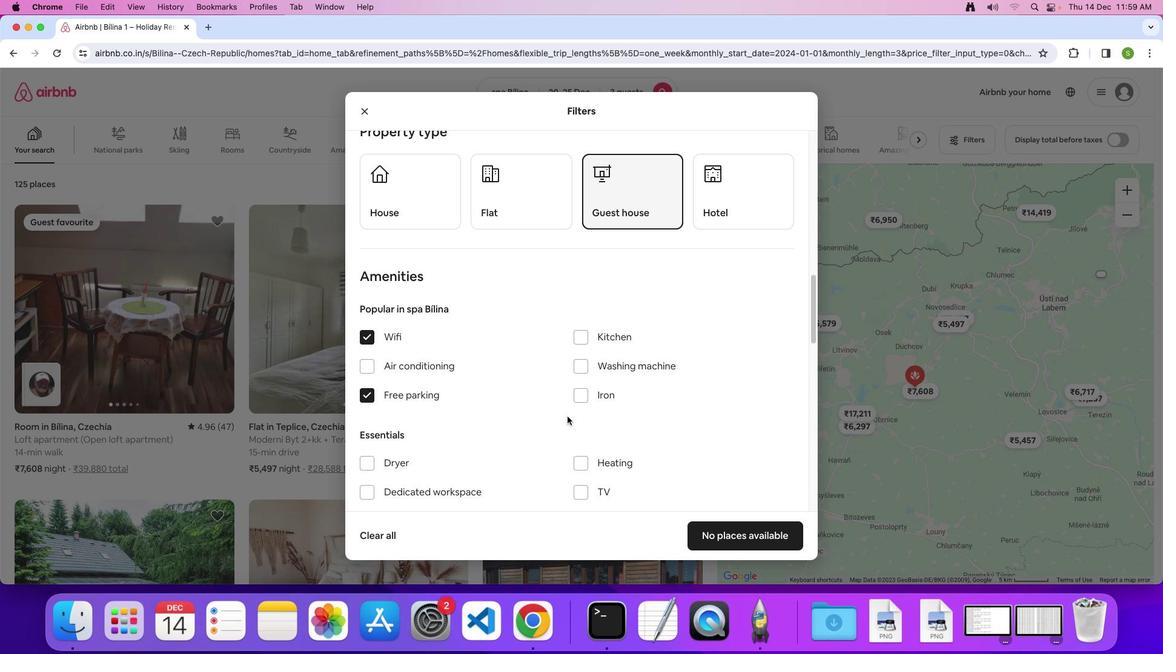 
Action: Mouse scrolled (567, 416) with delta (0, 0)
Screenshot: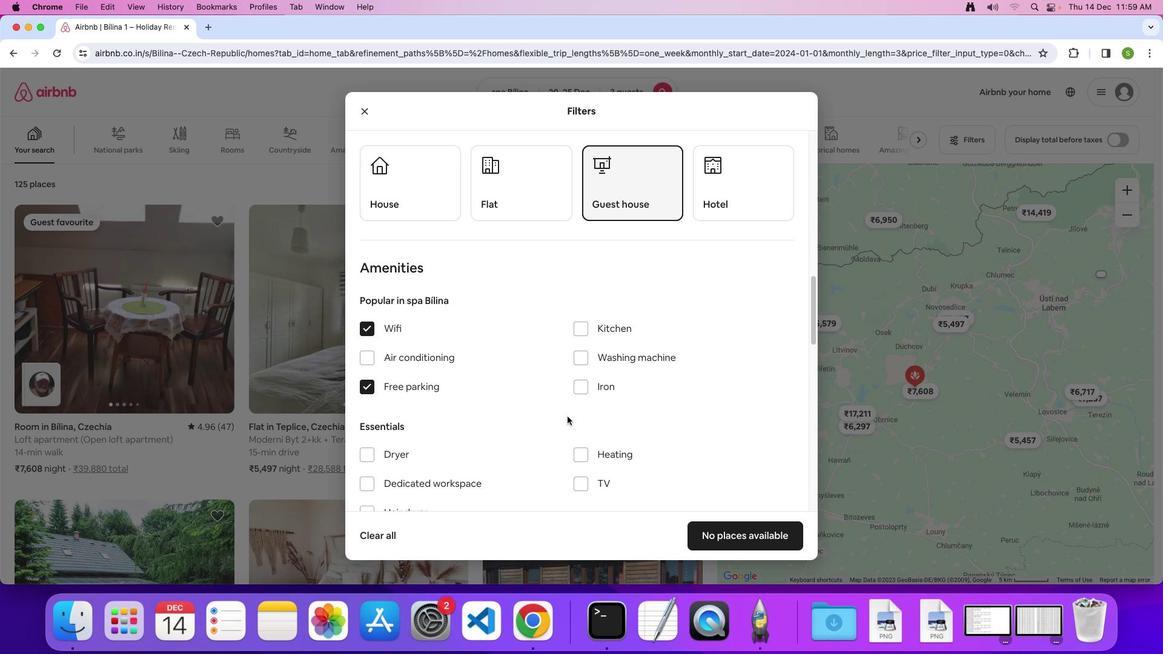
Action: Mouse scrolled (567, 416) with delta (0, 0)
Screenshot: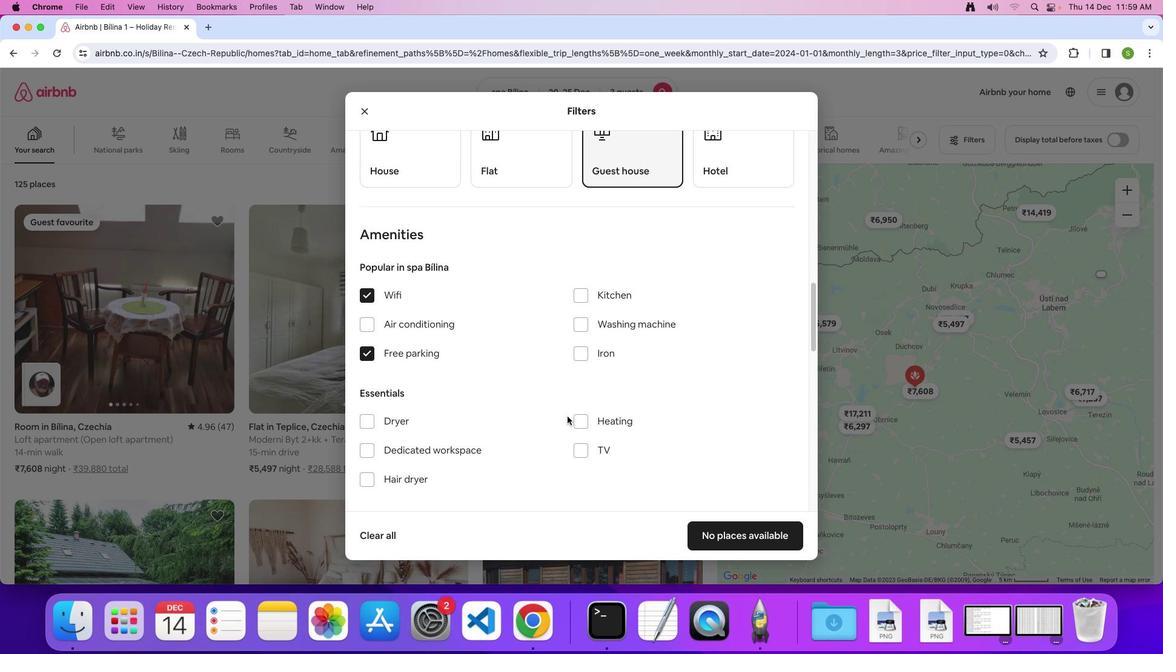 
Action: Mouse scrolled (567, 416) with delta (0, -1)
Screenshot: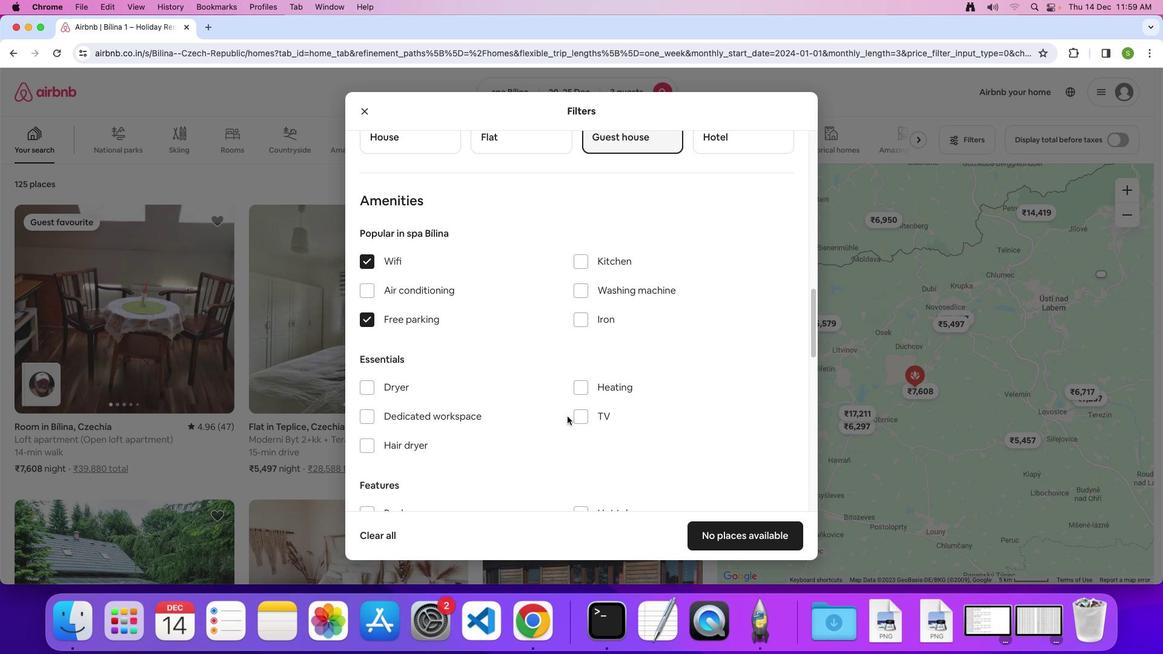 
Action: Mouse scrolled (567, 416) with delta (0, -2)
Screenshot: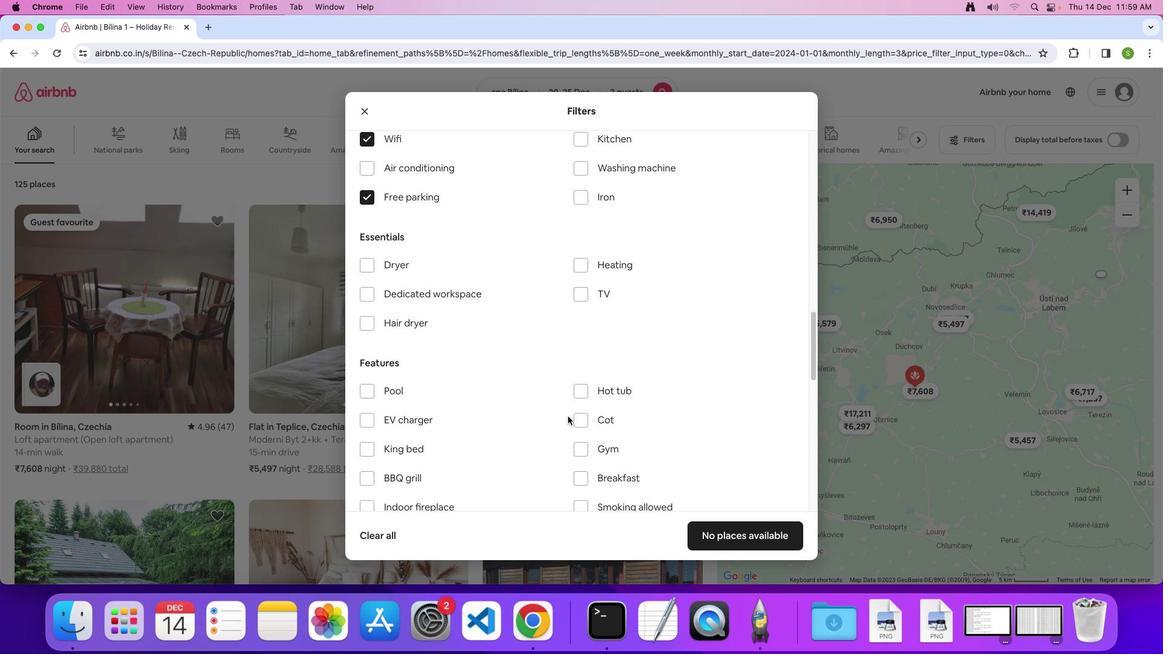 
Action: Mouse moved to (577, 277)
Screenshot: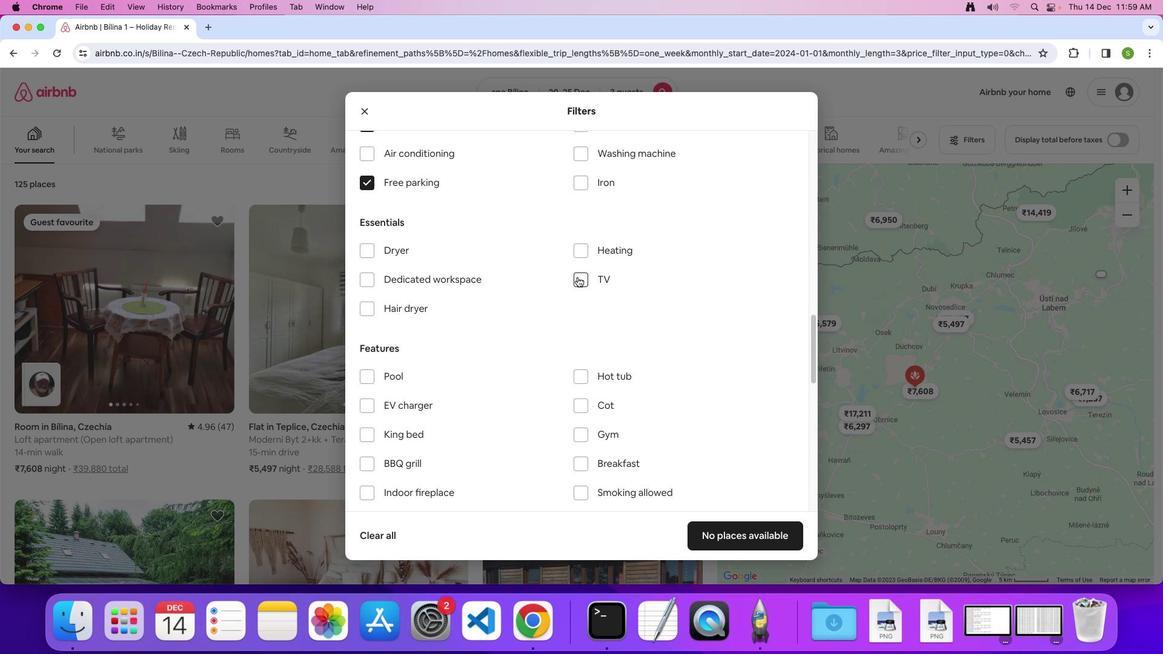 
Action: Mouse pressed left at (577, 277)
Screenshot: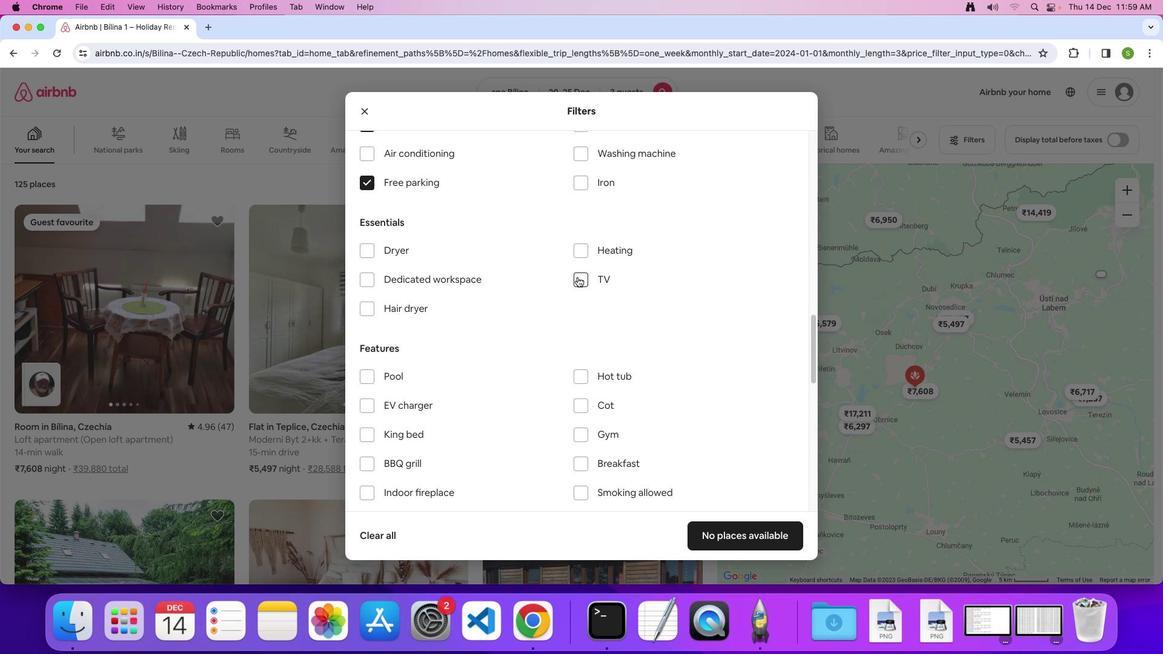 
Action: Mouse moved to (541, 329)
Screenshot: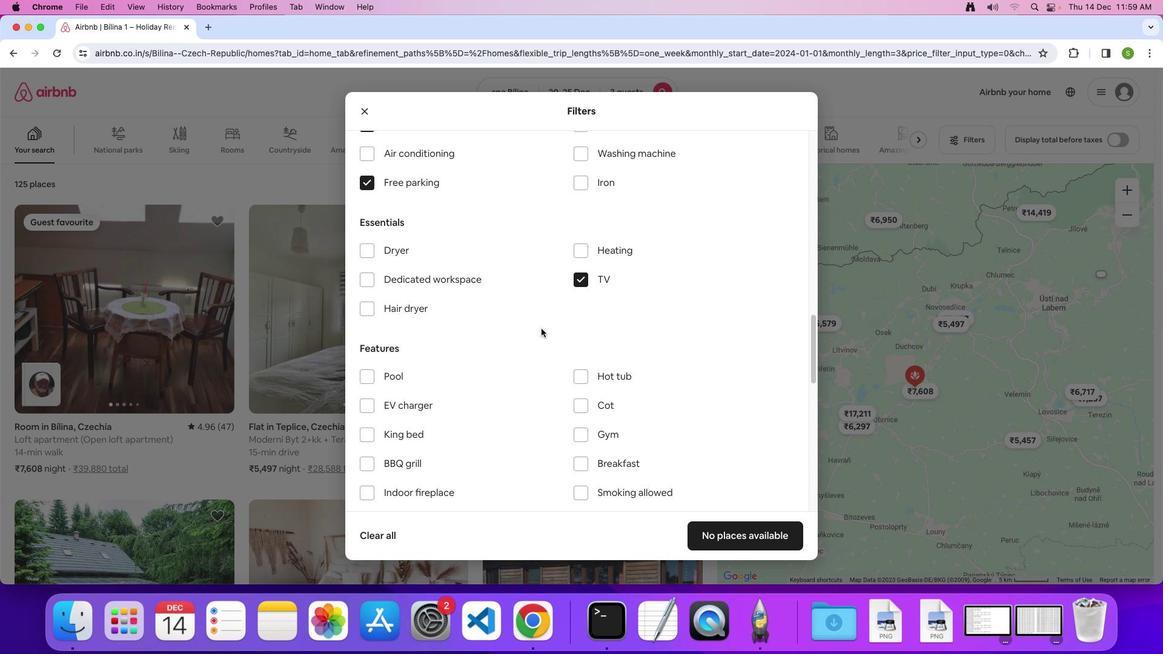 
Action: Mouse scrolled (541, 329) with delta (0, 0)
Screenshot: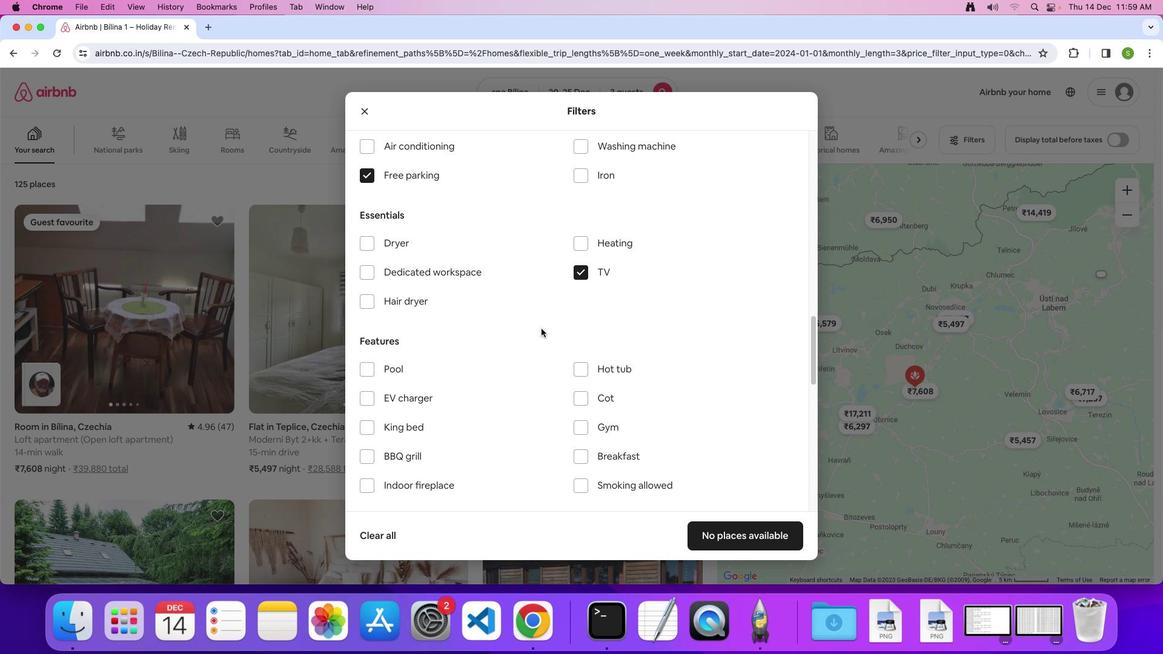 
Action: Mouse scrolled (541, 329) with delta (0, 0)
Screenshot: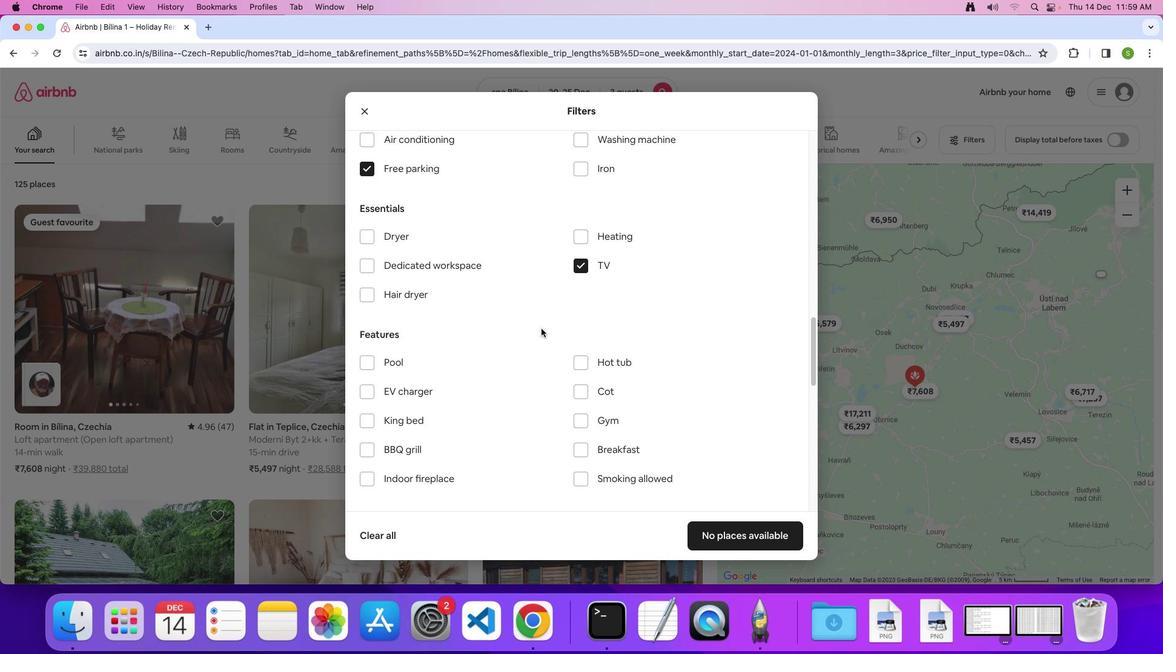 
Action: Mouse scrolled (541, 329) with delta (0, 0)
Screenshot: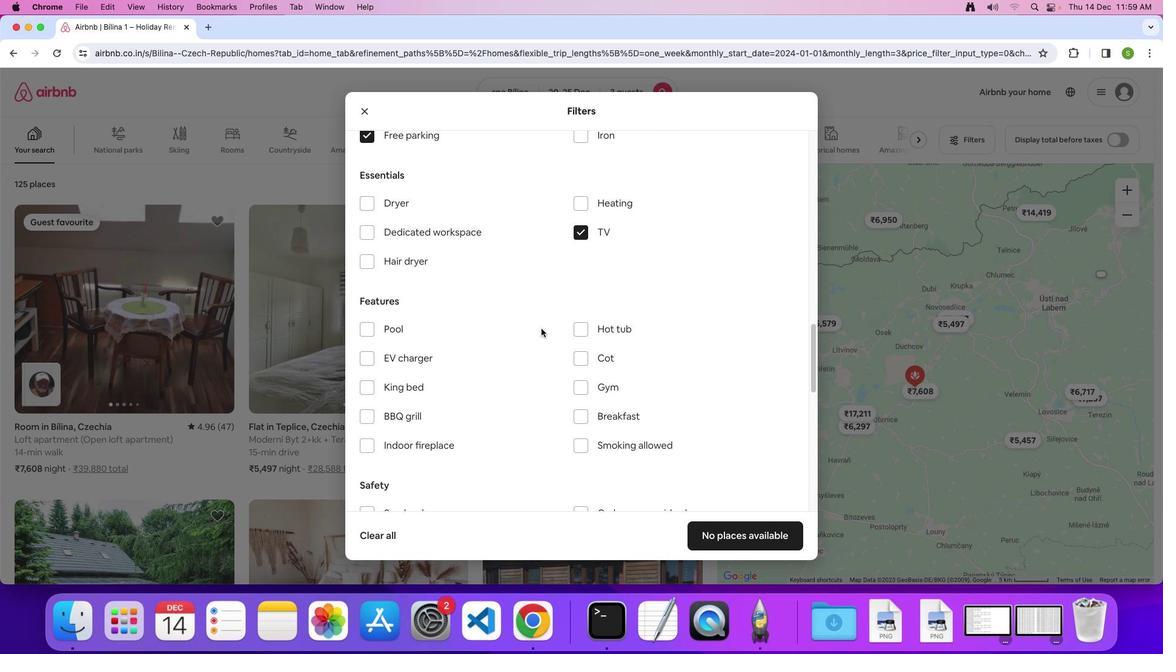 
Action: Mouse scrolled (541, 329) with delta (0, 0)
Screenshot: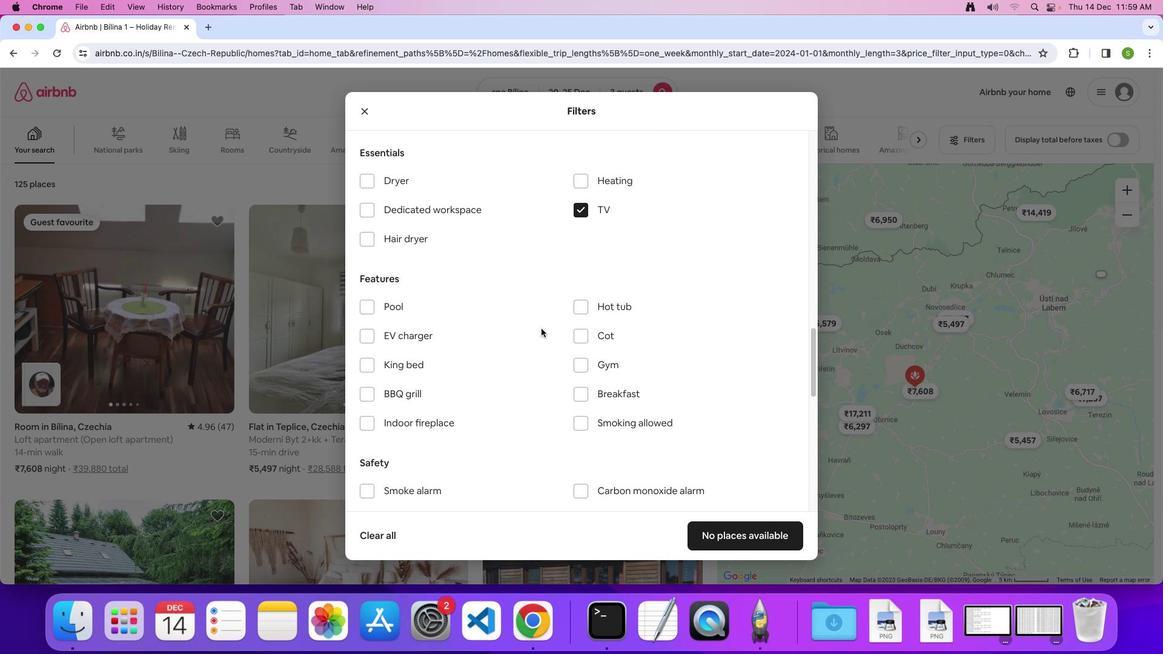 
Action: Mouse scrolled (541, 329) with delta (0, -1)
Screenshot: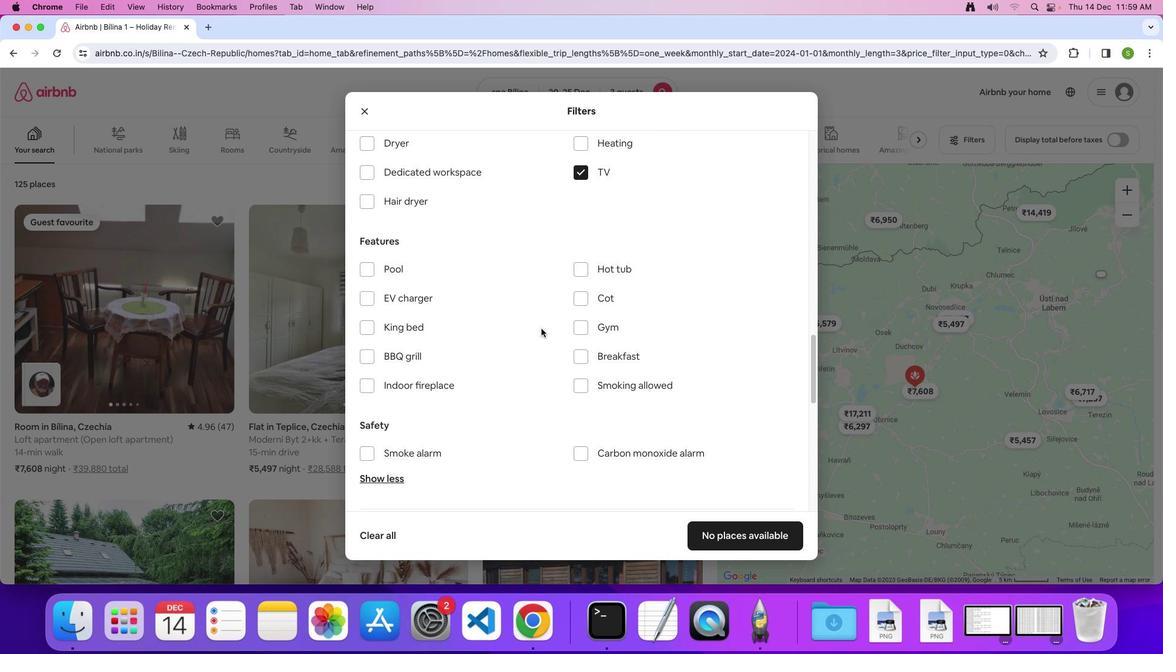 
Action: Mouse moved to (584, 305)
Screenshot: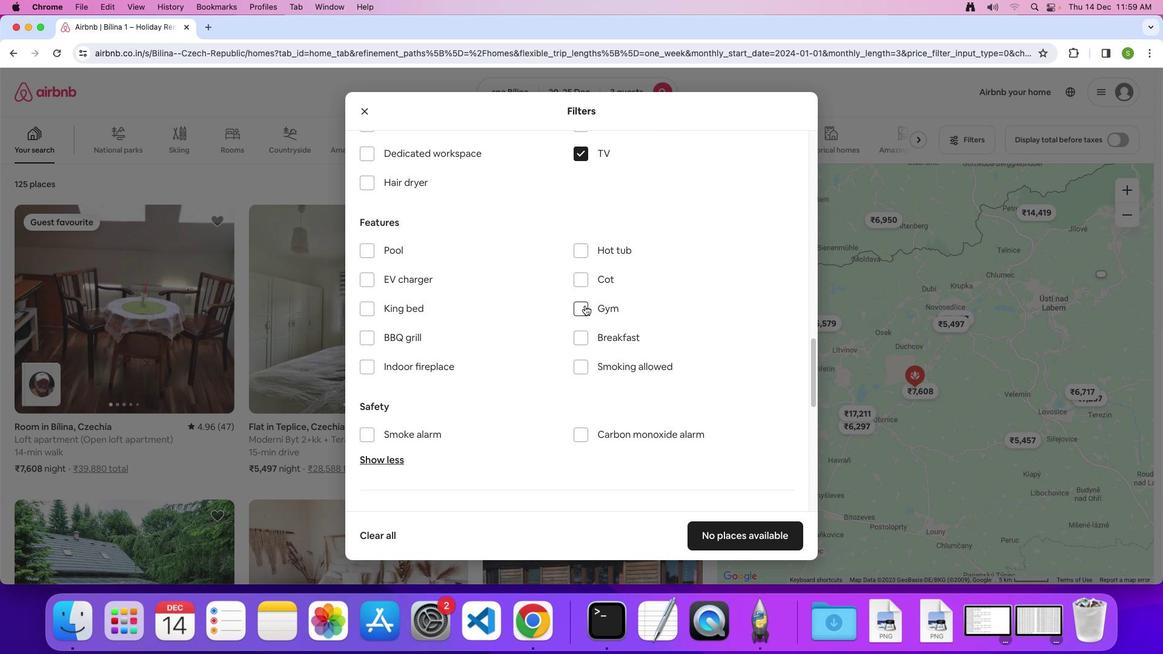 
Action: Mouse pressed left at (584, 305)
Screenshot: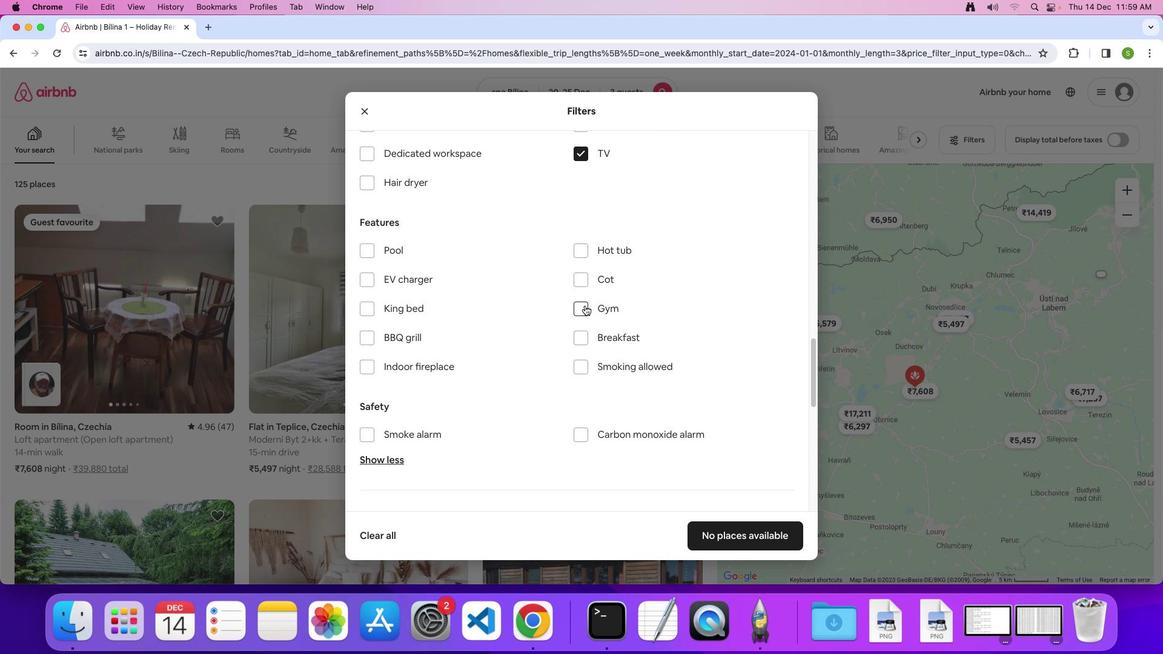 
Action: Mouse moved to (584, 340)
Screenshot: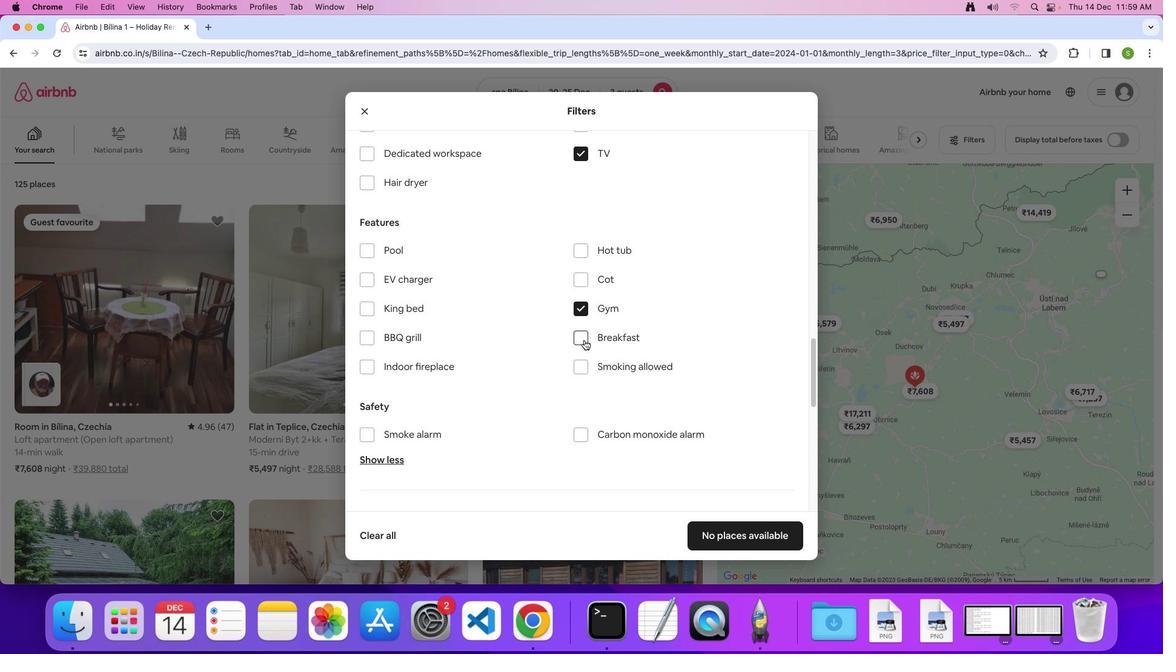 
Action: Mouse pressed left at (584, 340)
Screenshot: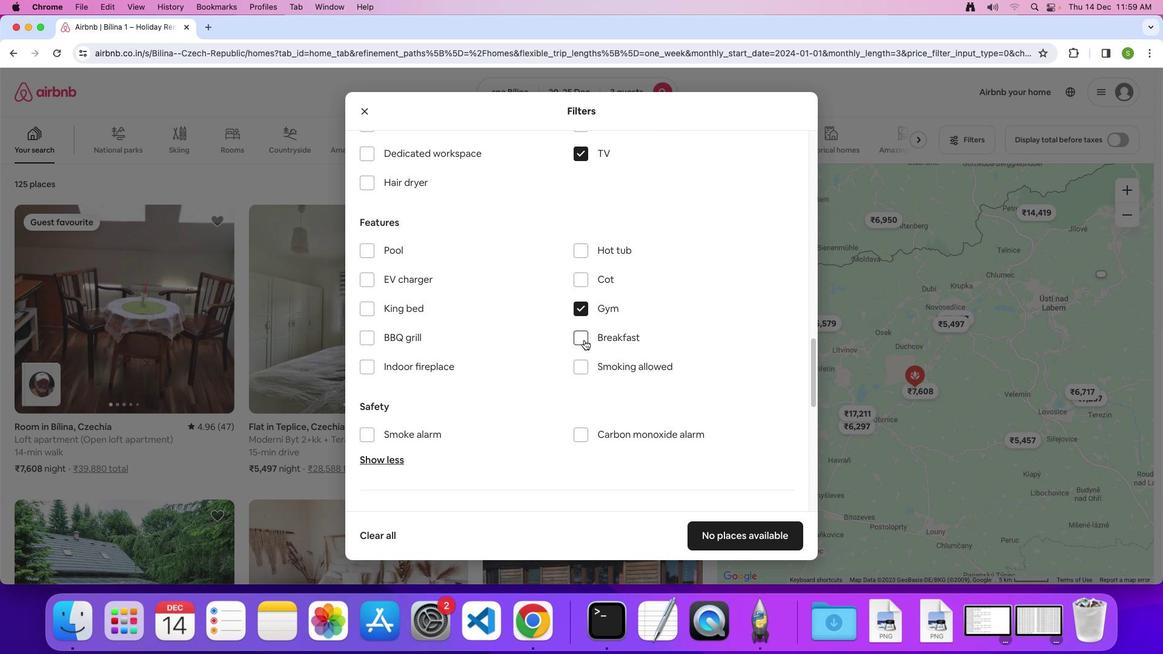 
Action: Mouse moved to (561, 346)
Screenshot: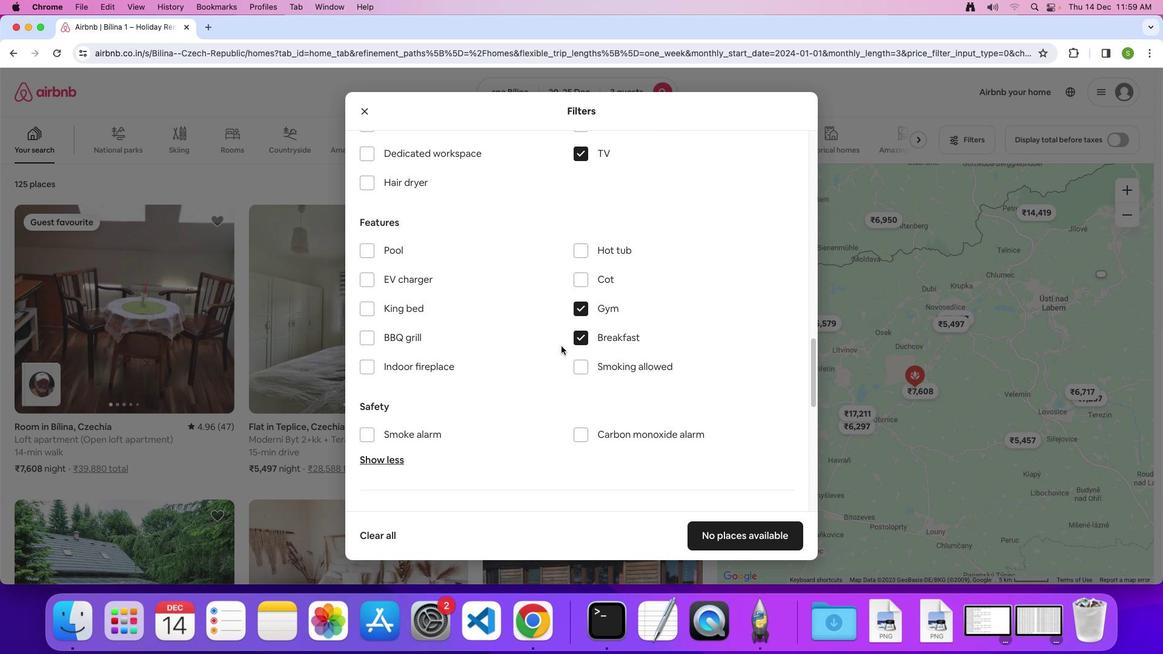 
Action: Mouse scrolled (561, 346) with delta (0, 0)
Screenshot: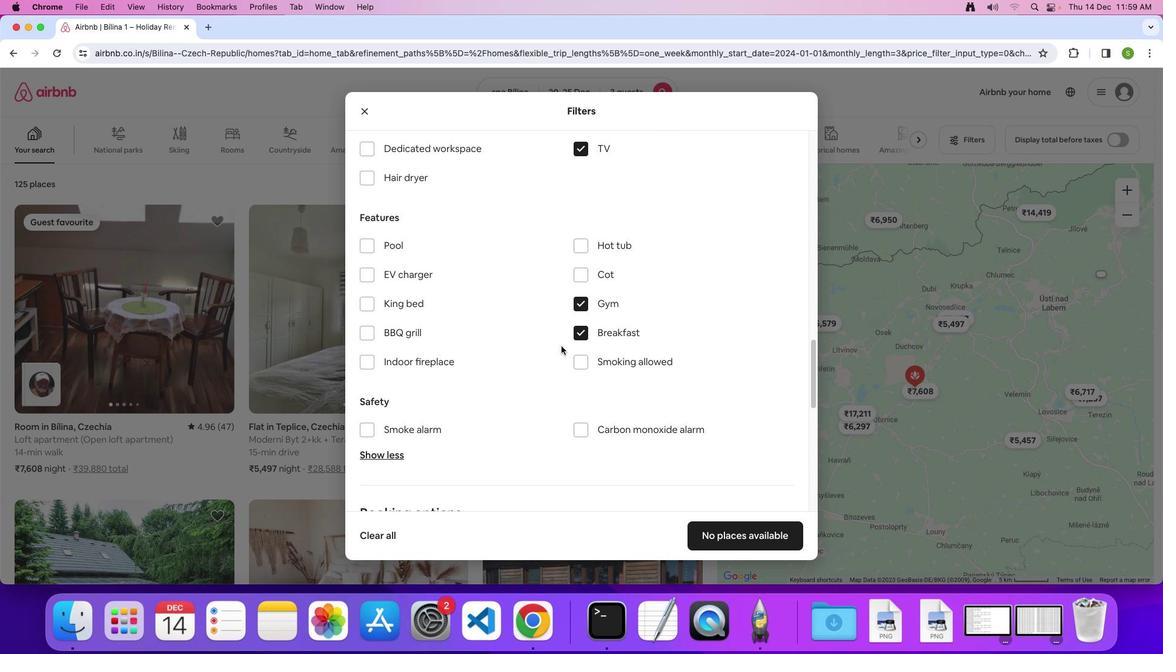 
Action: Mouse scrolled (561, 346) with delta (0, 0)
Screenshot: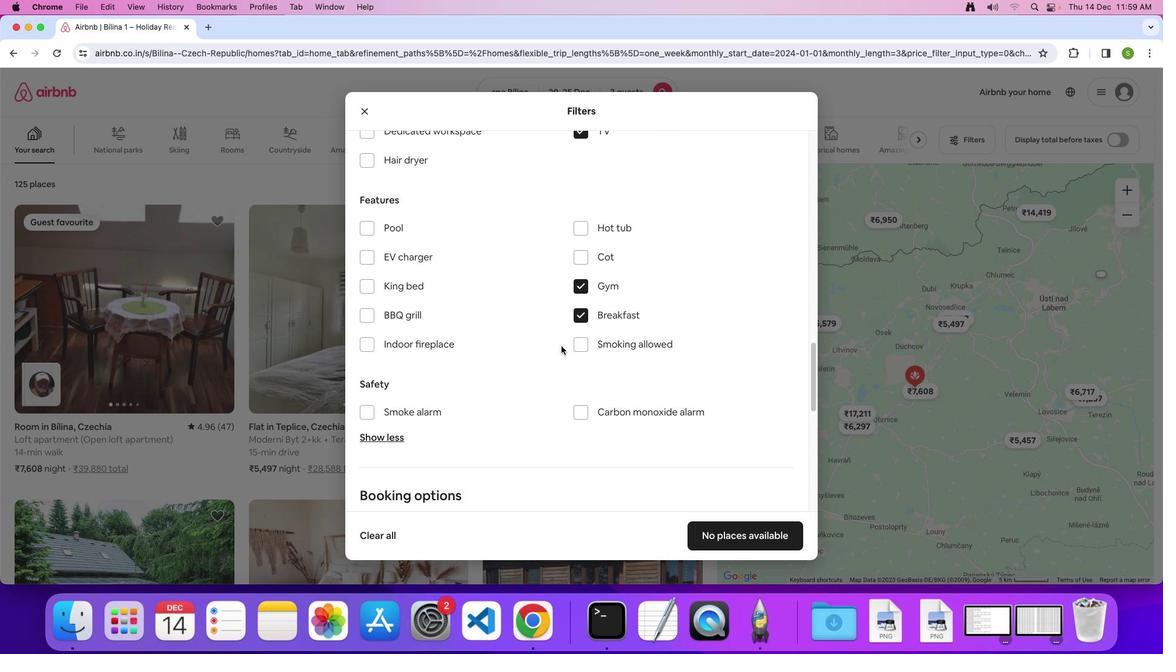 
Action: Mouse scrolled (561, 346) with delta (0, -1)
Screenshot: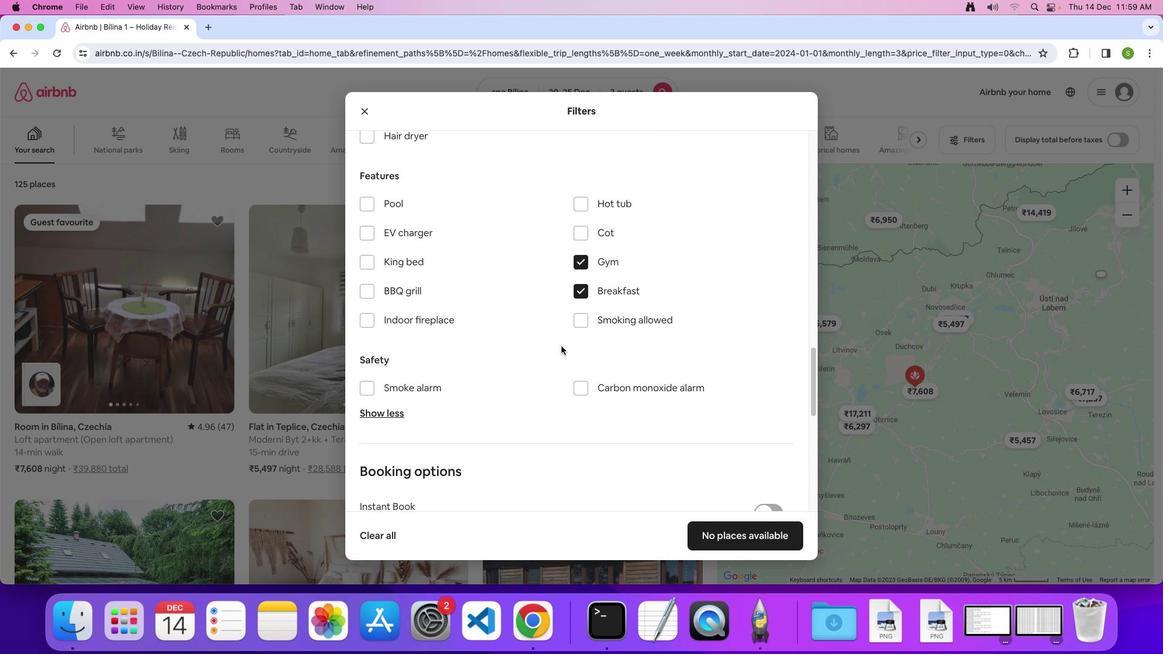 
Action: Mouse scrolled (561, 346) with delta (0, 0)
Screenshot: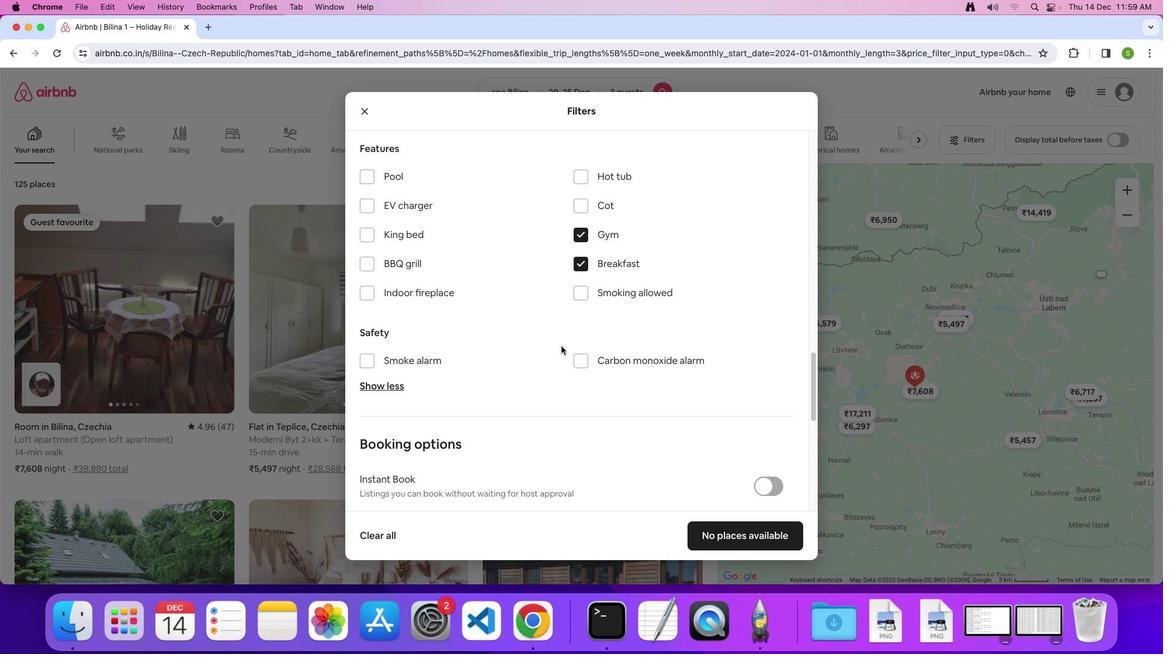 
Action: Mouse scrolled (561, 346) with delta (0, 0)
Screenshot: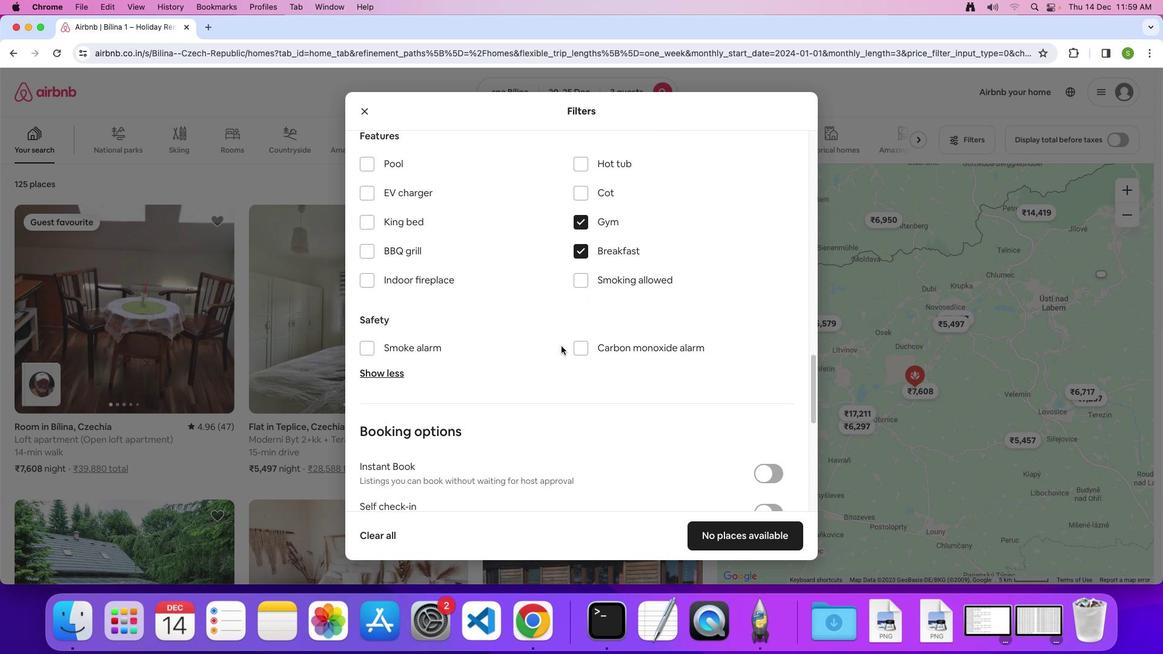 
Action: Mouse scrolled (561, 346) with delta (0, -1)
Screenshot: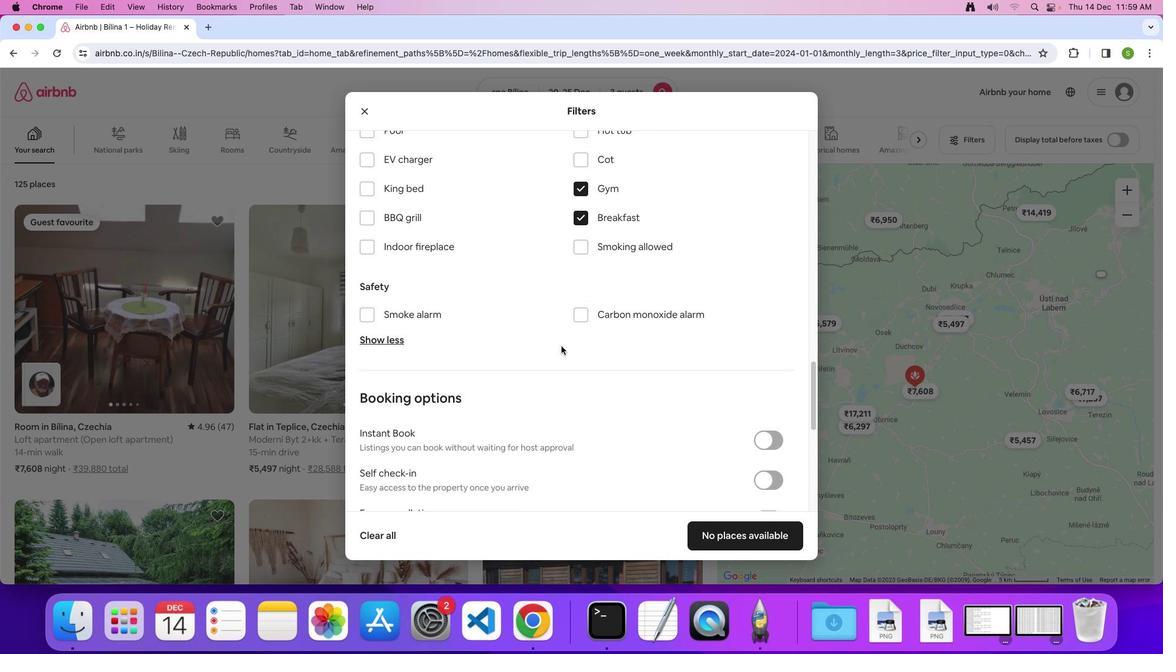 
Action: Mouse scrolled (561, 346) with delta (0, 0)
Screenshot: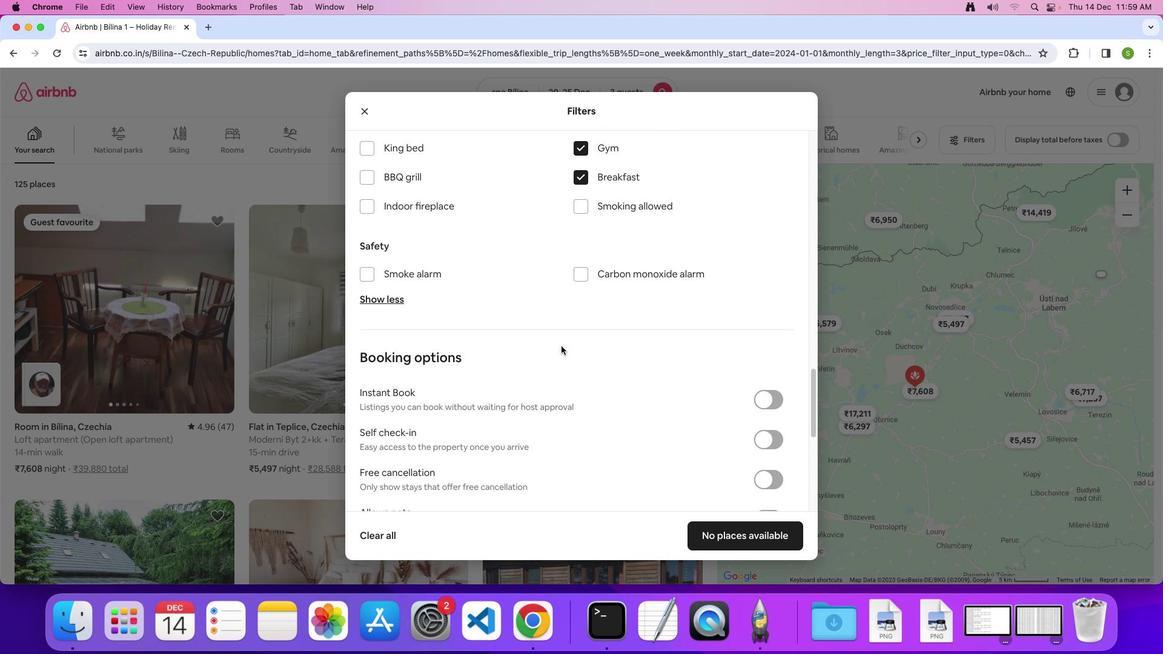 
Action: Mouse scrolled (561, 346) with delta (0, 0)
Screenshot: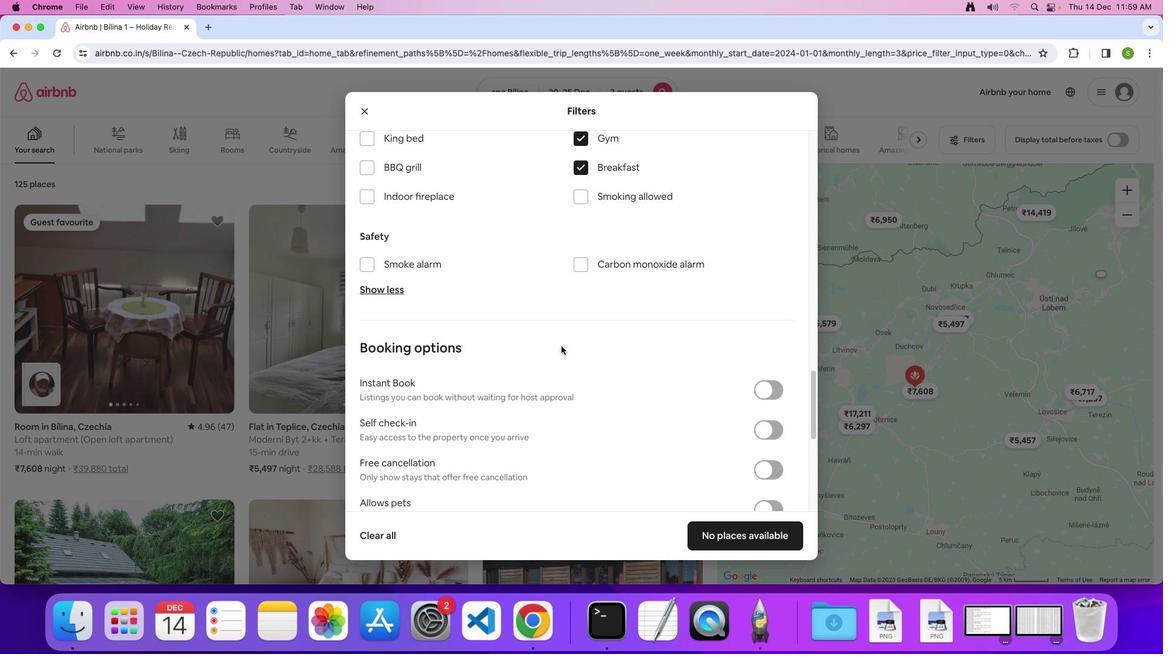 
Action: Mouse scrolled (561, 346) with delta (0, -1)
Screenshot: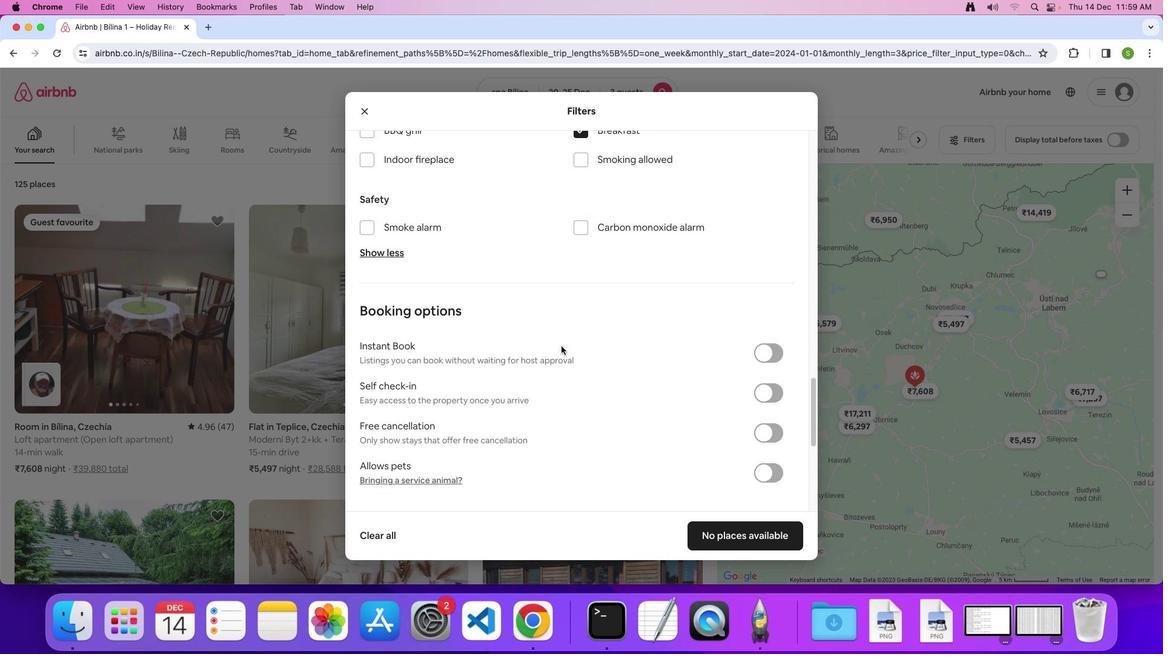 
Action: Mouse scrolled (561, 346) with delta (0, 0)
Screenshot: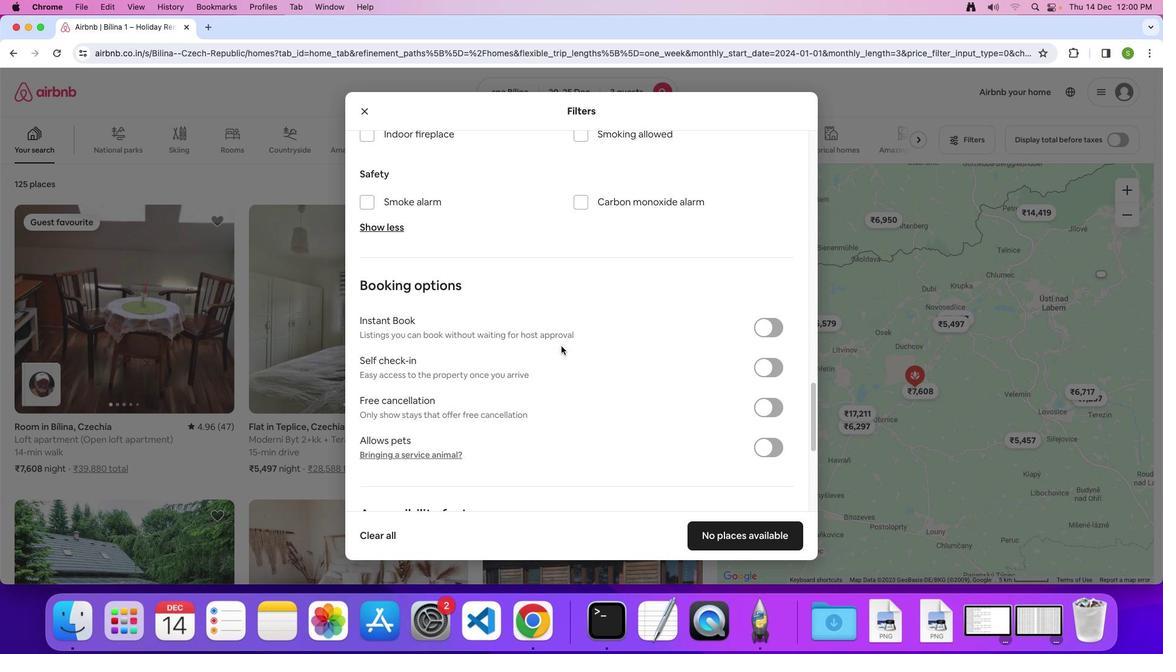 
Action: Mouse scrolled (561, 346) with delta (0, 0)
Screenshot: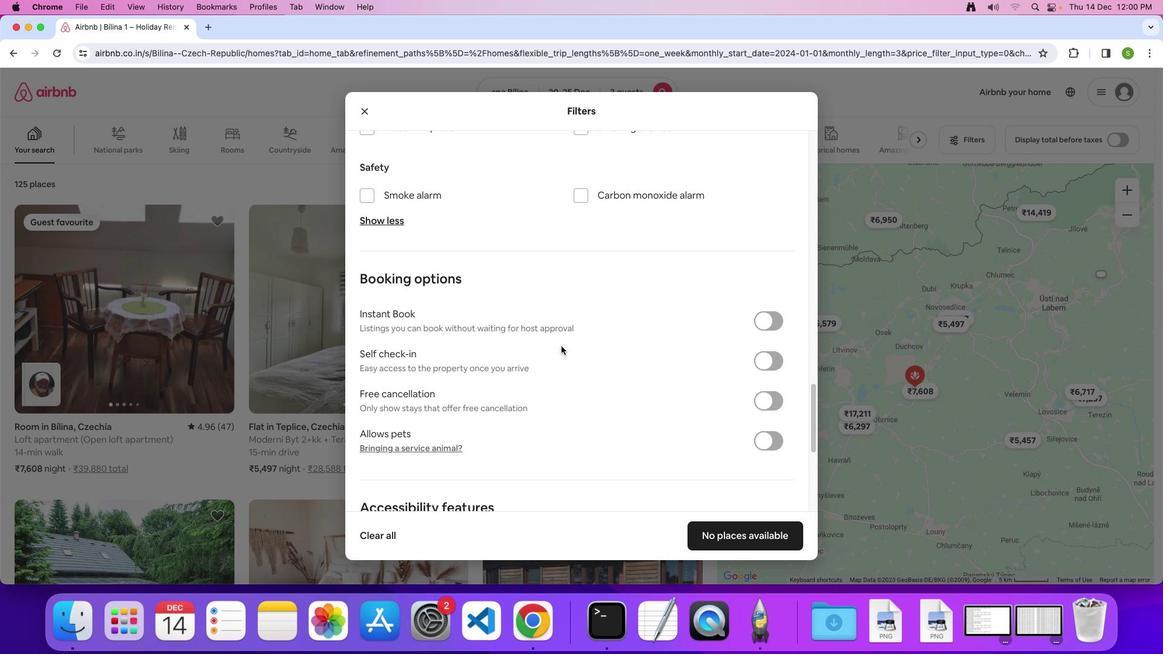 
Action: Mouse scrolled (561, 346) with delta (0, 0)
Screenshot: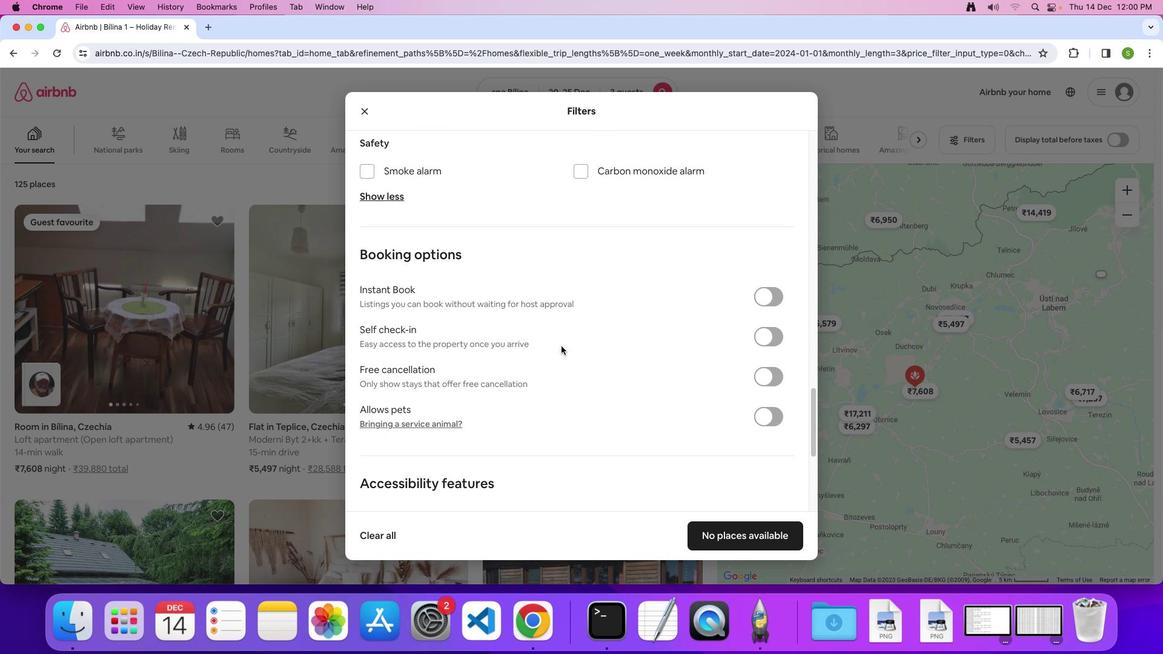 
Action: Mouse scrolled (561, 346) with delta (0, 0)
Screenshot: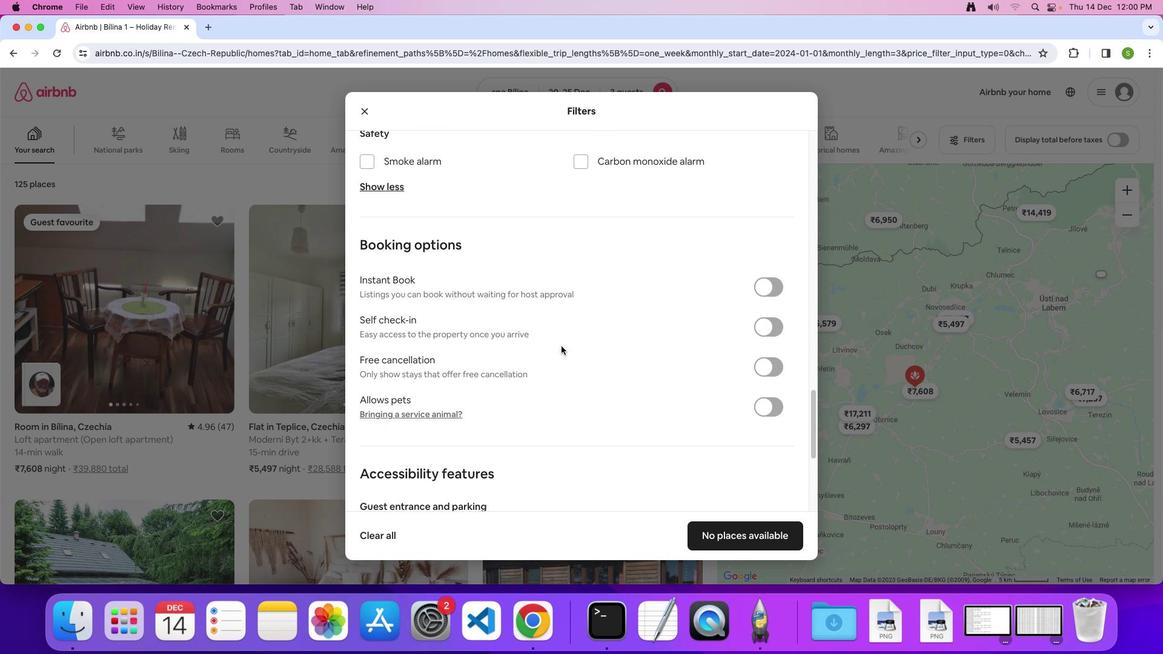 
Action: Mouse scrolled (561, 346) with delta (0, -1)
Screenshot: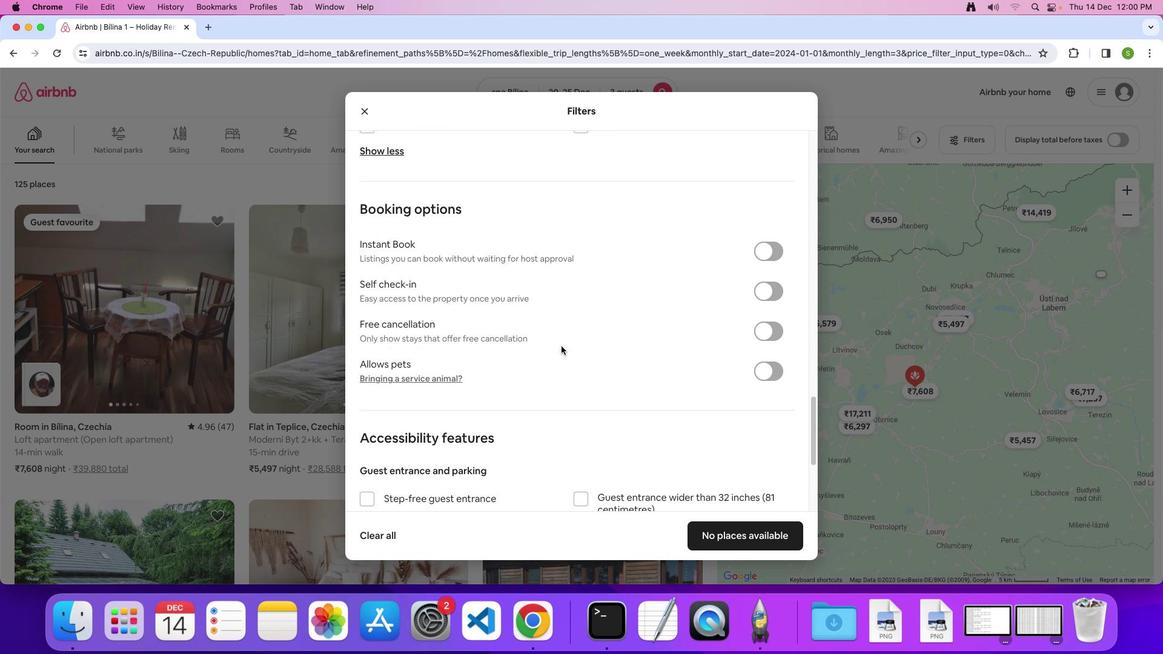 
Action: Mouse scrolled (561, 346) with delta (0, 0)
Screenshot: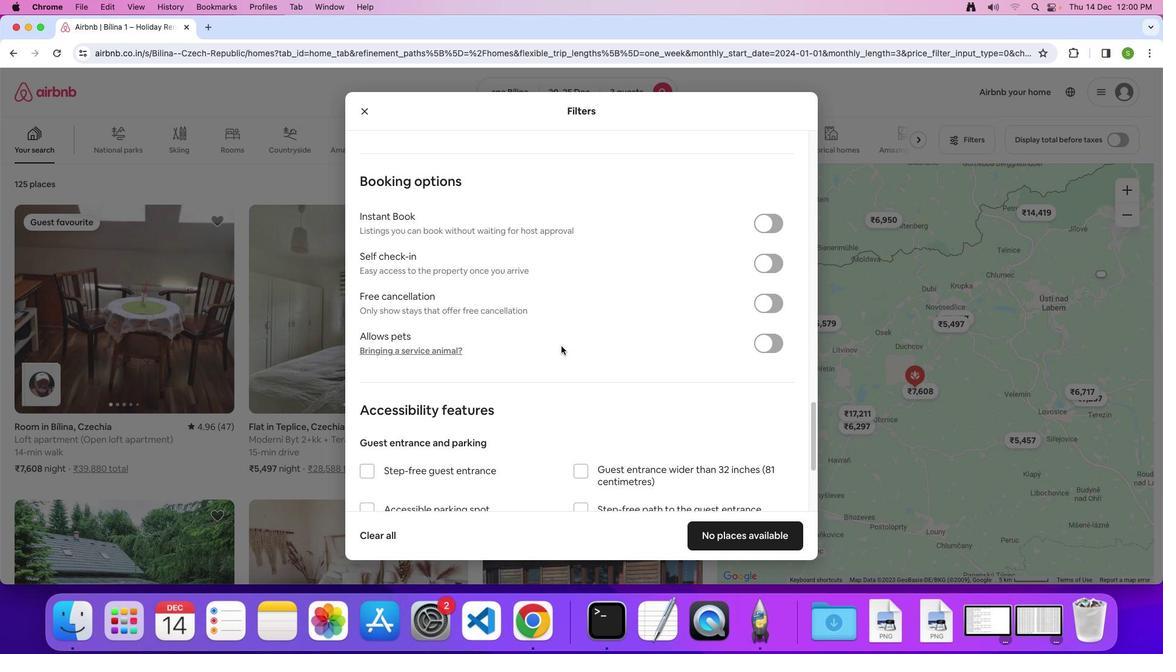 
Action: Mouse scrolled (561, 346) with delta (0, 0)
Screenshot: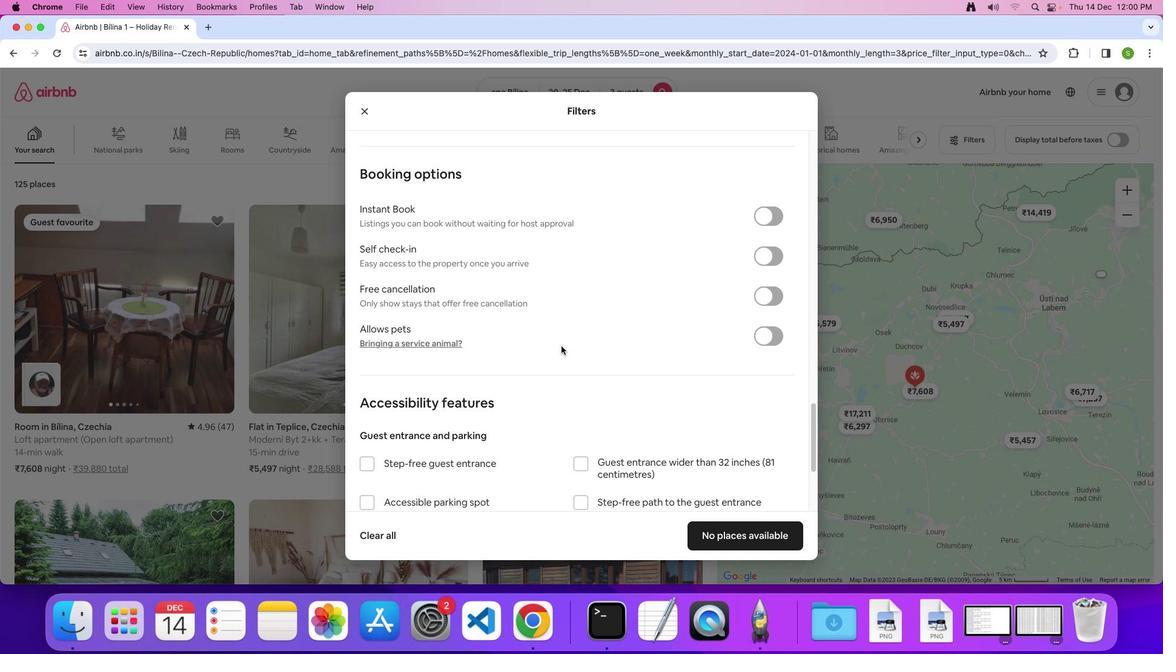 
Action: Mouse scrolled (561, 346) with delta (0, 0)
Screenshot: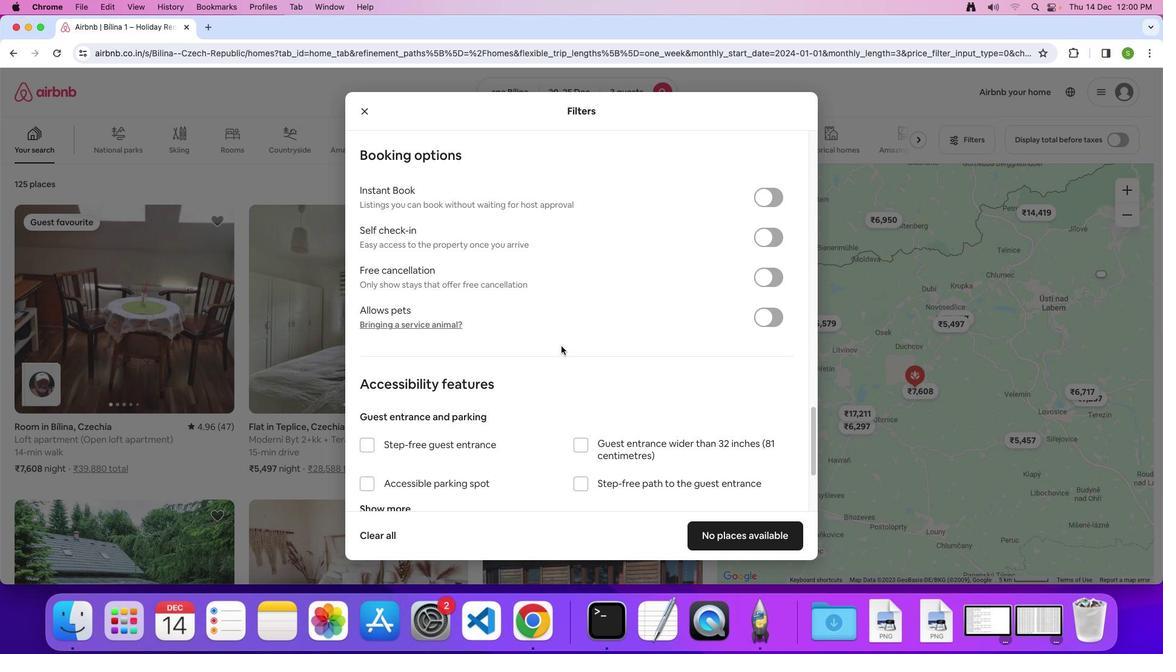 
Action: Mouse scrolled (561, 346) with delta (0, 0)
Screenshot: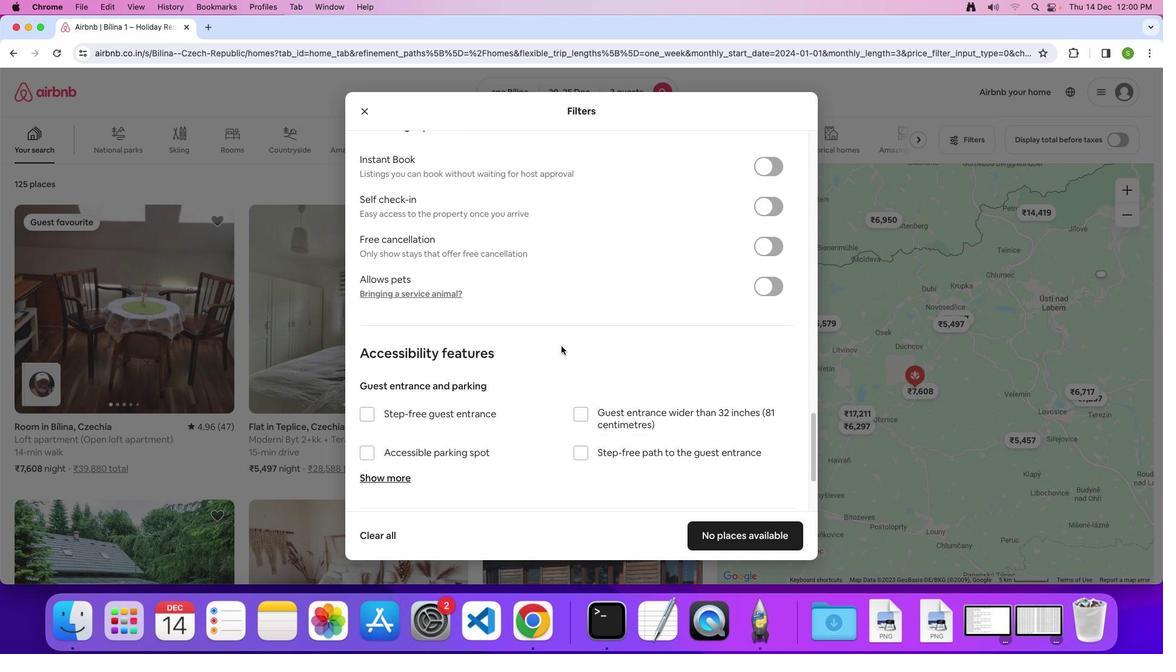 
Action: Mouse scrolled (561, 346) with delta (0, -1)
Screenshot: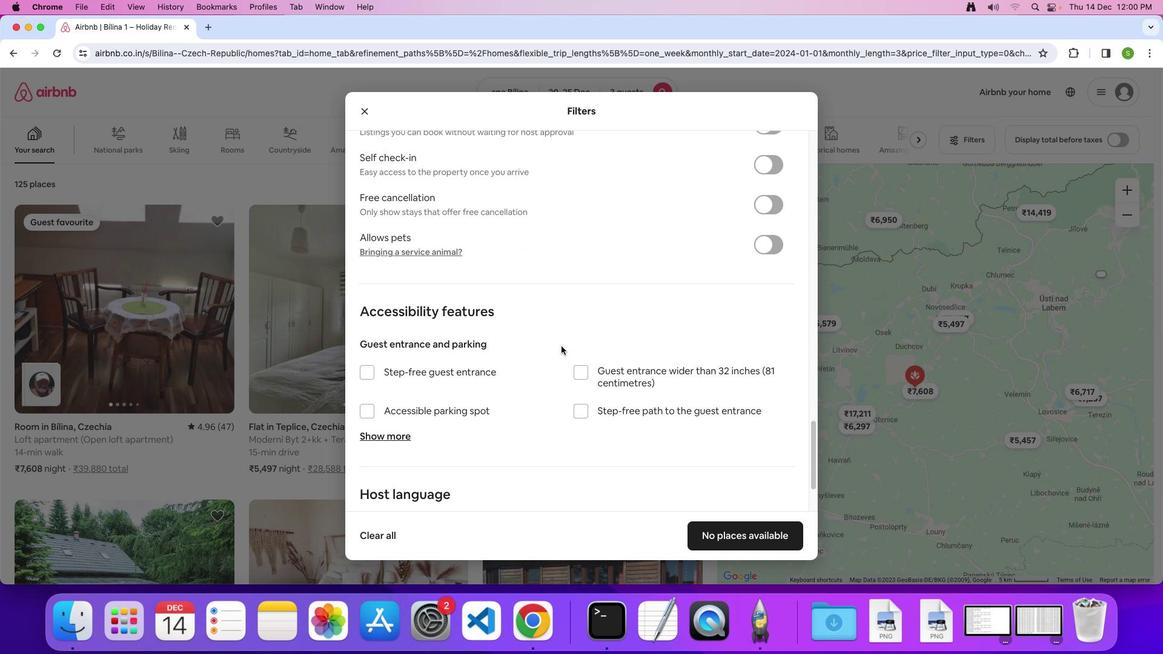 
Action: Mouse scrolled (561, 346) with delta (0, 0)
Screenshot: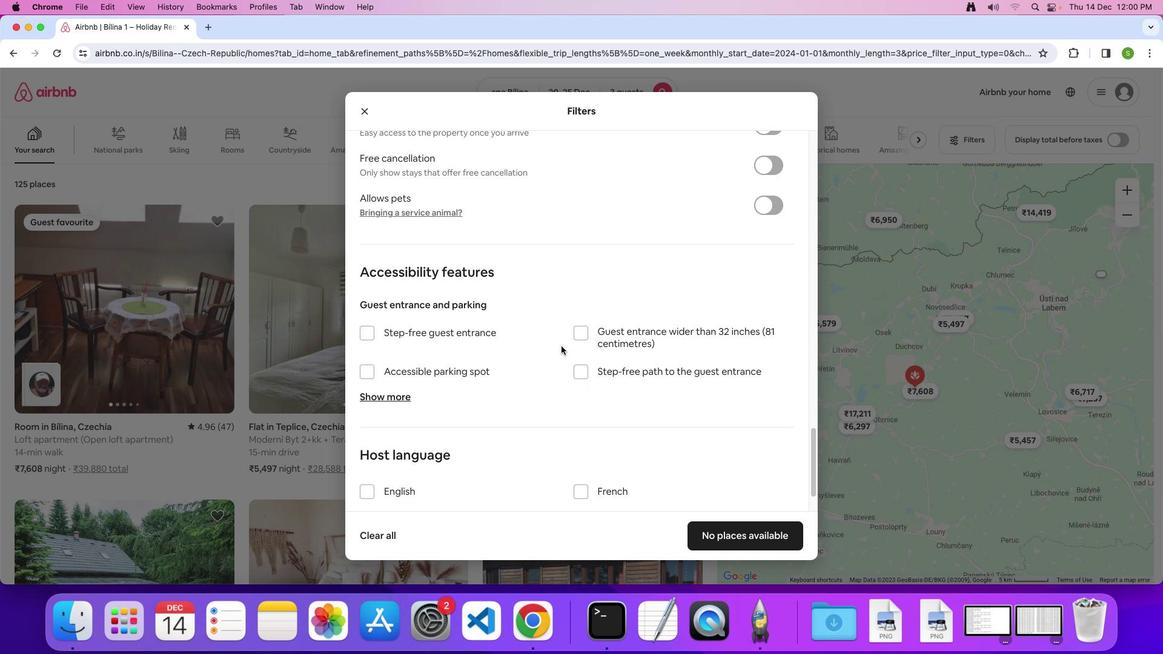 
Action: Mouse scrolled (561, 346) with delta (0, 0)
Screenshot: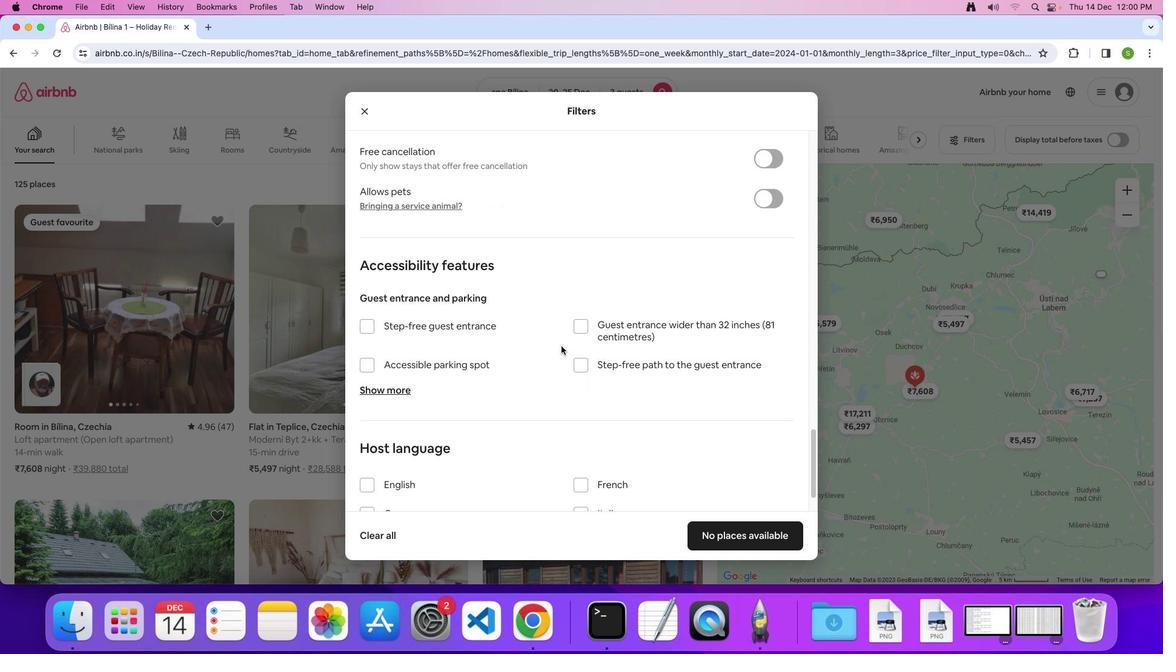 
Action: Mouse scrolled (561, 346) with delta (0, 0)
Screenshot: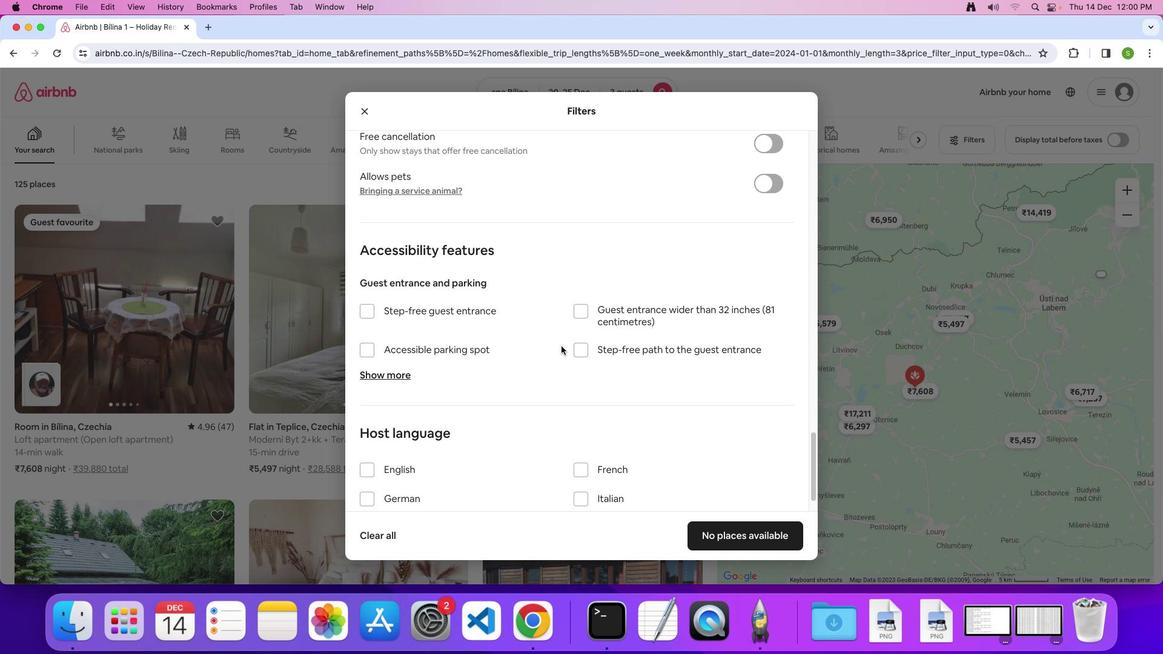 
Action: Mouse scrolled (561, 346) with delta (0, 0)
Screenshot: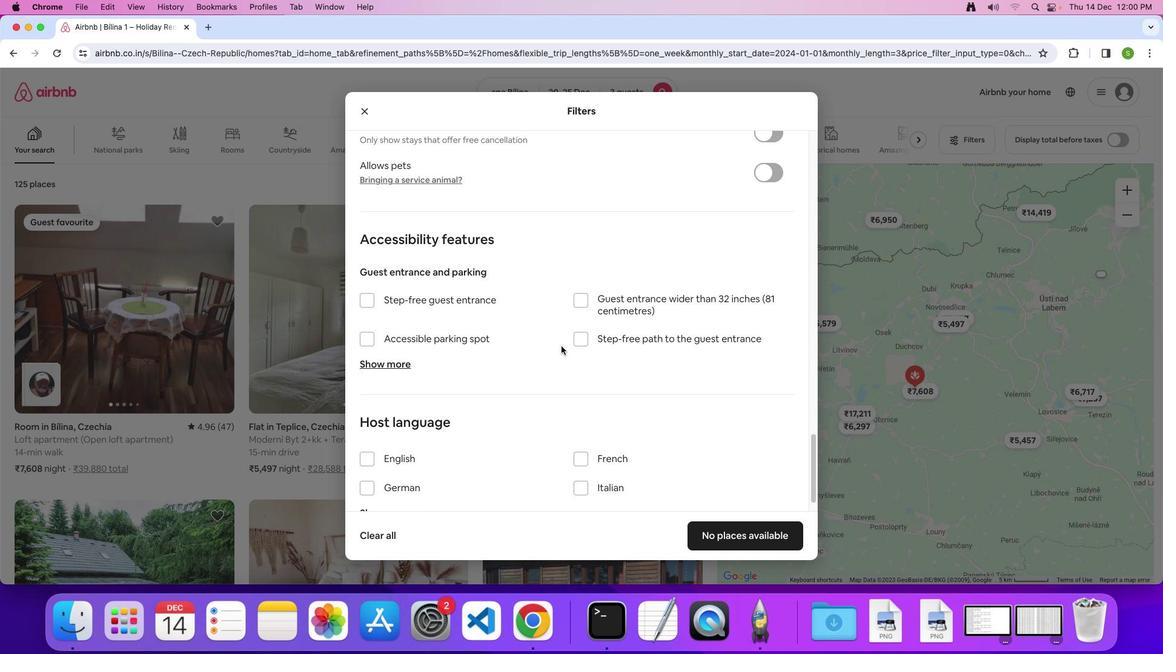 
Action: Mouse scrolled (561, 346) with delta (0, -1)
Screenshot: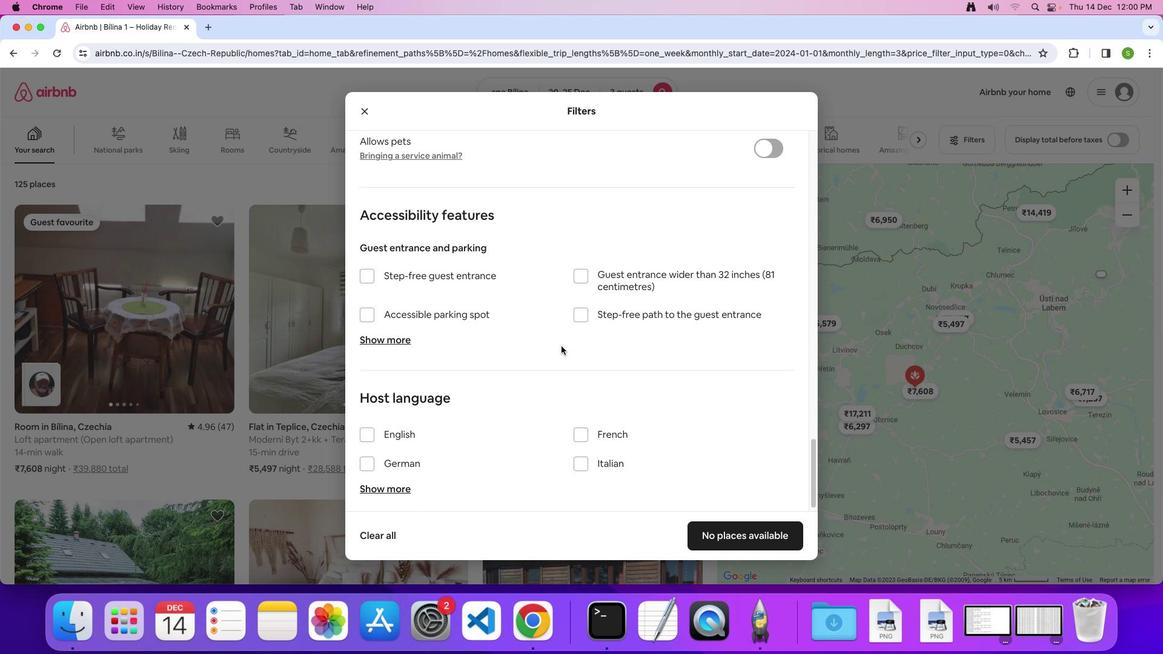 
Action: Mouse scrolled (561, 346) with delta (0, 0)
Screenshot: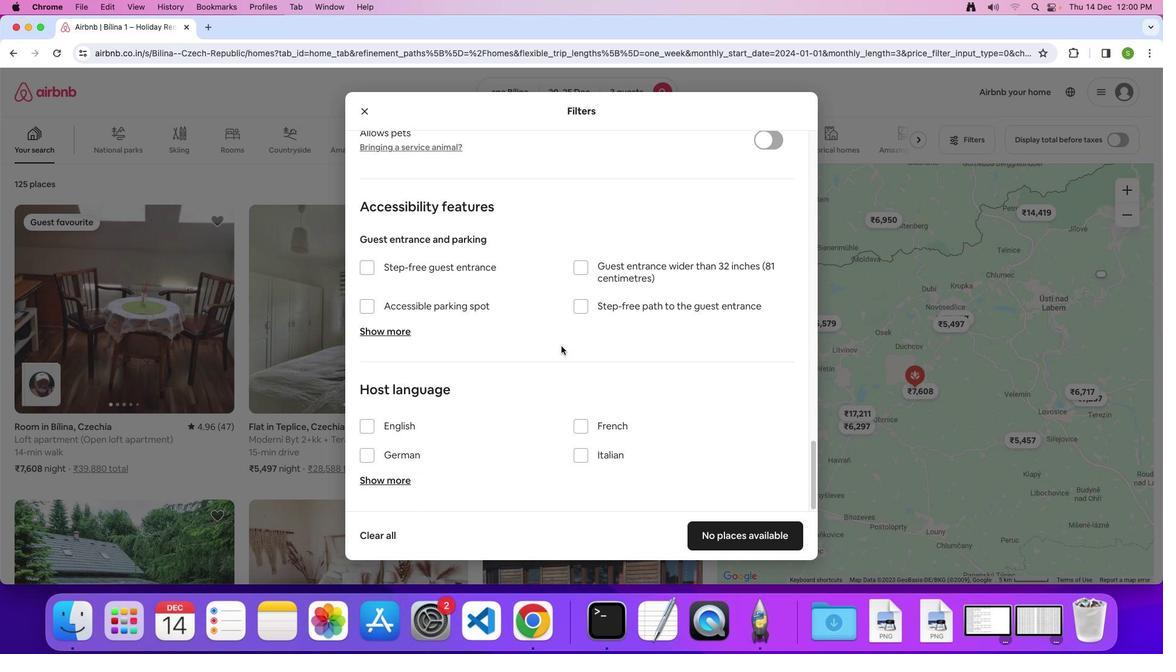 
Action: Mouse scrolled (561, 346) with delta (0, 0)
Screenshot: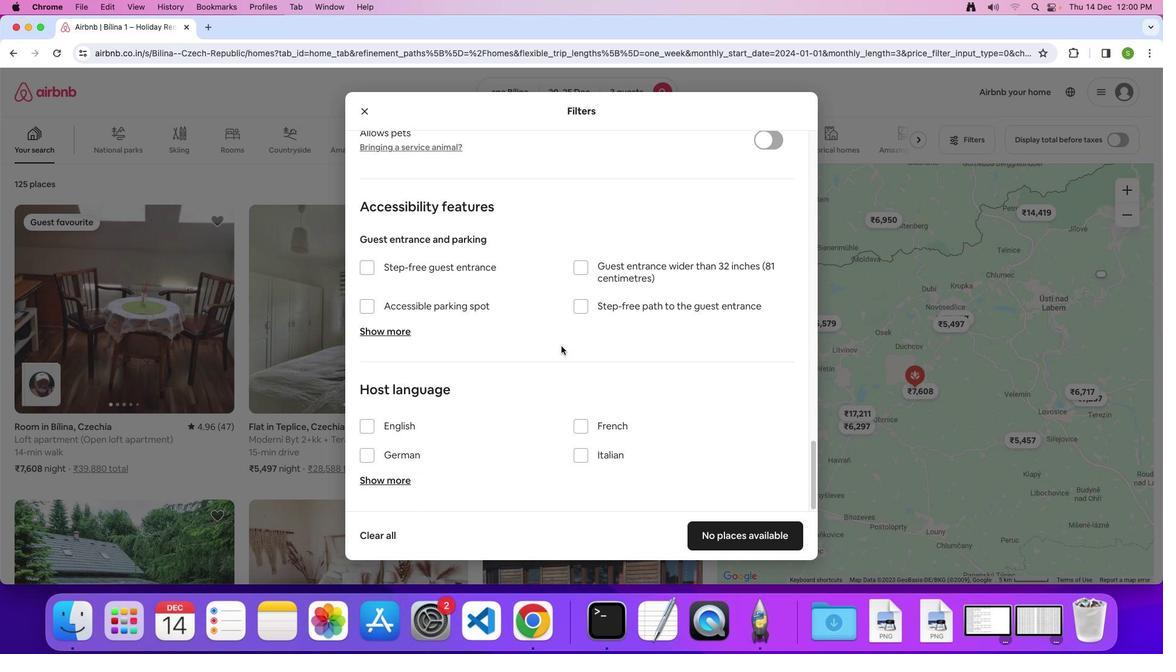 
Action: Mouse scrolled (561, 346) with delta (0, 0)
Screenshot: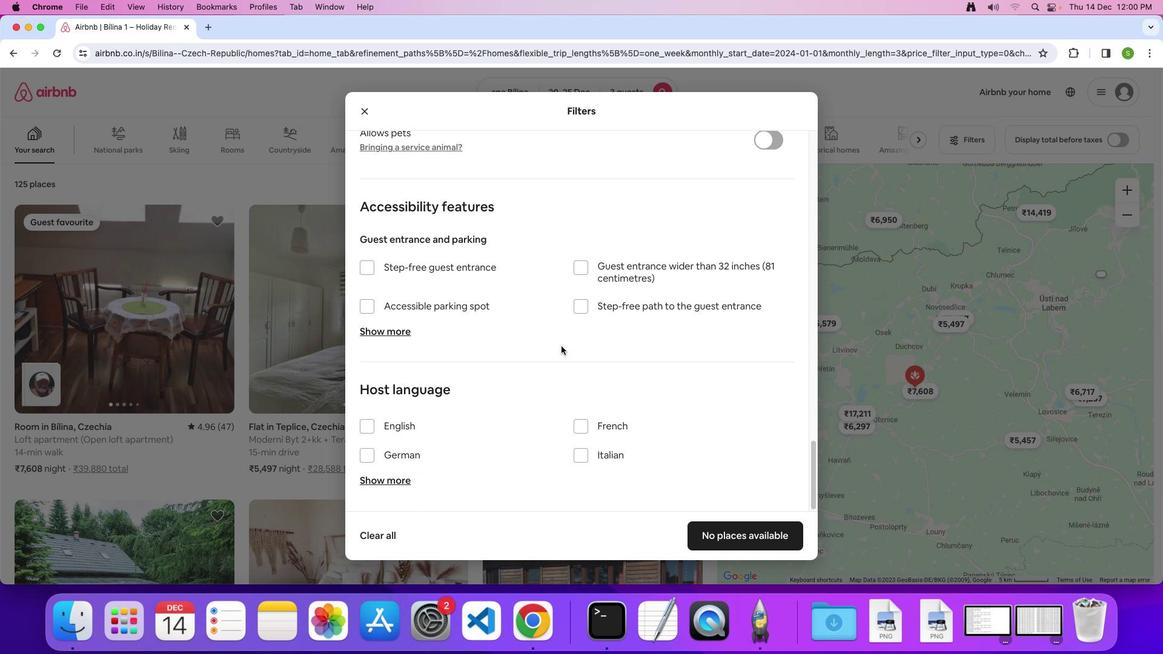 
Action: Mouse scrolled (561, 346) with delta (0, 0)
Screenshot: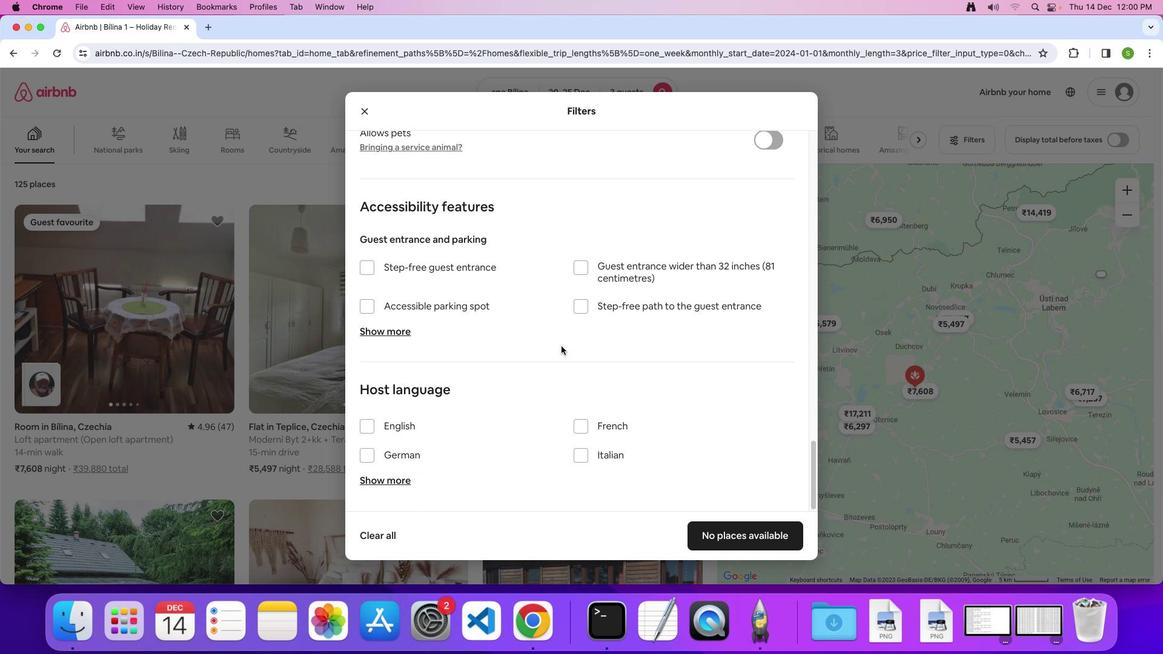 
Action: Mouse scrolled (561, 346) with delta (0, -1)
Screenshot: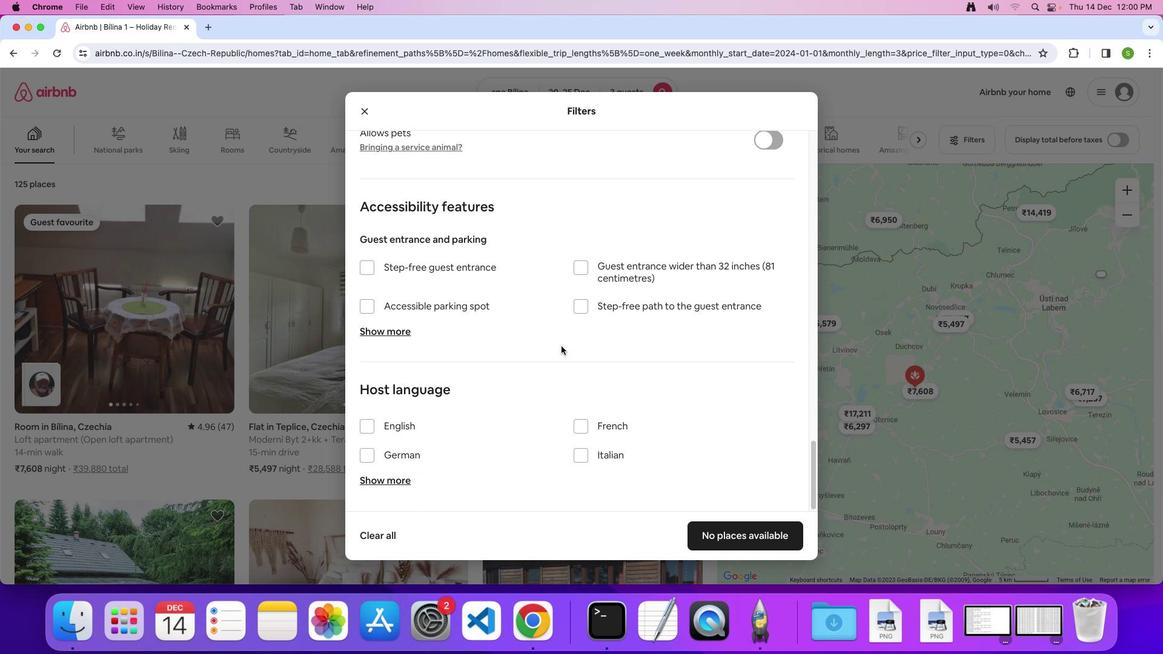 
Action: Mouse moved to (703, 534)
Screenshot: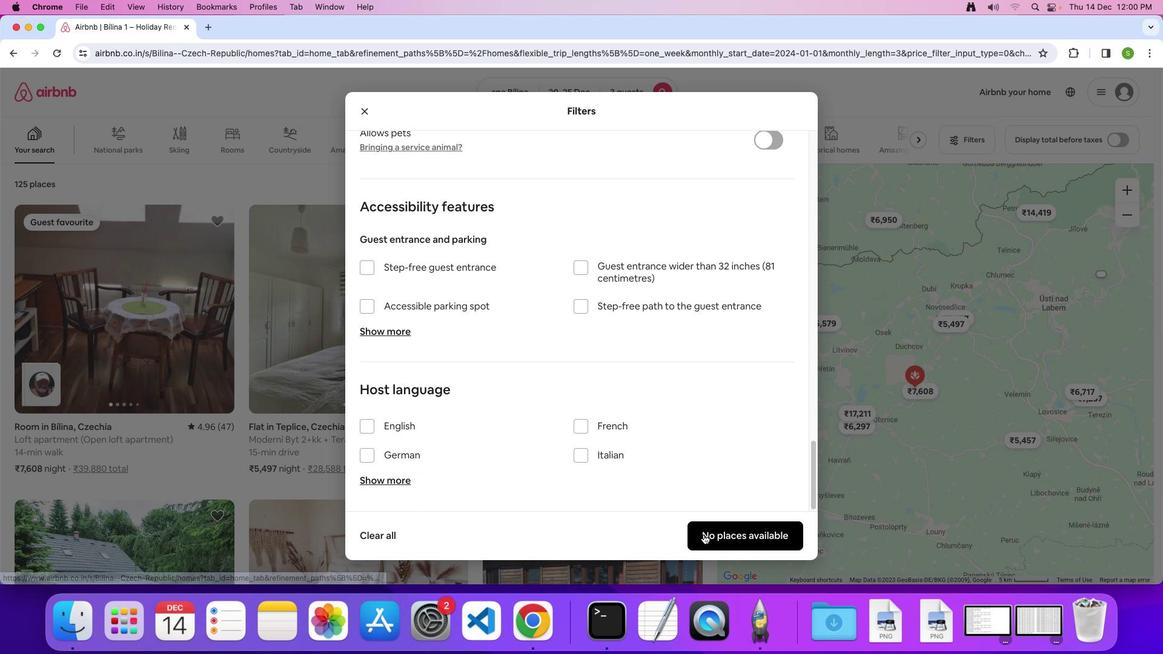 
Action: Mouse pressed left at (703, 534)
Screenshot: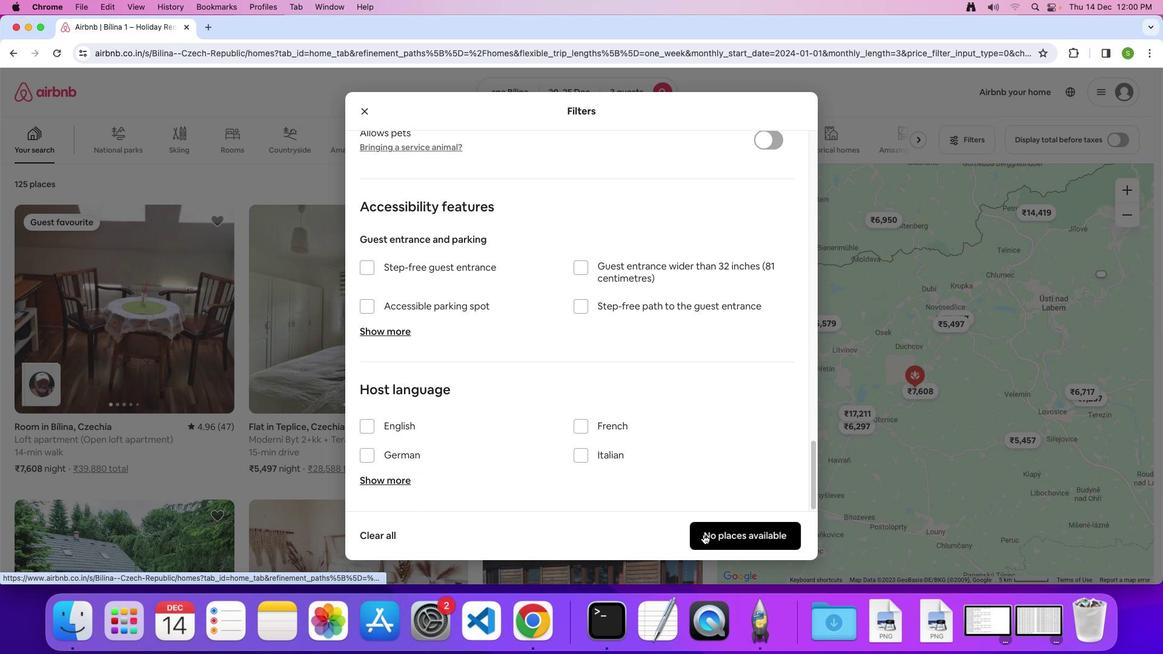 
Action: Mouse moved to (612, 387)
Screenshot: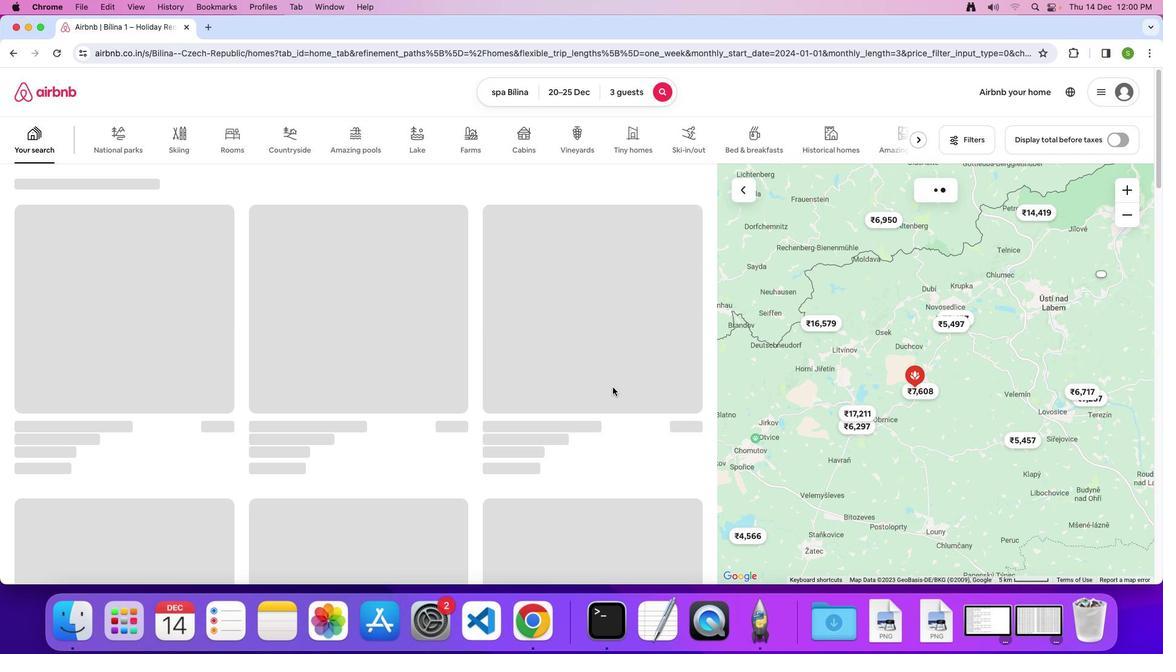 
